 Task: Look for space in Gereshk, Afghanistan from 6th September, 2023 to 10th September, 2023 for 1 adult in price range Rs.9000 to Rs.17000. Place can be private room with 1  bedroom having 1 bed and 1 bathroom. Property type can be house, flat, hotel. Amenities needed are: air conditioning, smoking allowed. Booking option can be shelf check-in. Required host language is English.
Action: Mouse moved to (584, 139)
Screenshot: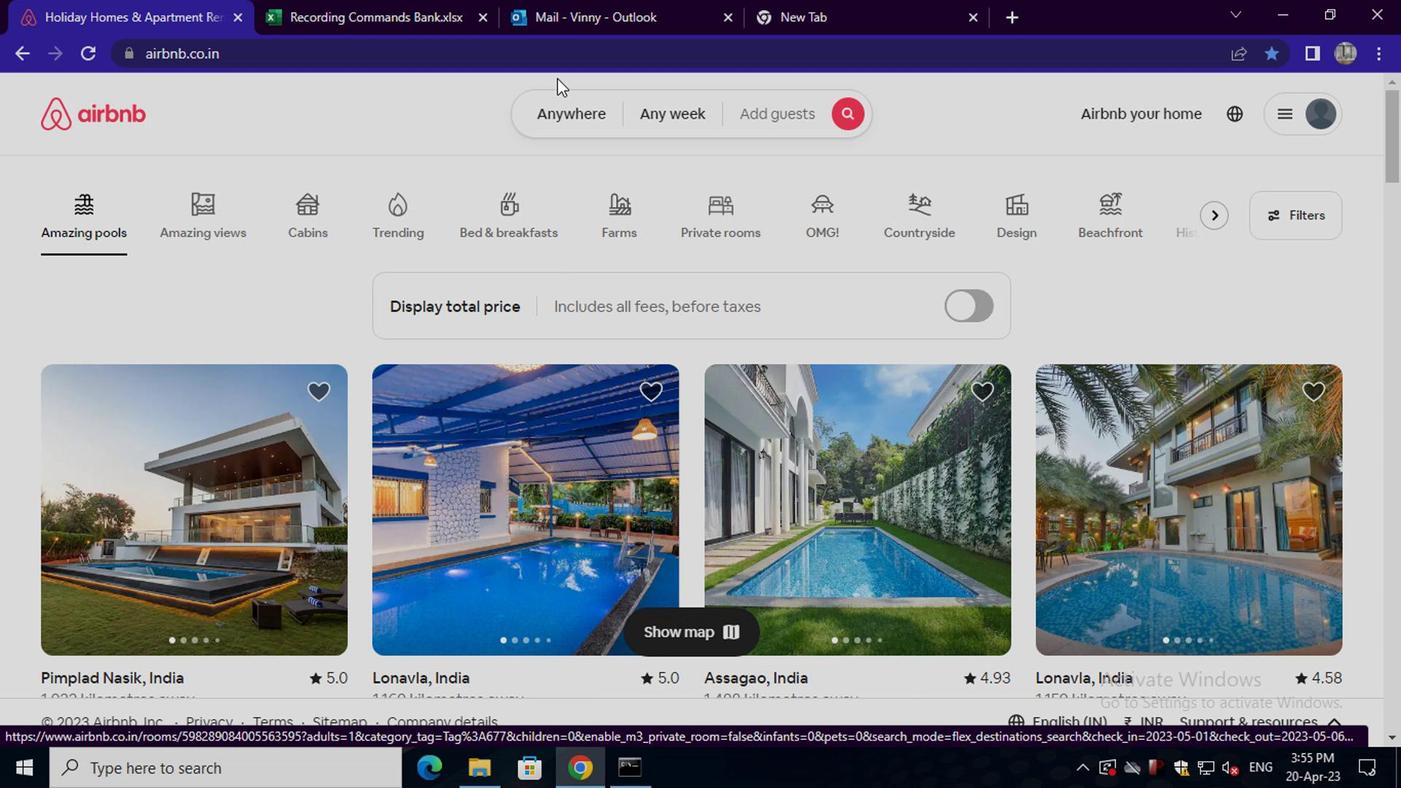 
Action: Mouse pressed left at (584, 139)
Screenshot: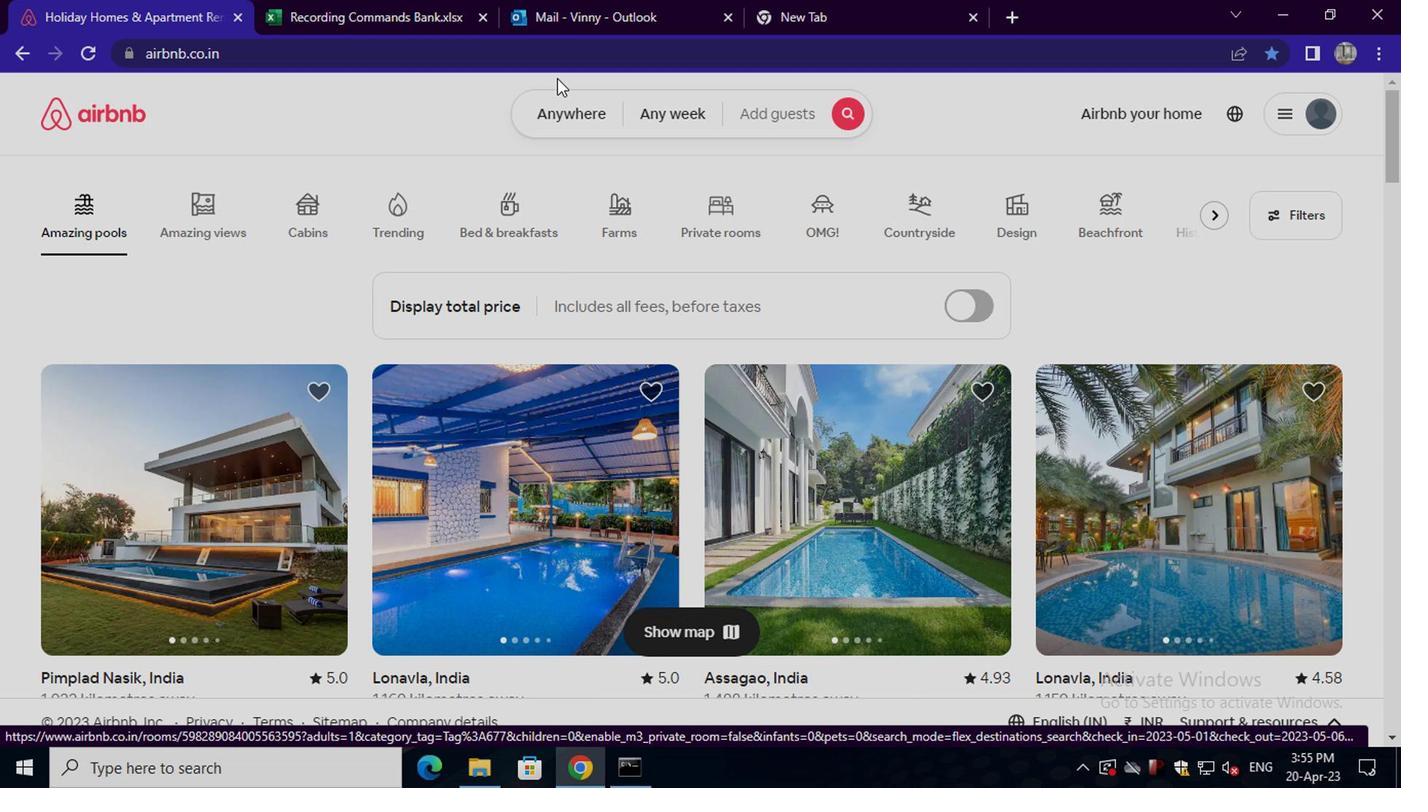 
Action: Mouse moved to (423, 206)
Screenshot: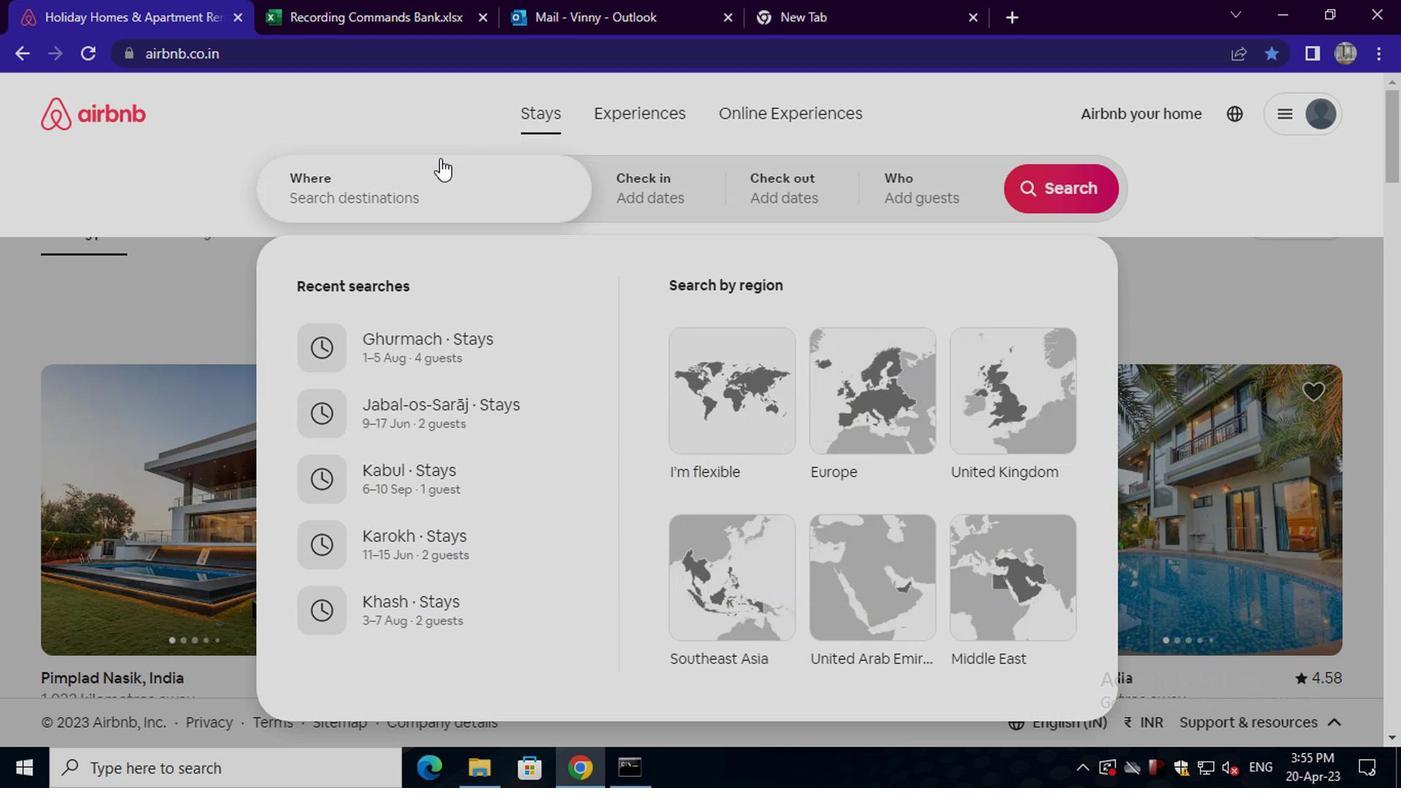 
Action: Mouse pressed left at (423, 206)
Screenshot: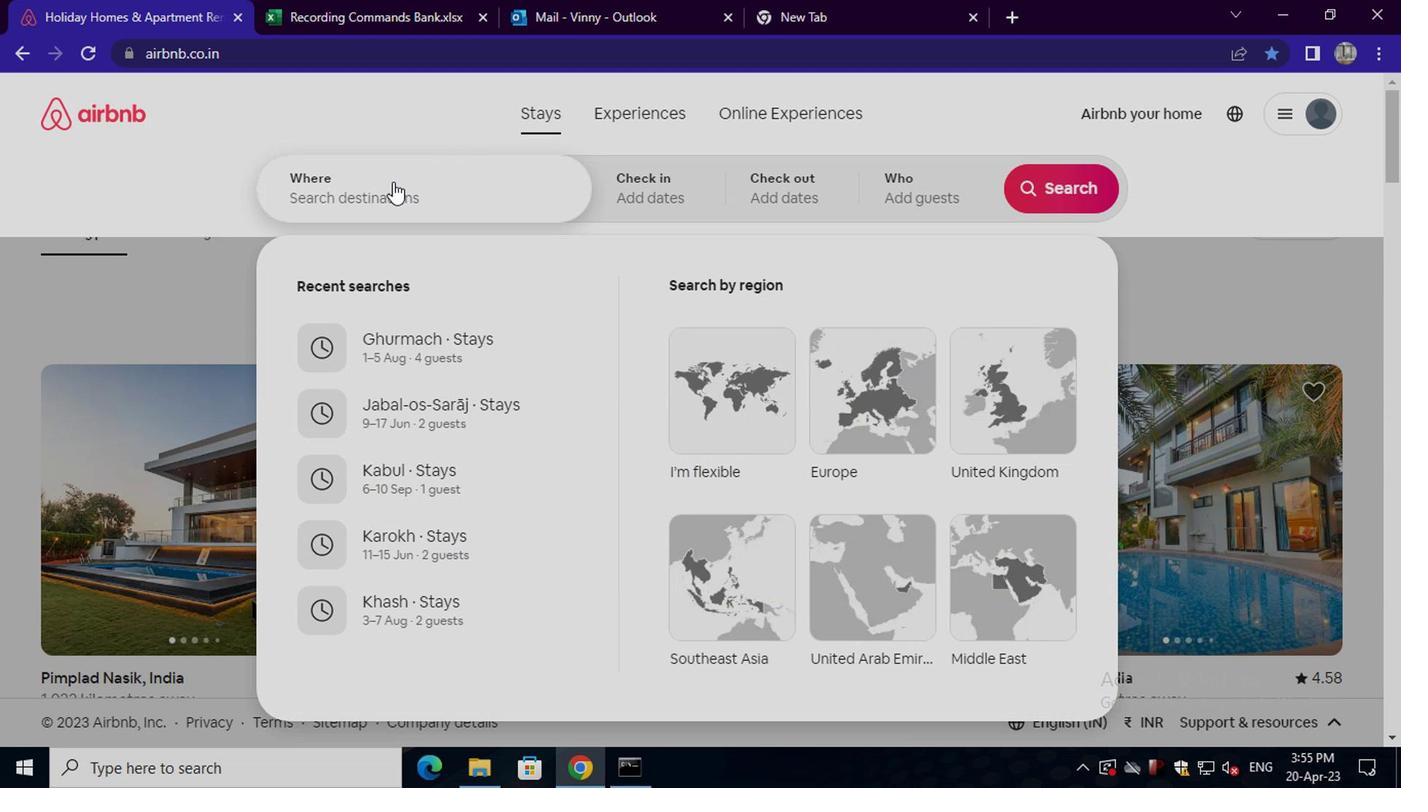 
Action: Mouse moved to (423, 206)
Screenshot: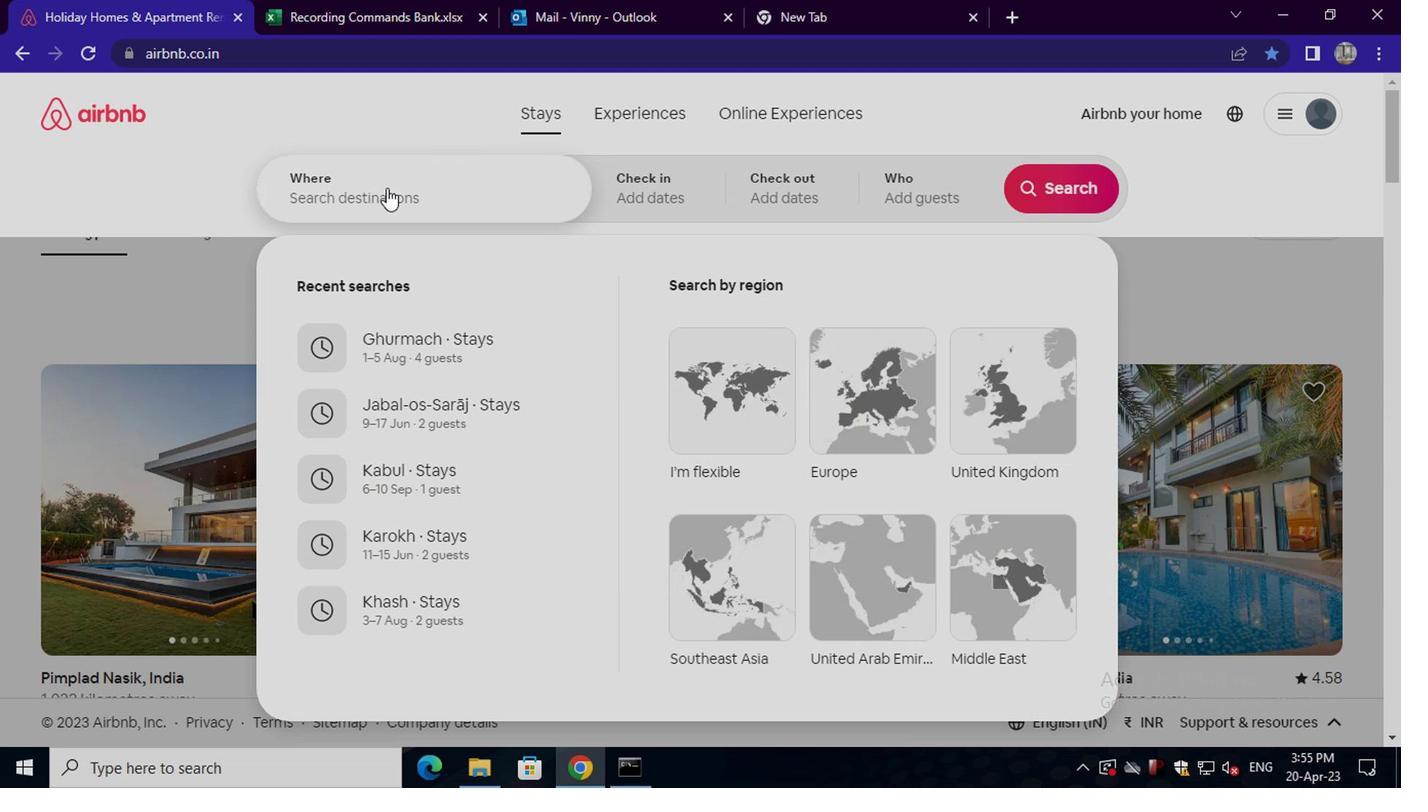 
Action: Key pressed gereshk
Screenshot: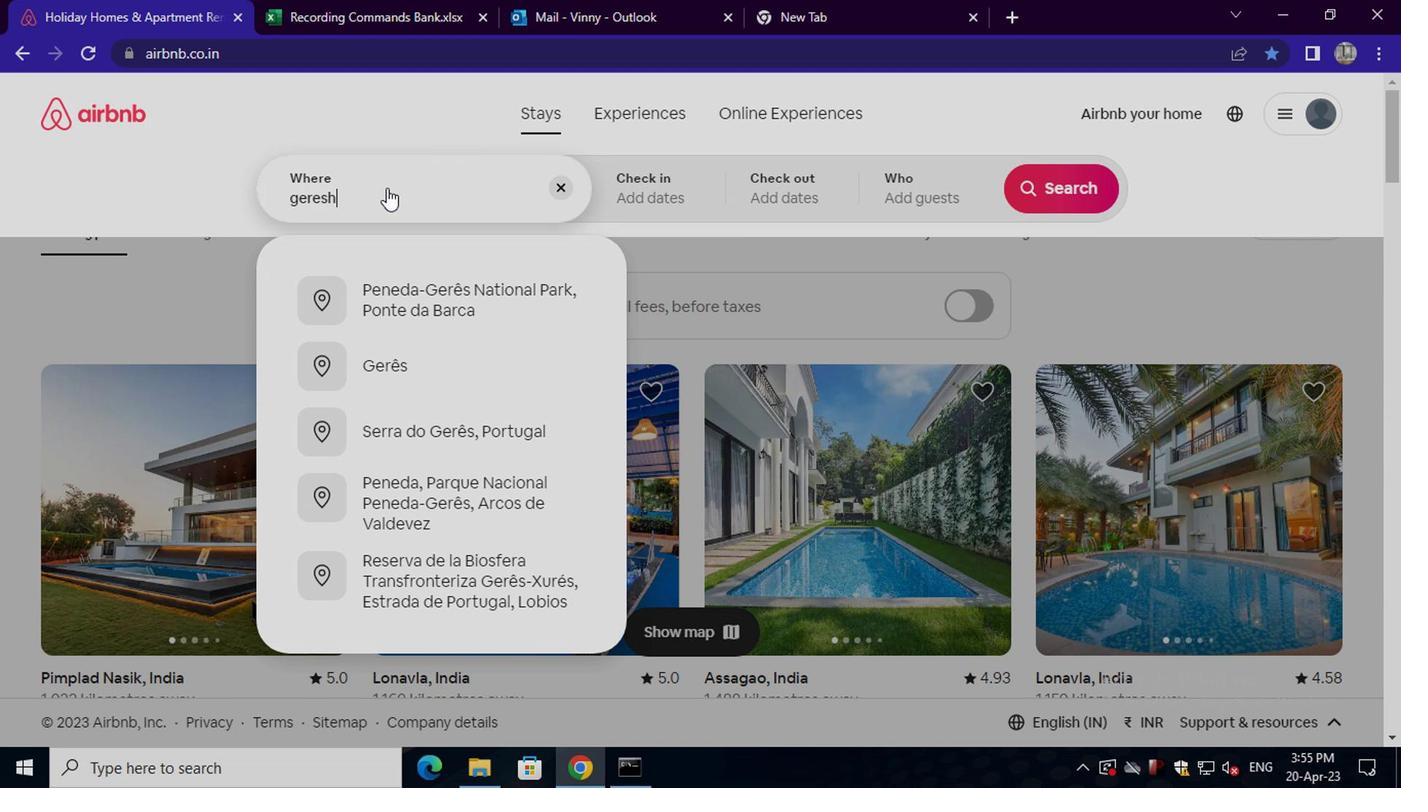 
Action: Mouse moved to (446, 294)
Screenshot: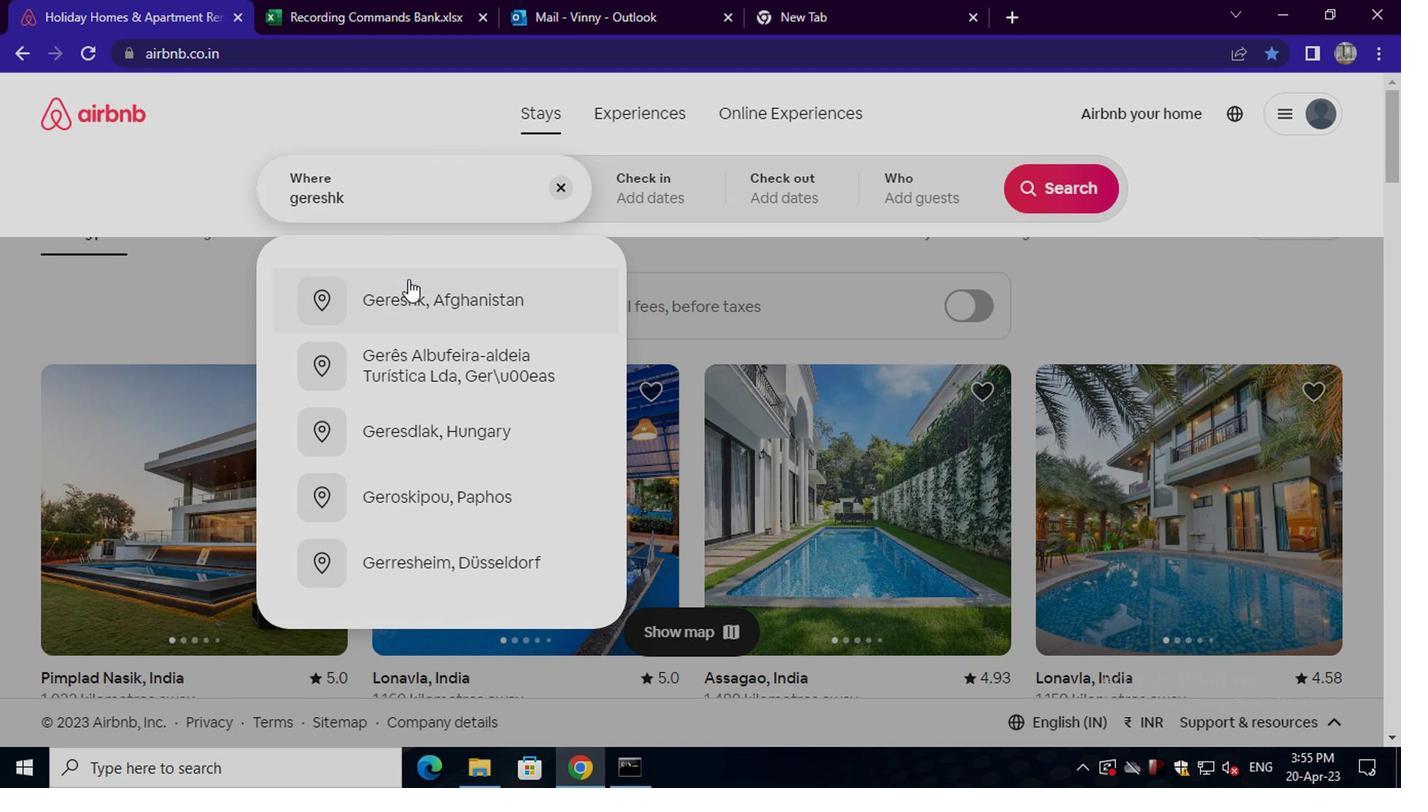 
Action: Mouse pressed left at (446, 294)
Screenshot: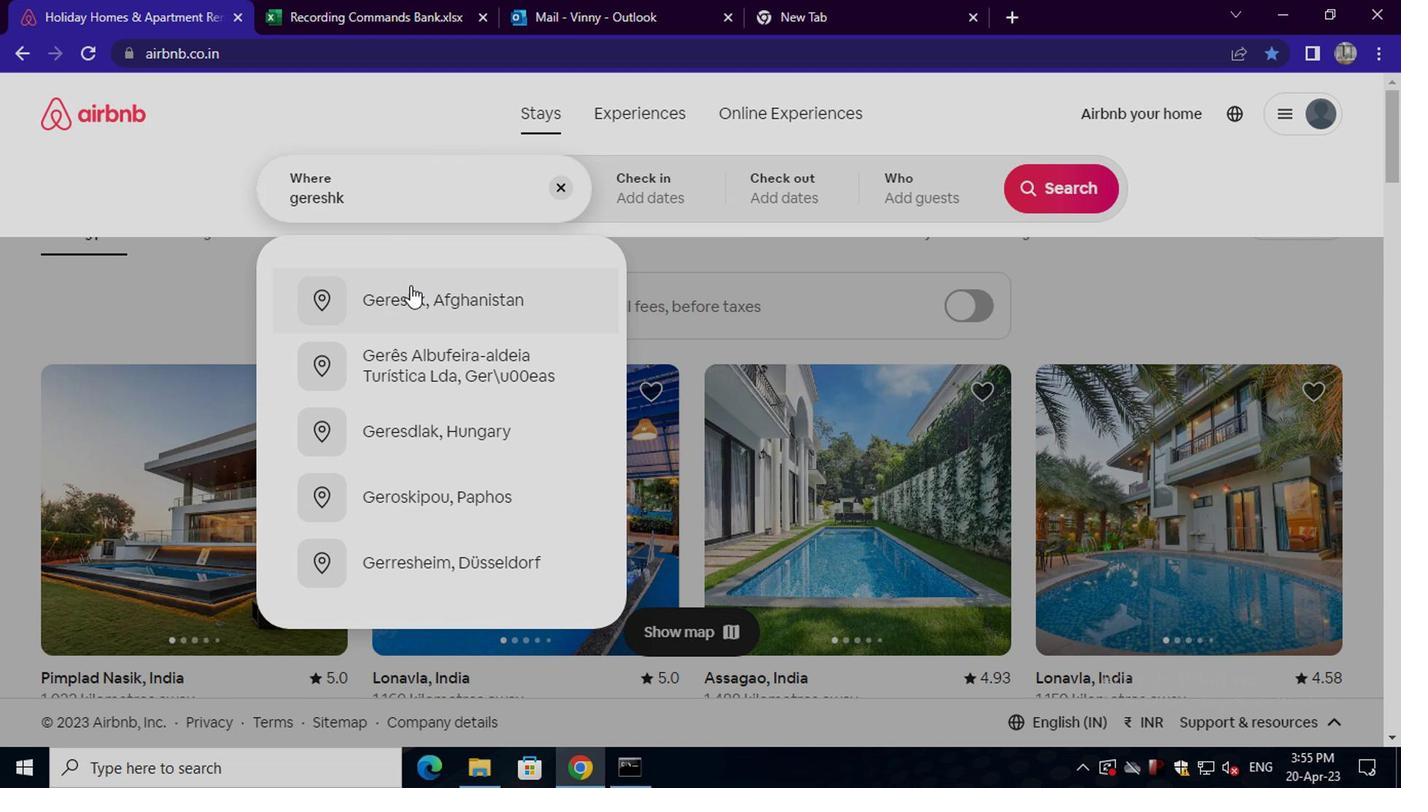 
Action: Mouse moved to (997, 346)
Screenshot: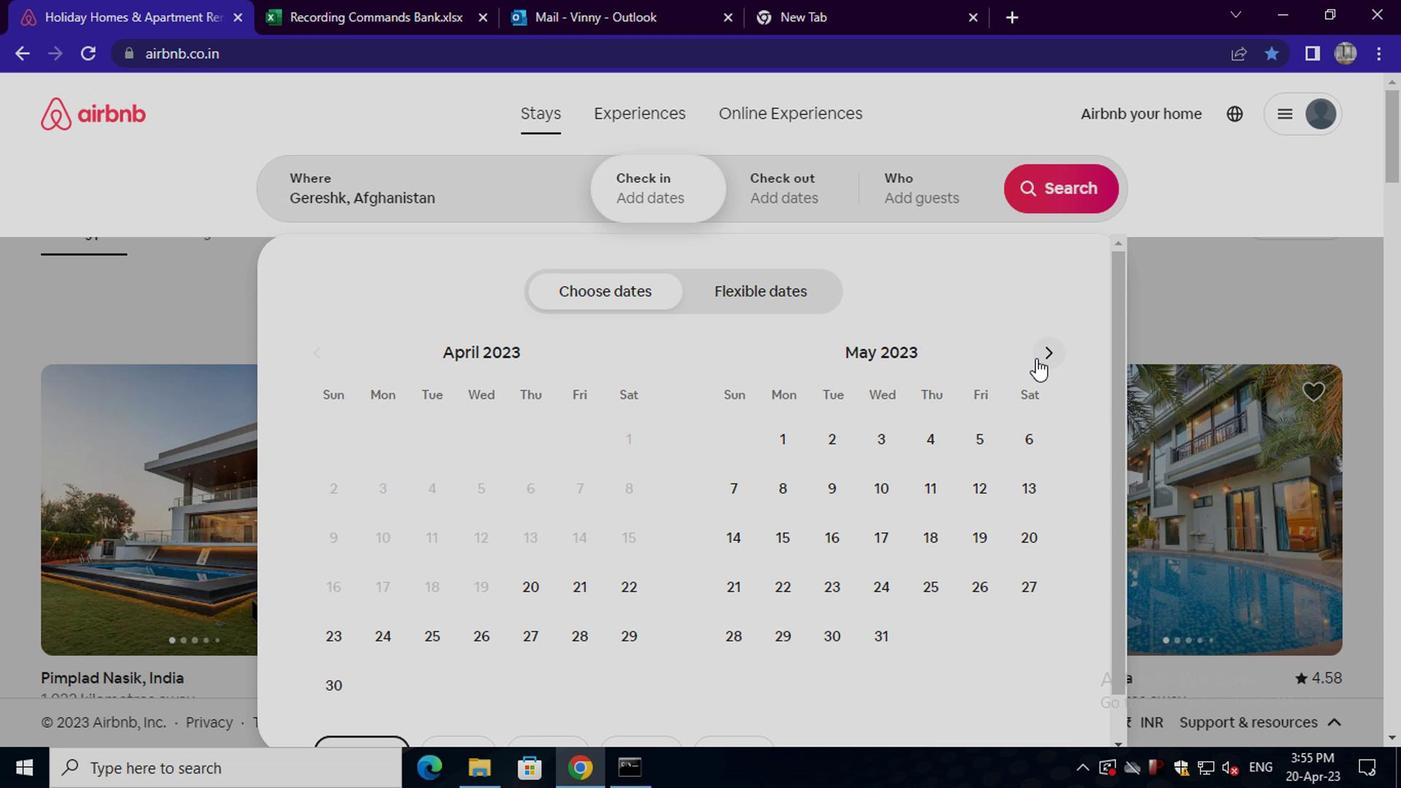 
Action: Mouse pressed left at (997, 346)
Screenshot: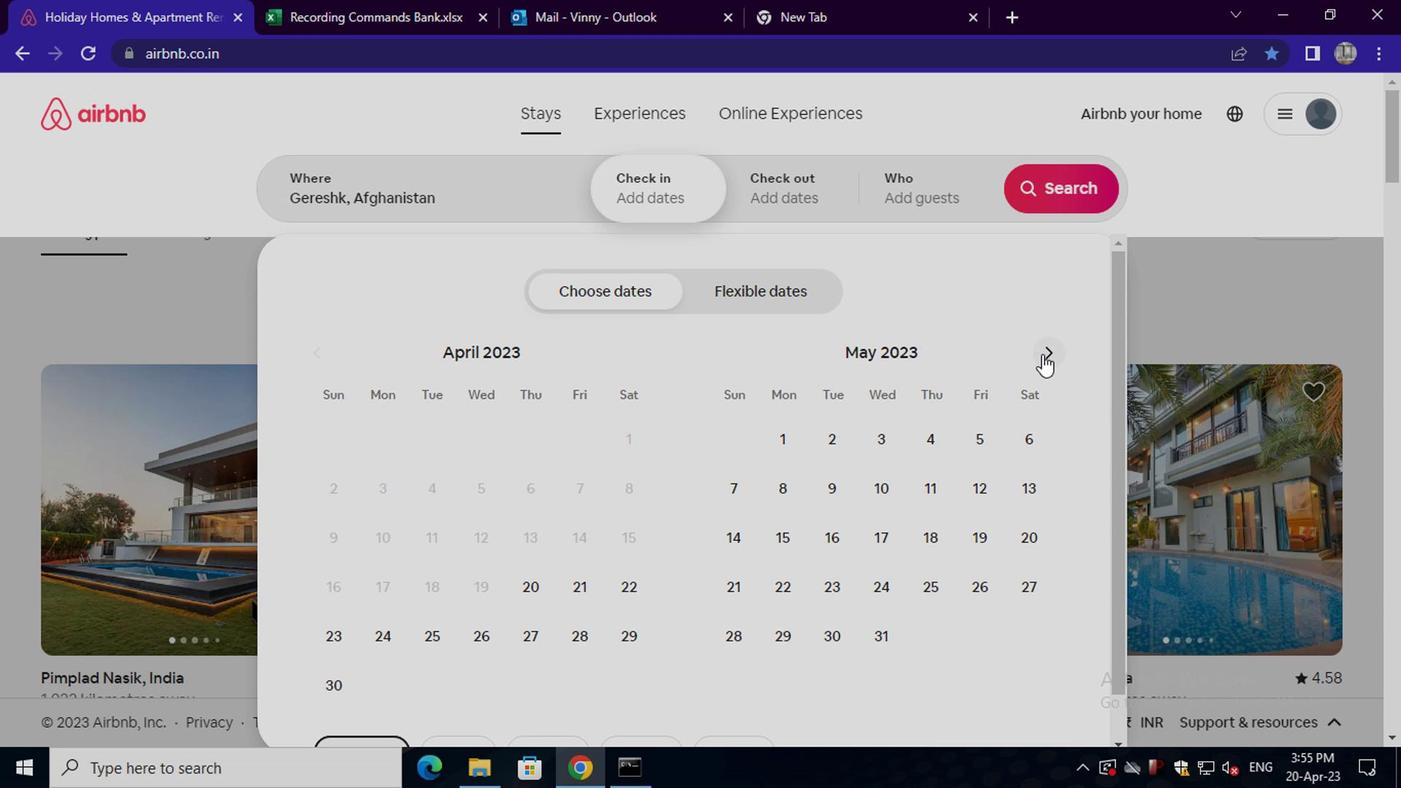 
Action: Mouse pressed left at (997, 346)
Screenshot: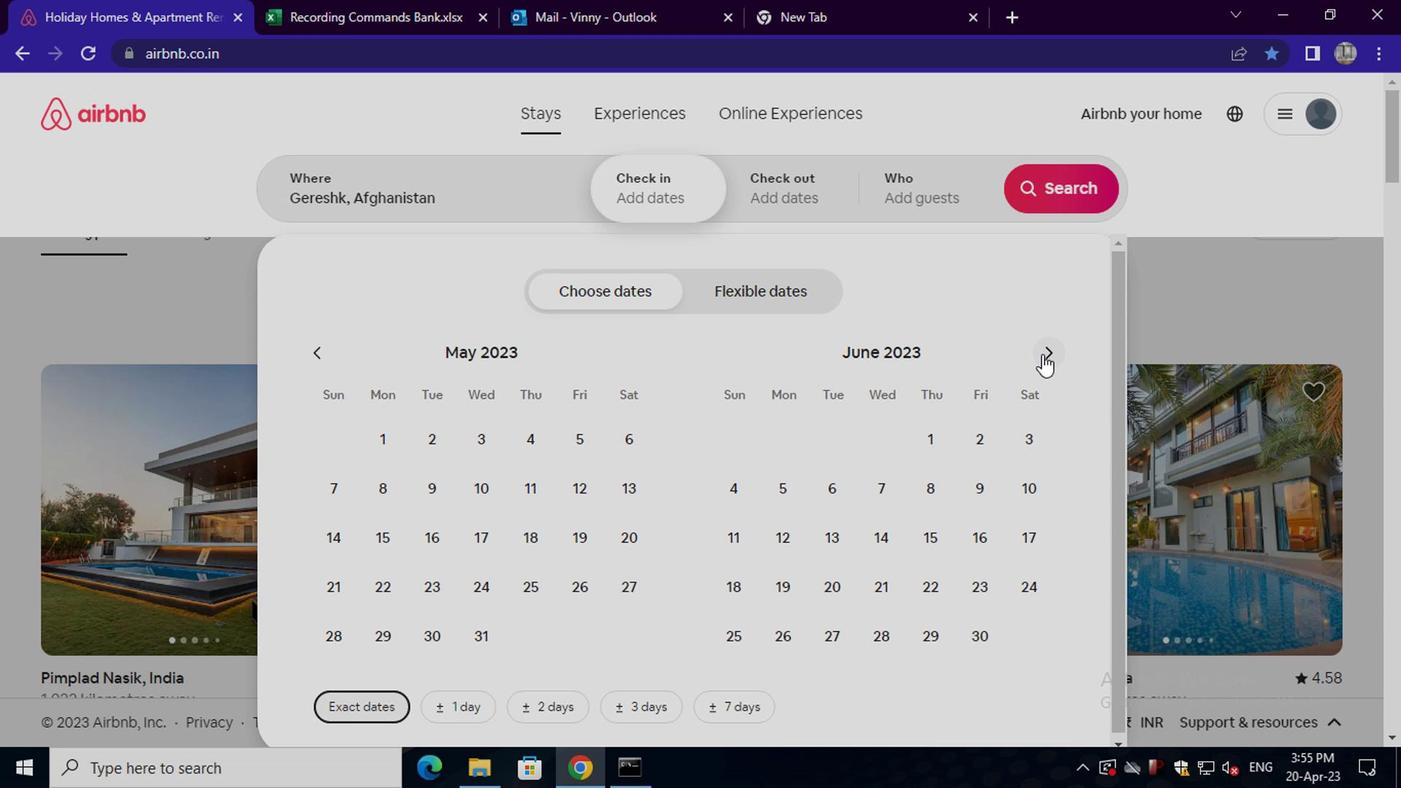 
Action: Mouse pressed left at (997, 346)
Screenshot: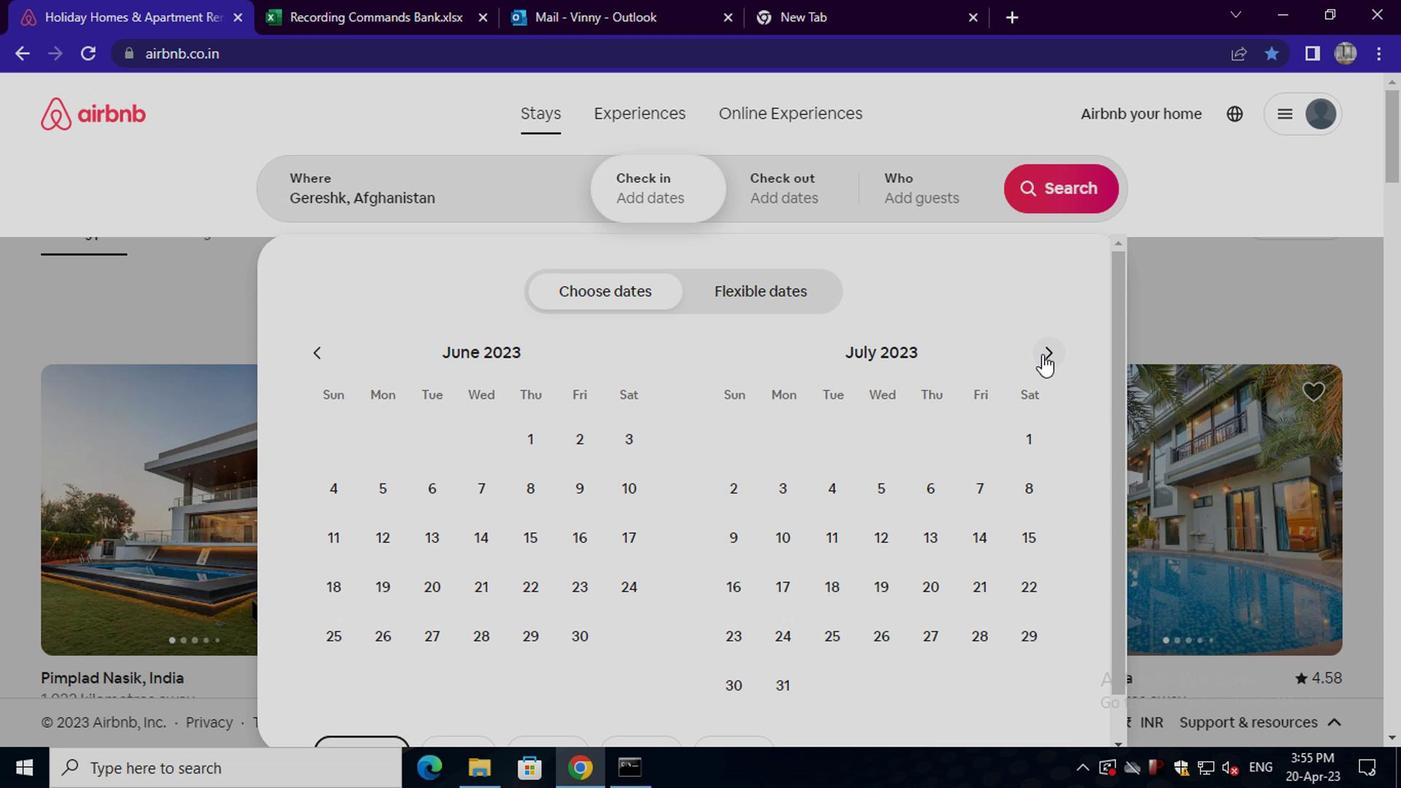 
Action: Mouse pressed left at (997, 346)
Screenshot: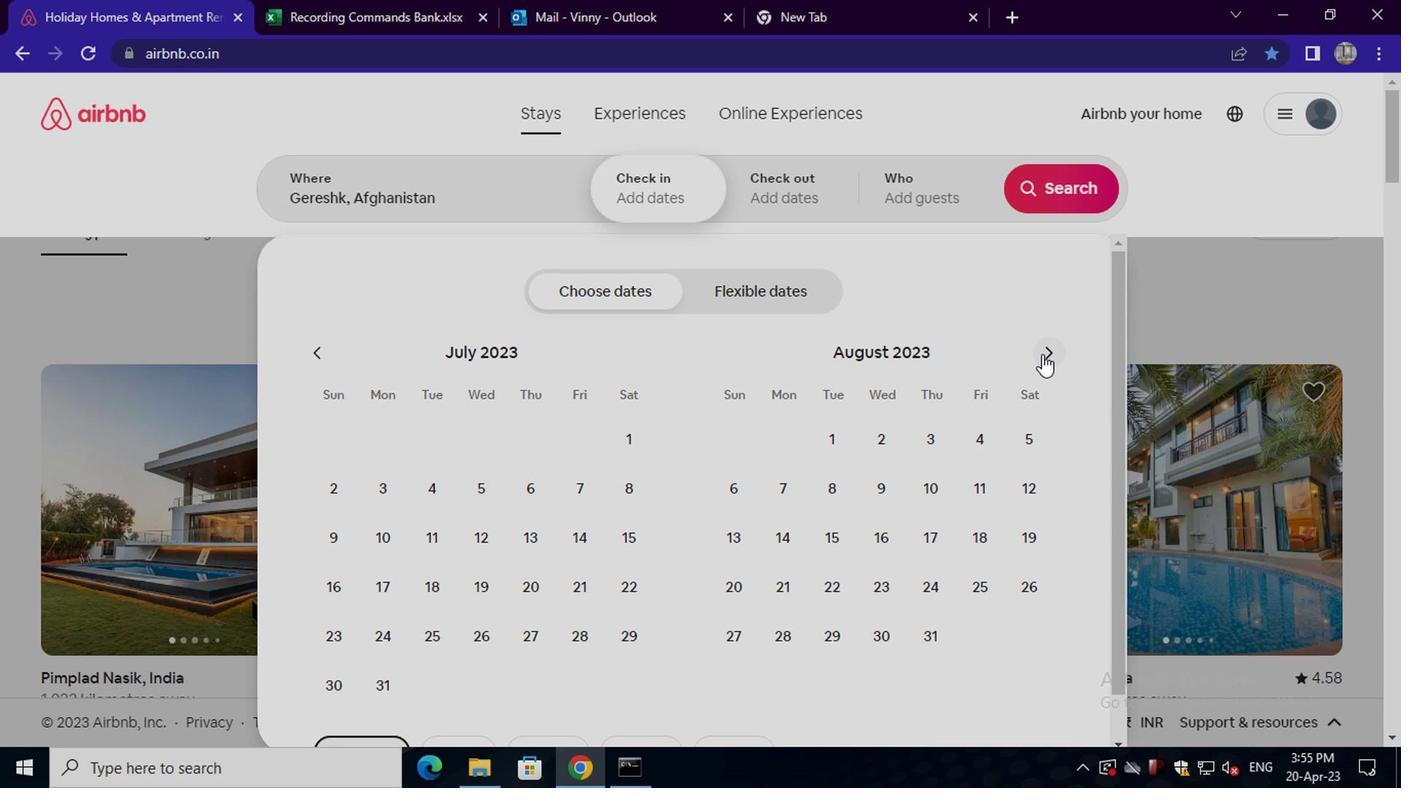 
Action: Mouse moved to (858, 461)
Screenshot: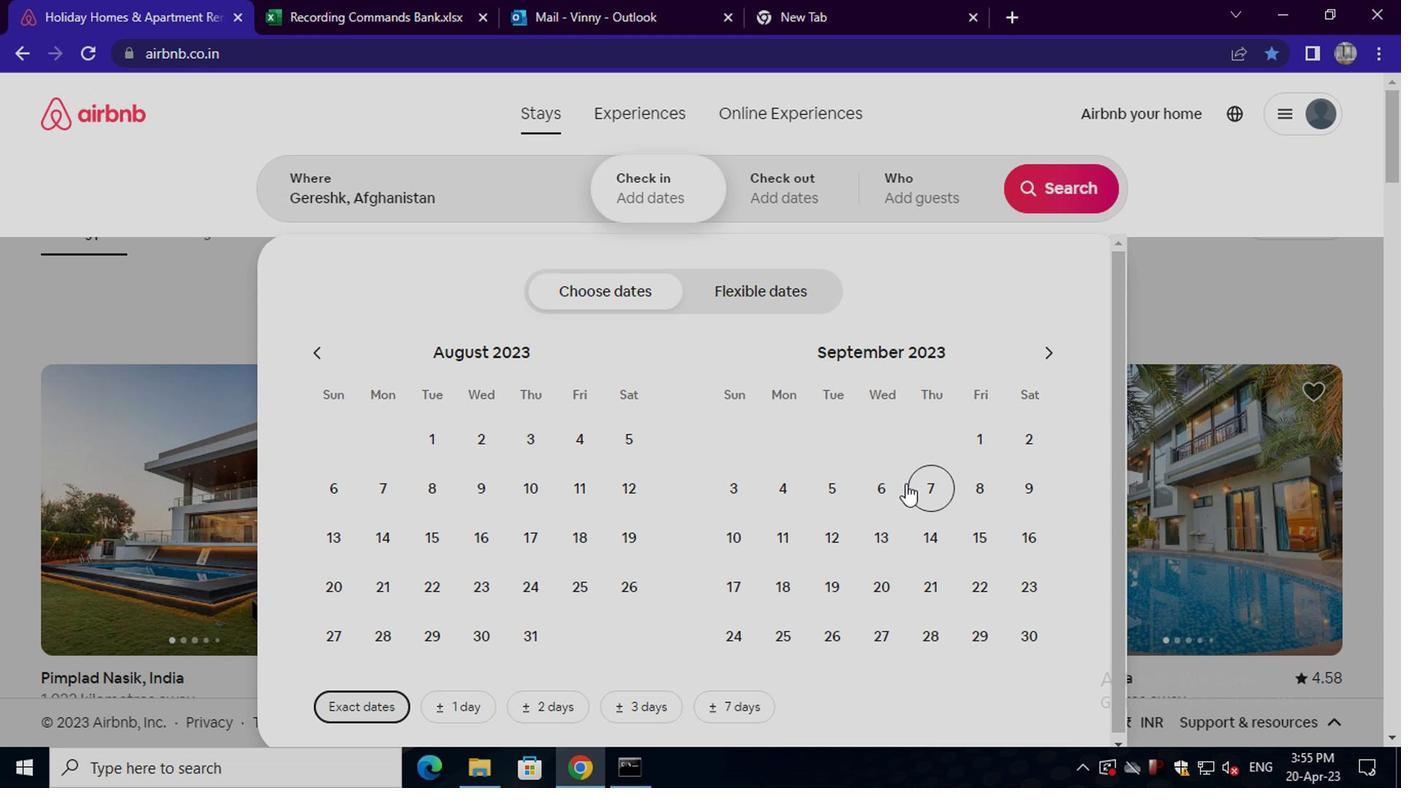 
Action: Mouse pressed left at (858, 461)
Screenshot: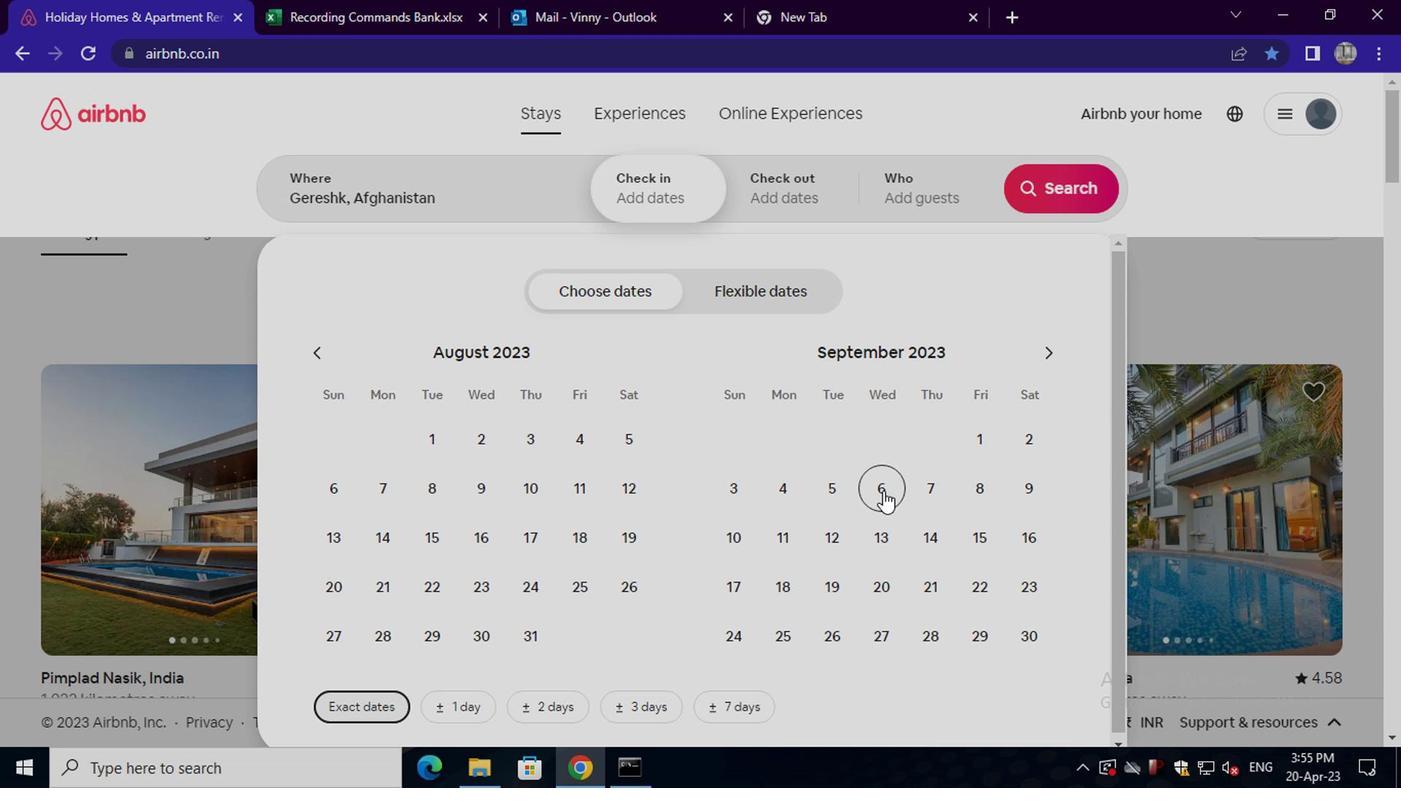
Action: Mouse moved to (730, 500)
Screenshot: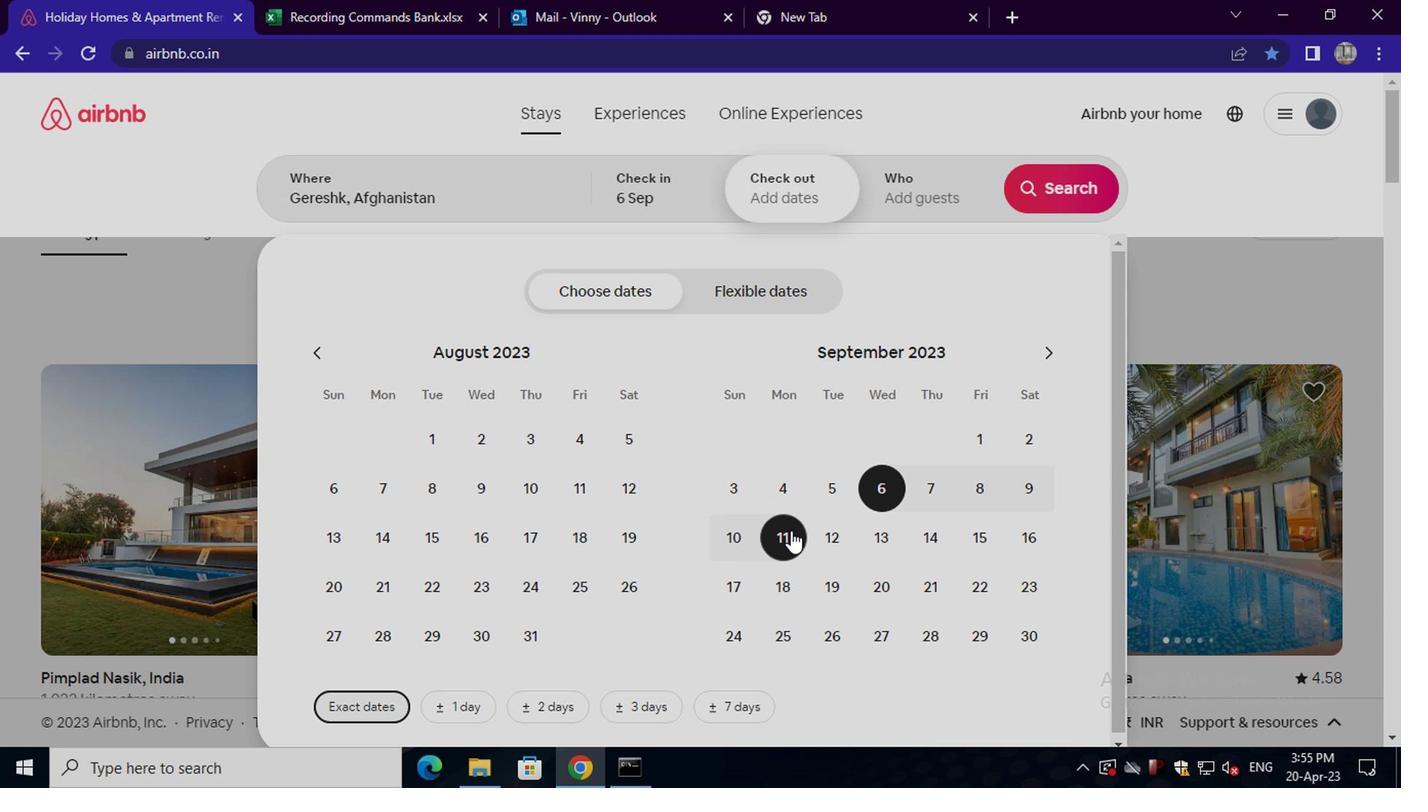 
Action: Mouse pressed left at (730, 500)
Screenshot: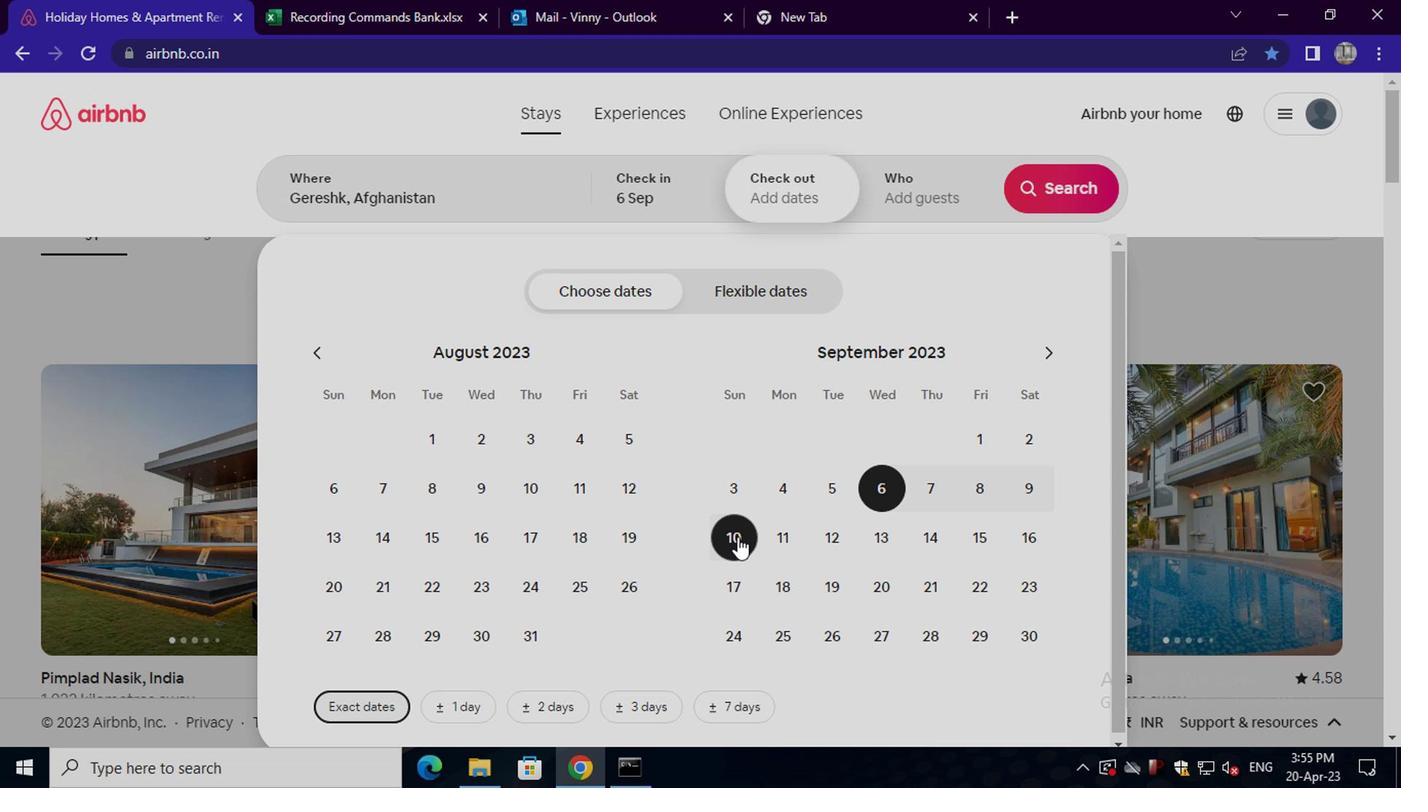 
Action: Mouse moved to (902, 216)
Screenshot: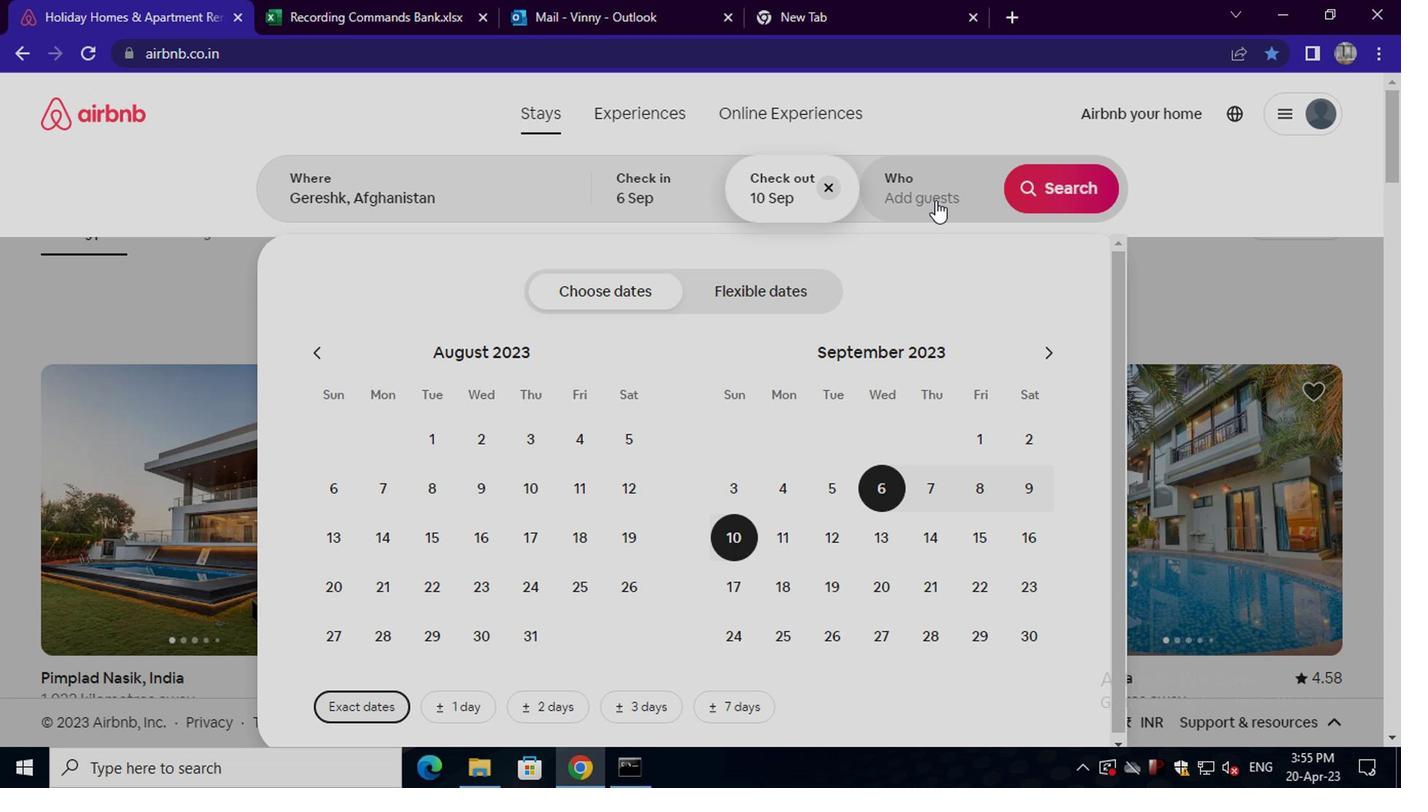 
Action: Mouse pressed left at (902, 216)
Screenshot: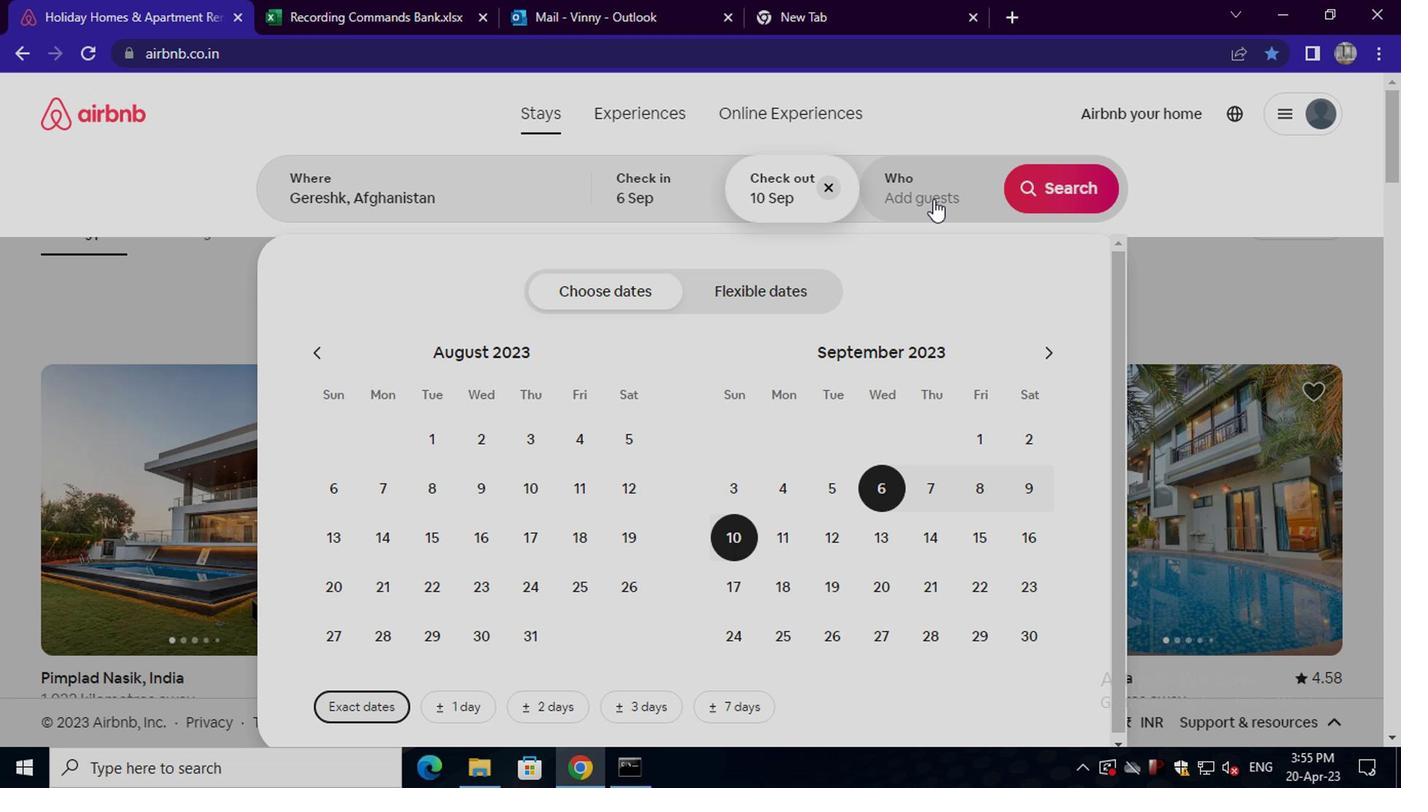 
Action: Mouse moved to (1018, 300)
Screenshot: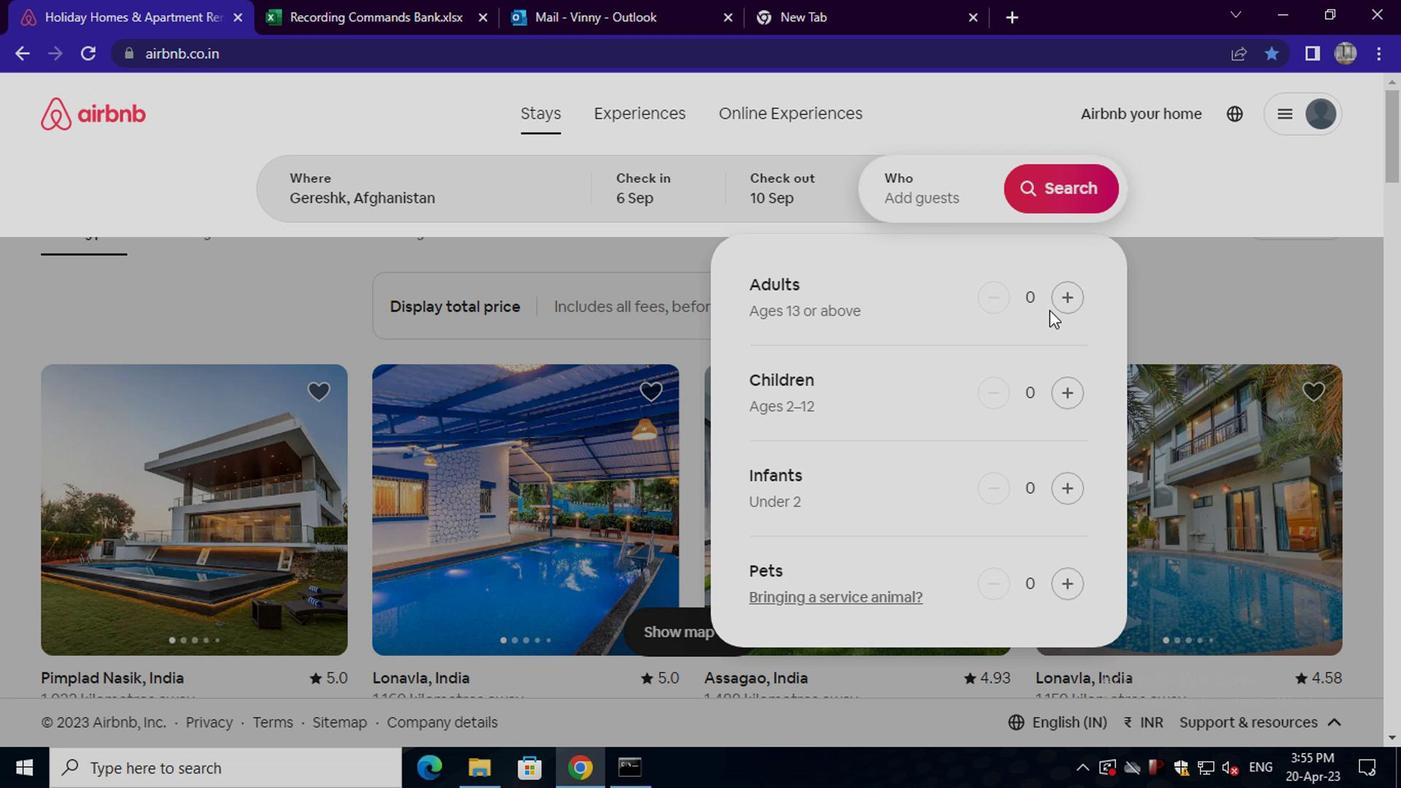 
Action: Mouse pressed left at (1018, 300)
Screenshot: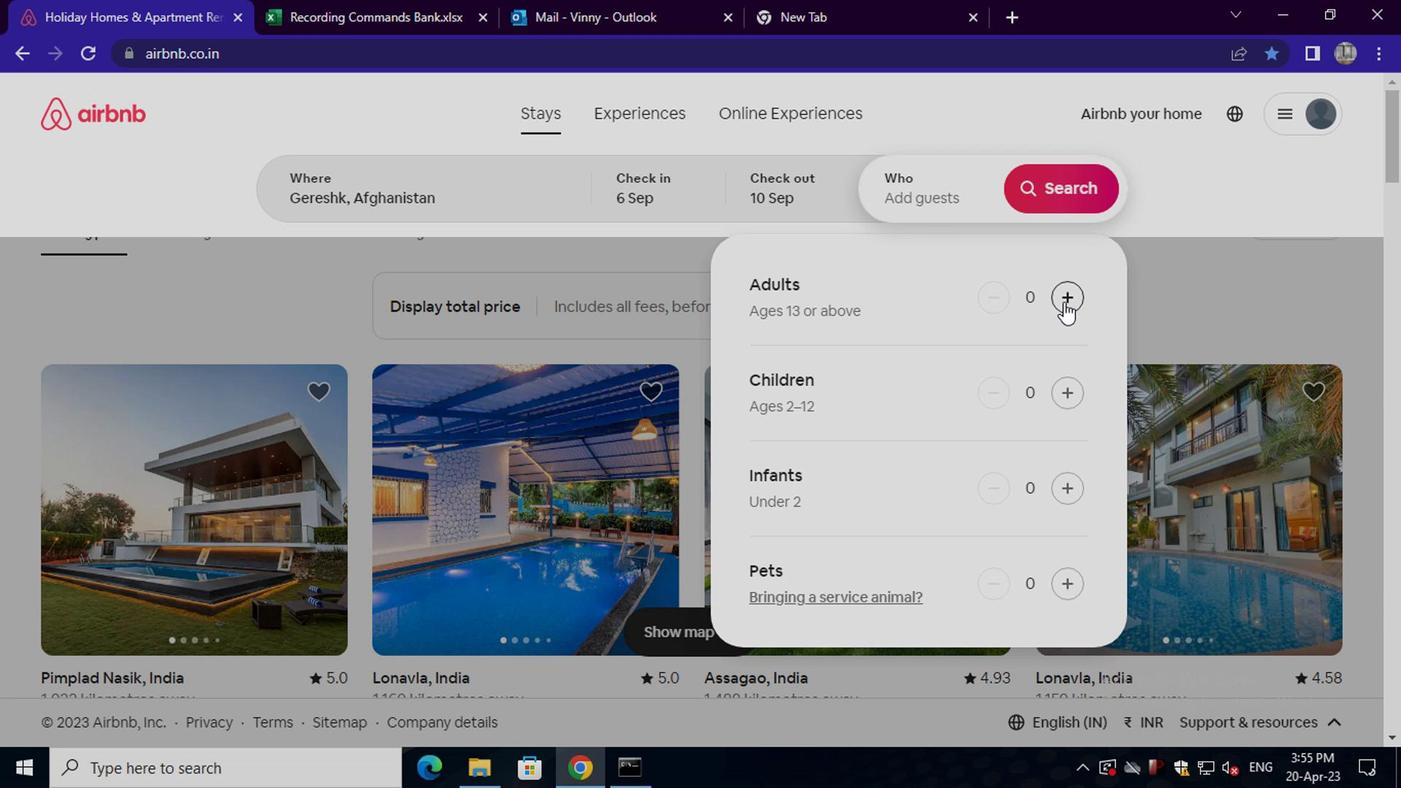 
Action: Mouse moved to (1005, 201)
Screenshot: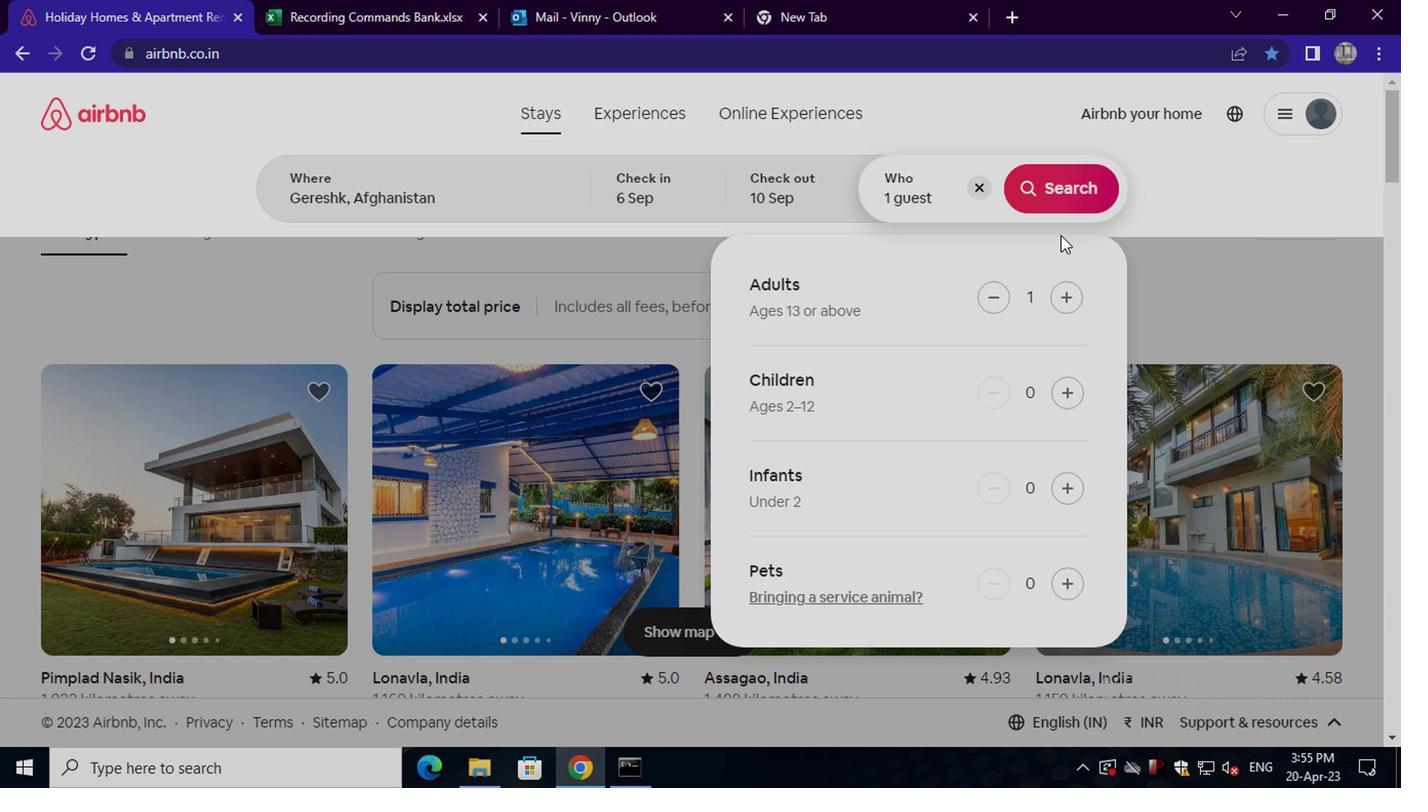 
Action: Mouse pressed left at (1005, 201)
Screenshot: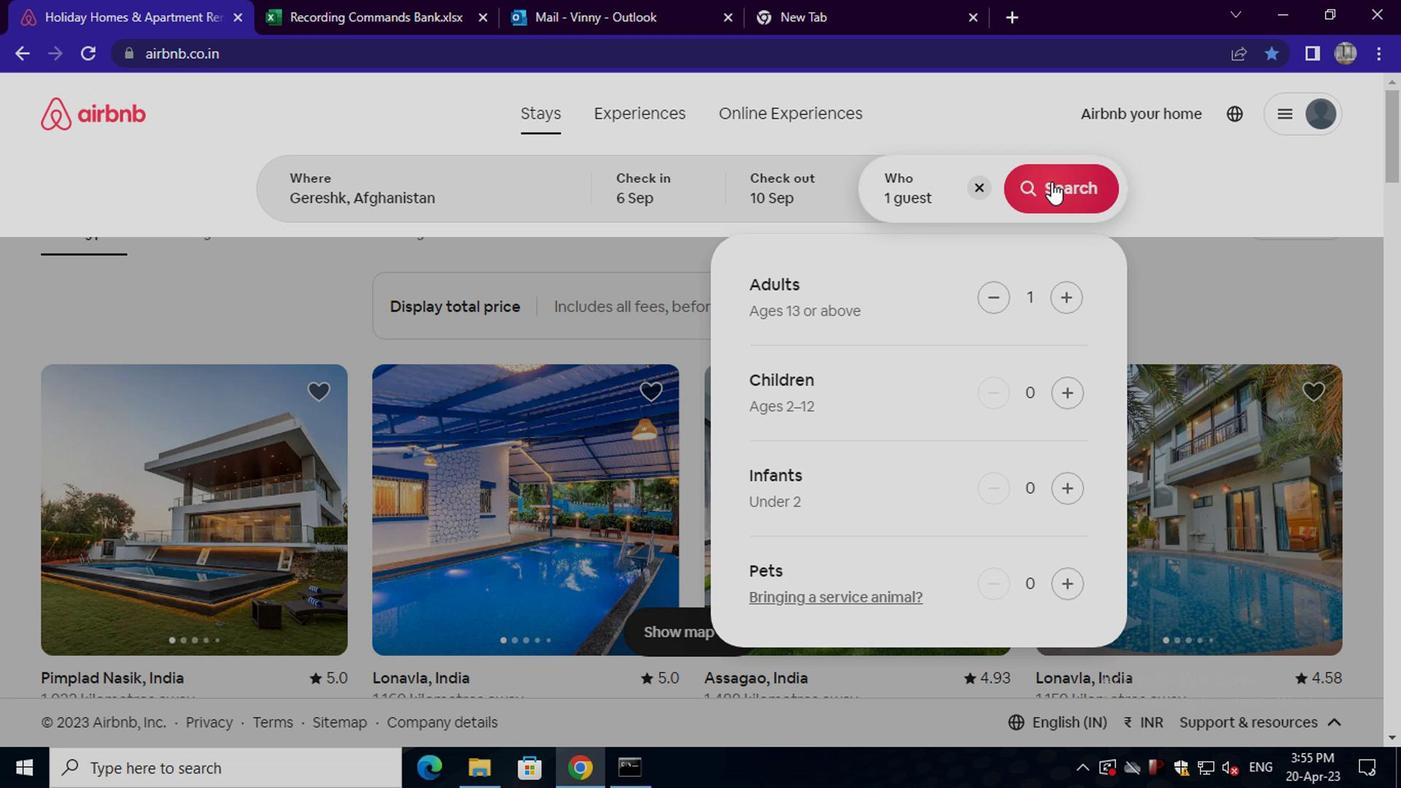 
Action: Mouse moved to (1218, 211)
Screenshot: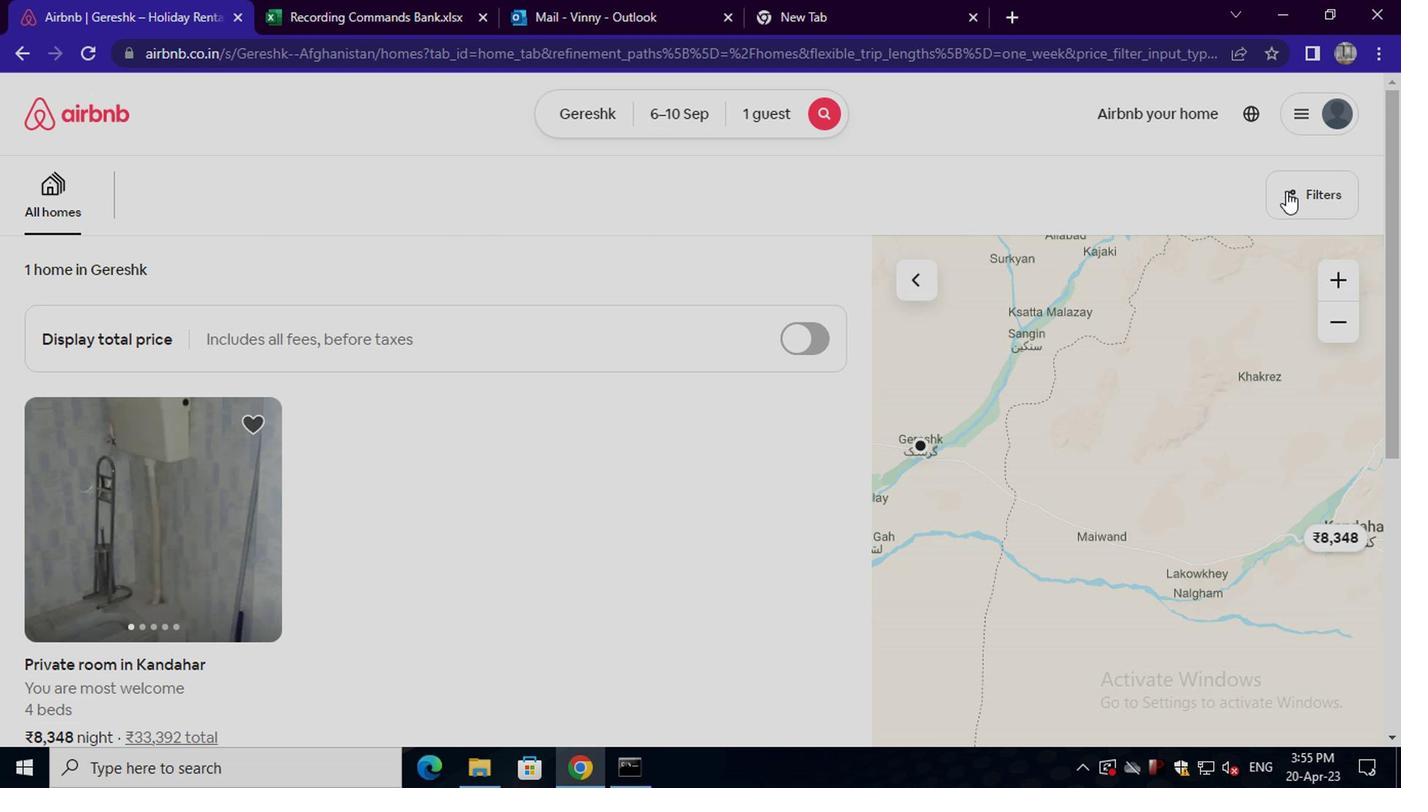 
Action: Mouse pressed left at (1218, 211)
Screenshot: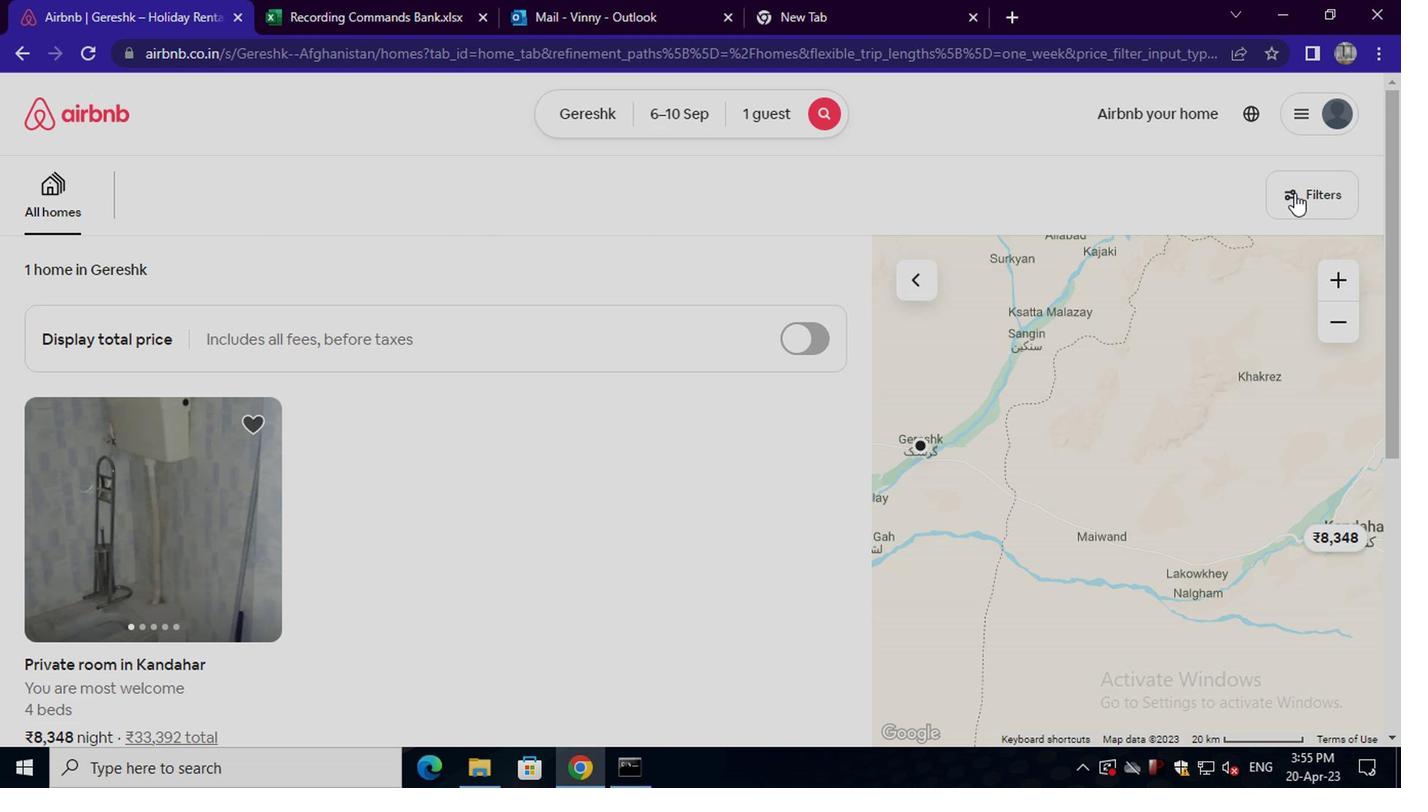 
Action: Mouse moved to (504, 376)
Screenshot: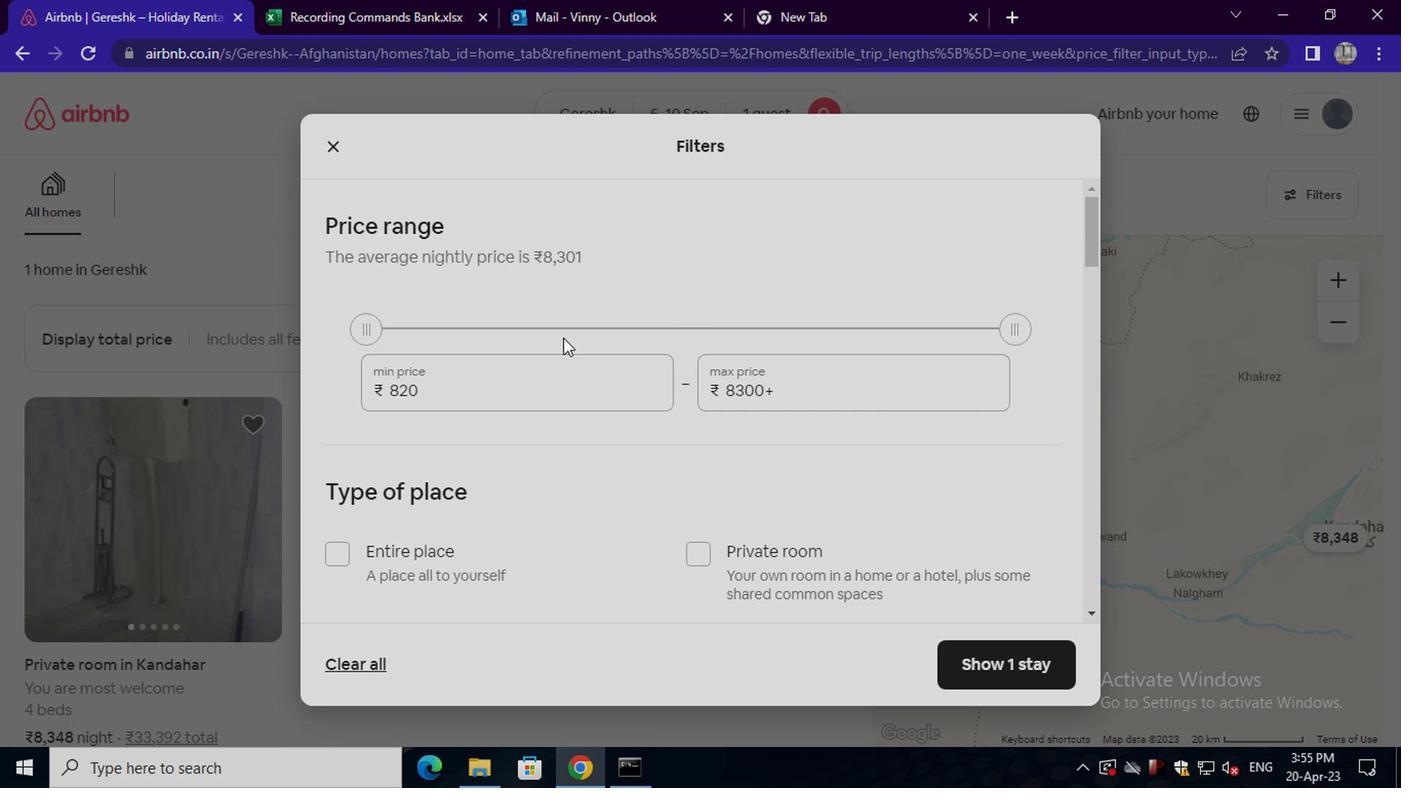 
Action: Mouse pressed left at (504, 376)
Screenshot: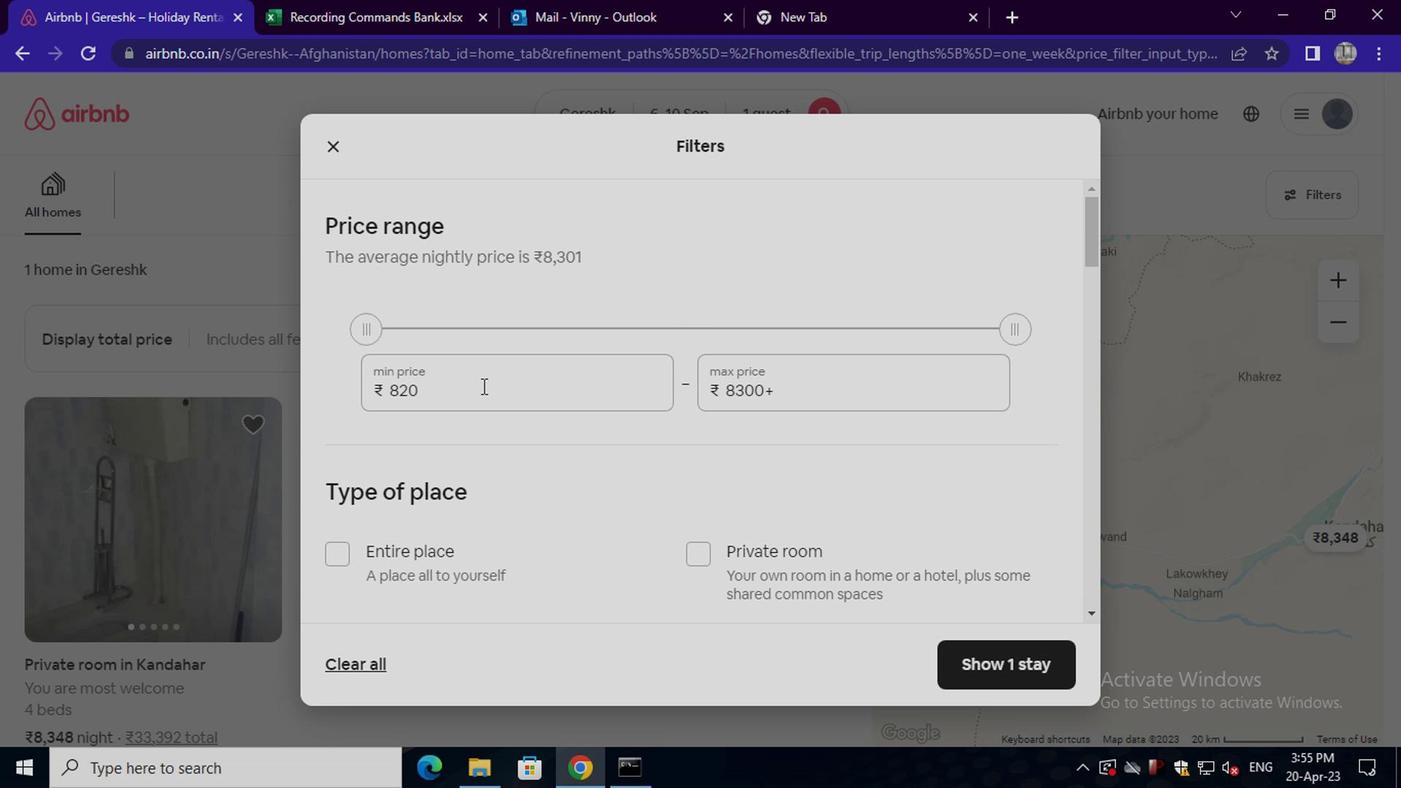 
Action: Key pressed <Key.backspace><Key.backspace><Key.backspace><Key.backspace><Key.backspace><Key.backspace><Key.backspace><Key.backspace><Key.backspace><Key.backspace><Key.backspace><Key.backspace><Key.backspace>90000<Key.backspace>
Screenshot: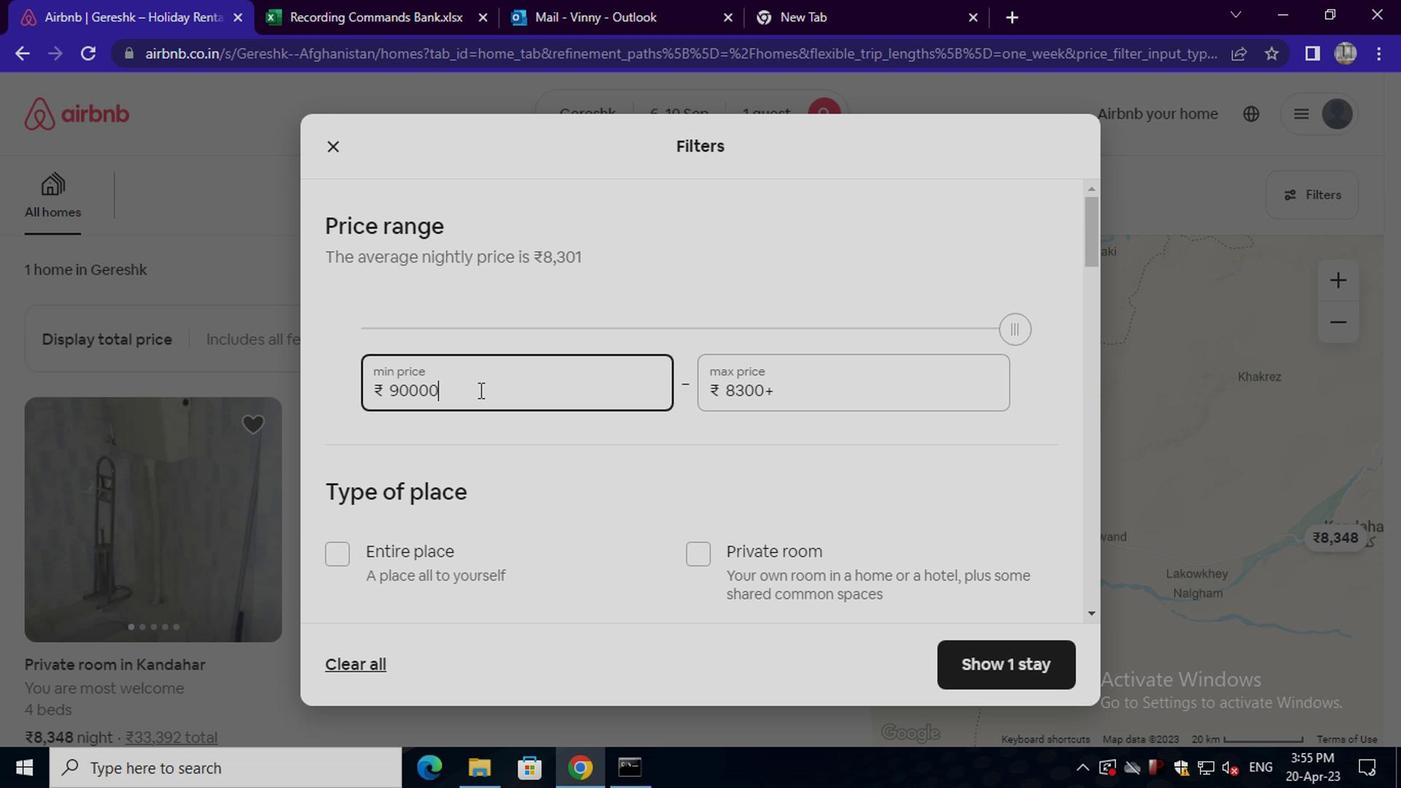 
Action: Mouse moved to (773, 365)
Screenshot: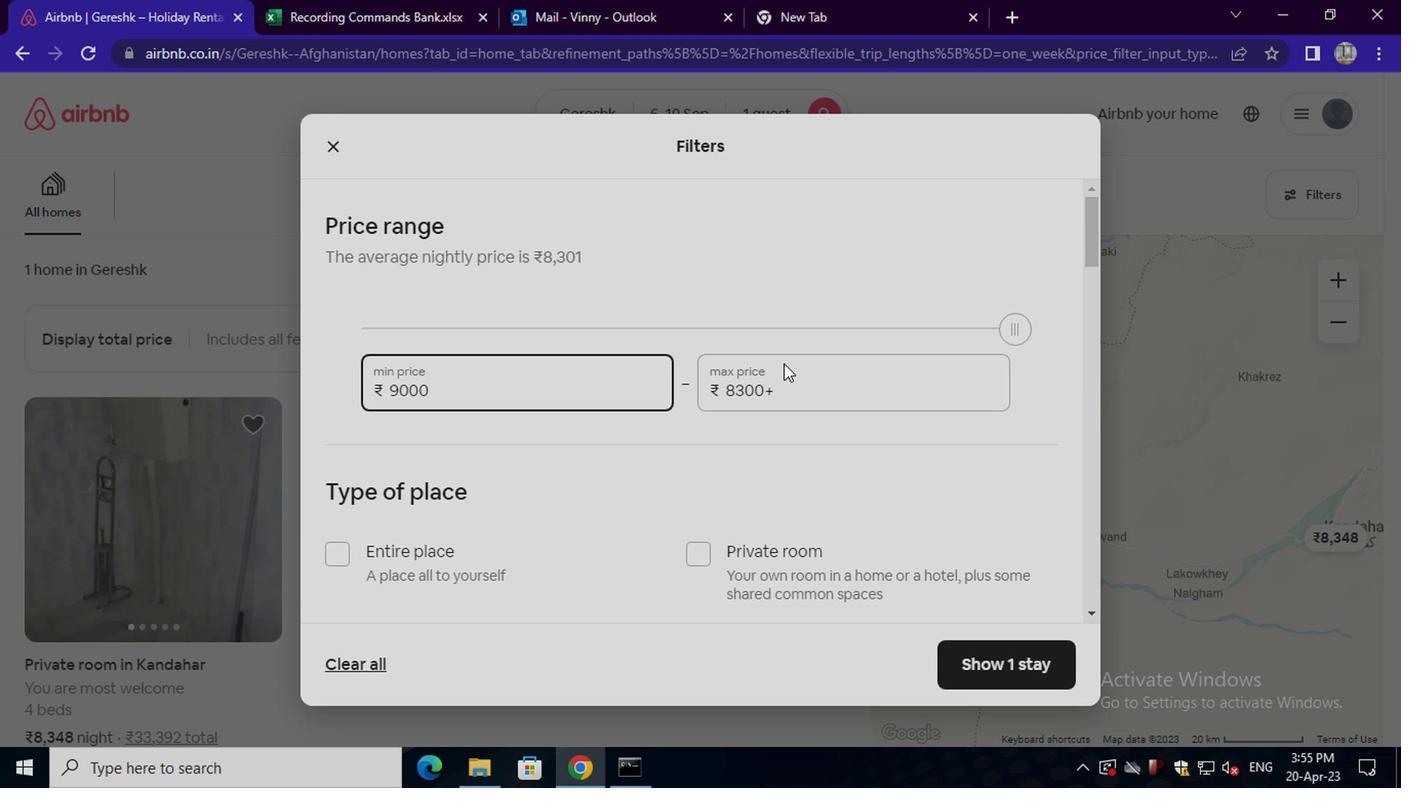 
Action: Mouse pressed left at (773, 365)
Screenshot: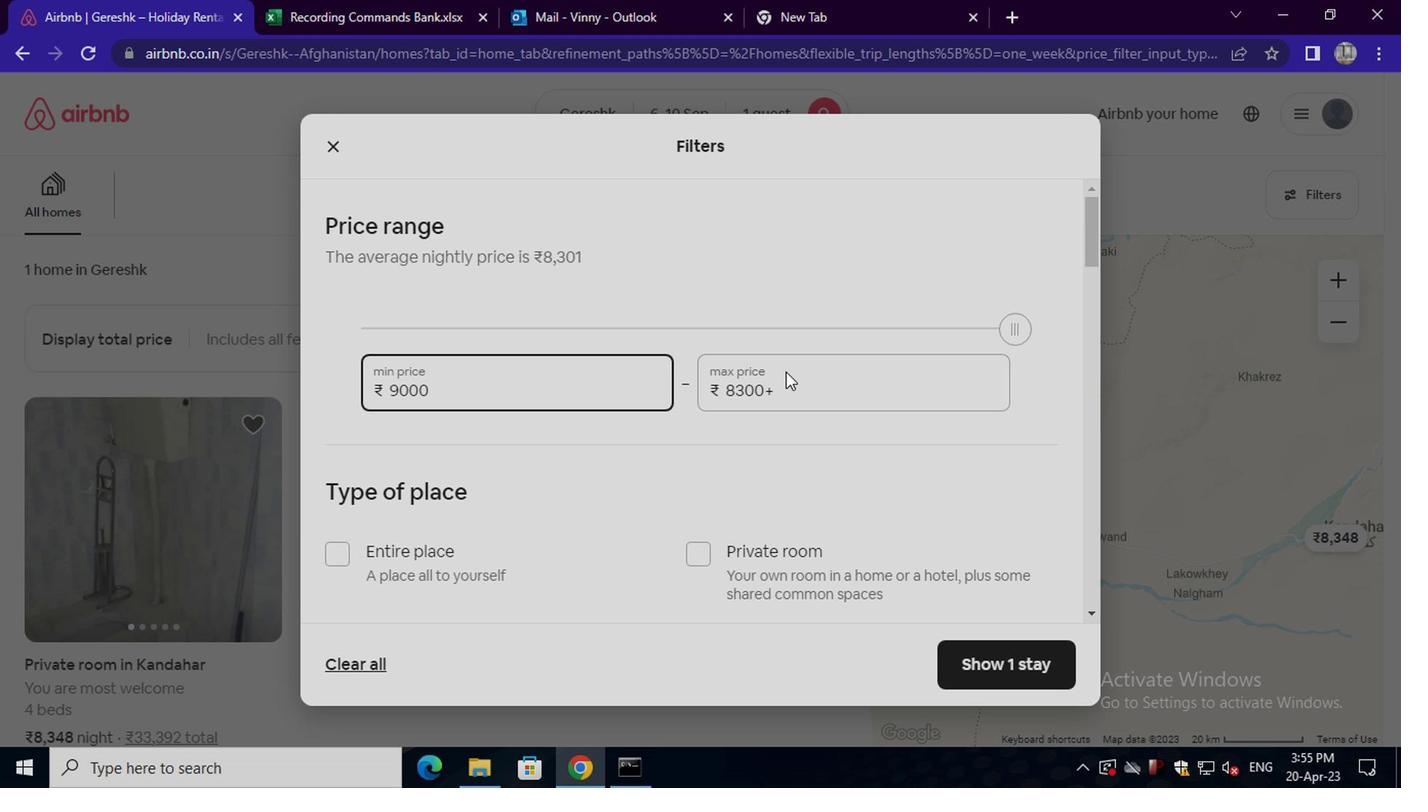 
Action: Mouse moved to (773, 372)
Screenshot: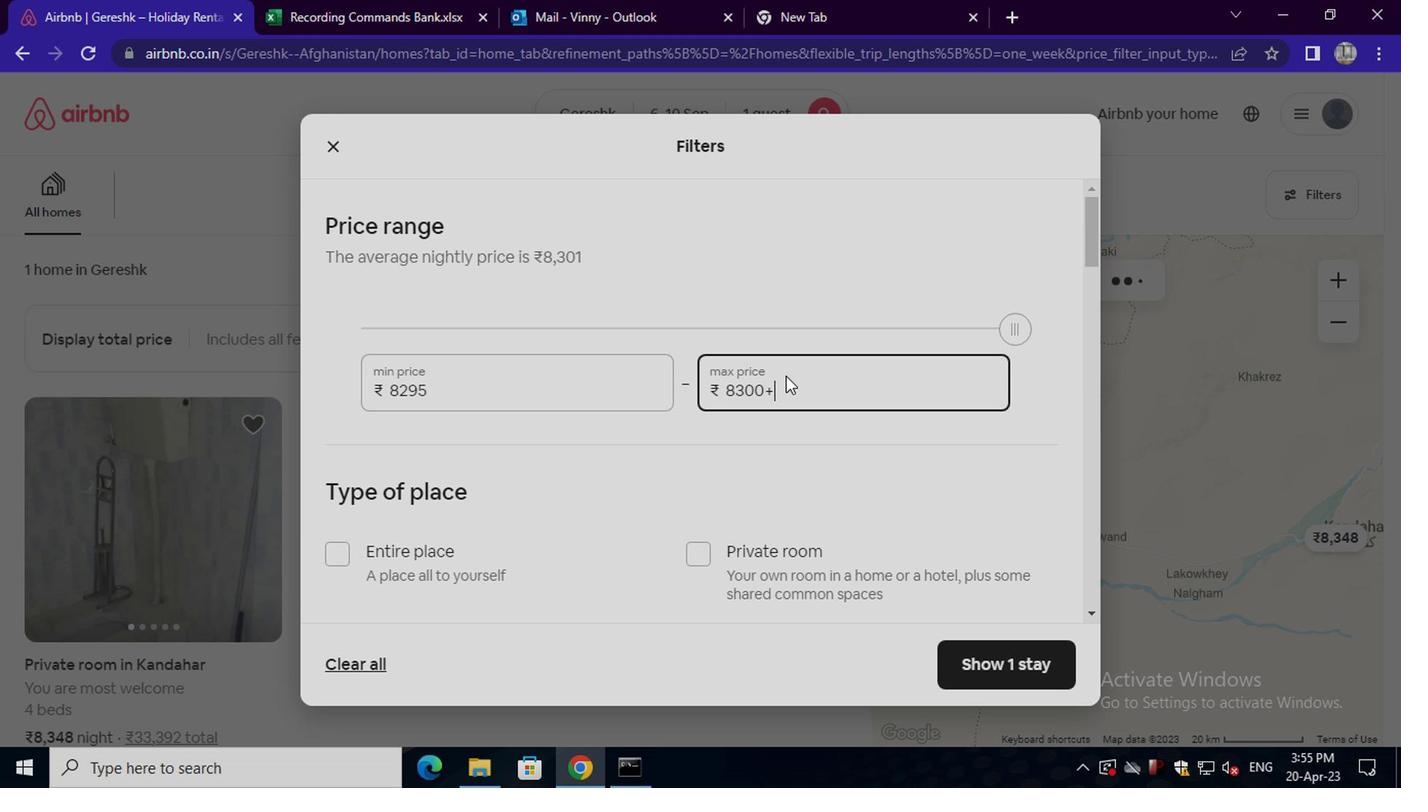 
Action: Mouse pressed left at (773, 372)
Screenshot: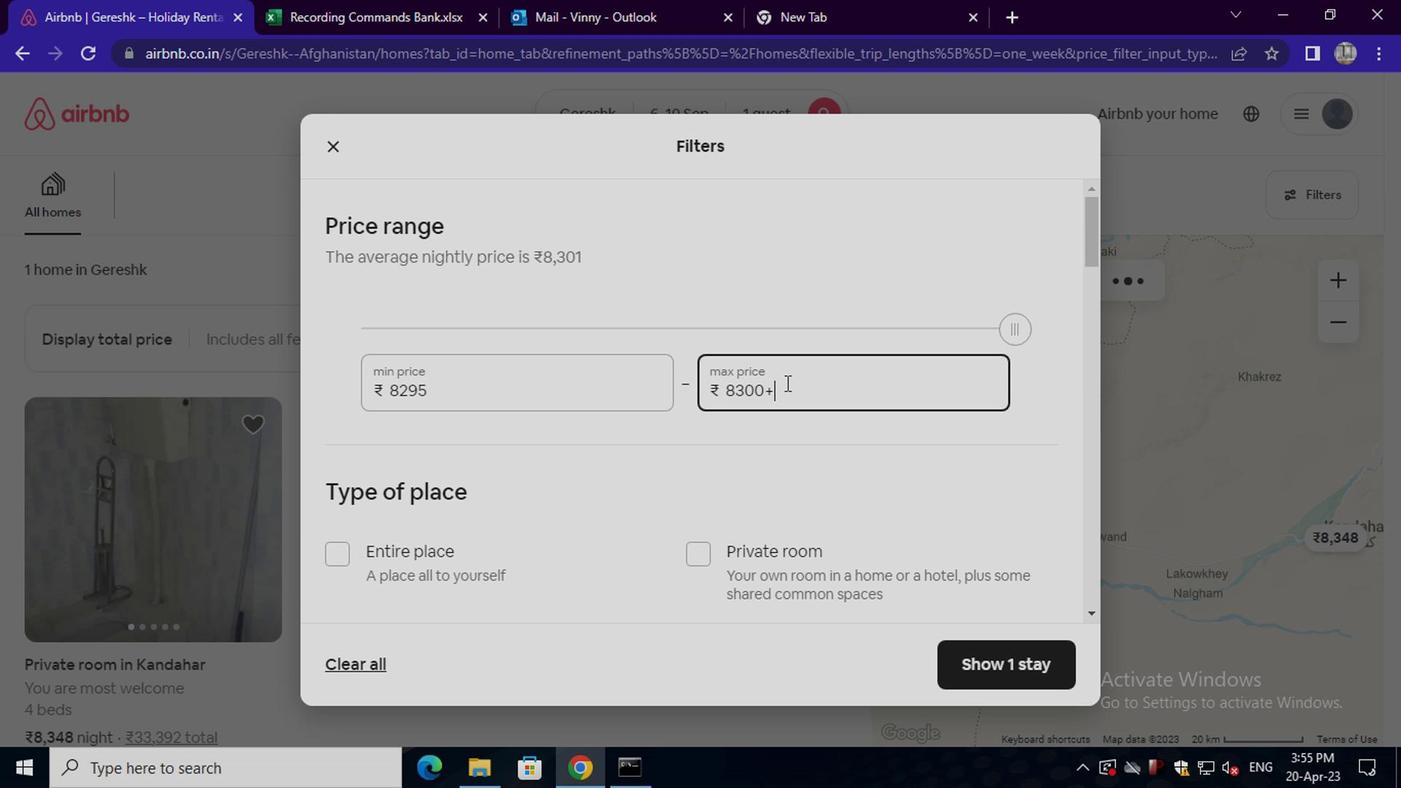 
Action: Mouse moved to (773, 374)
Screenshot: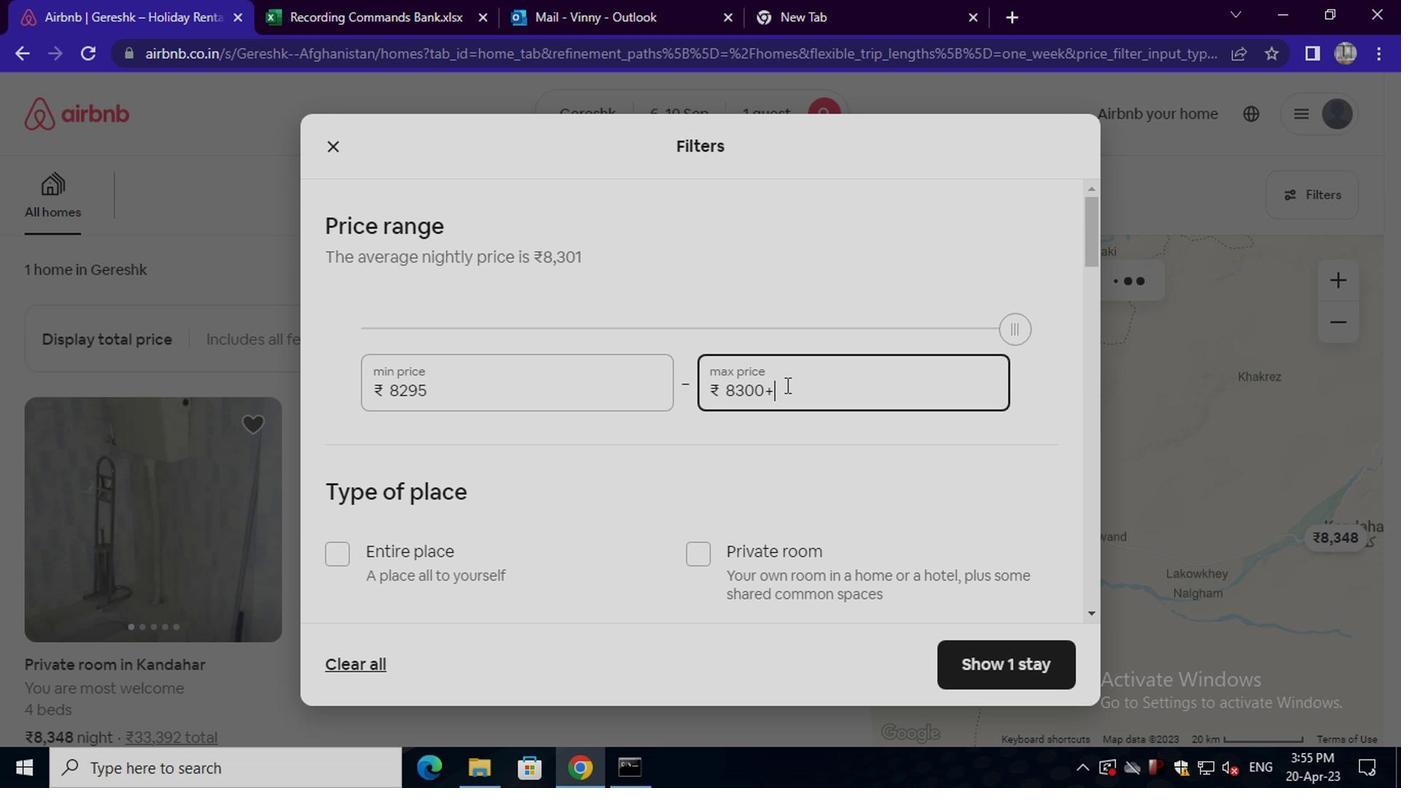 
Action: Key pressed <Key.backspace><Key.backspace><Key.backspace><Key.backspace><Key.backspace><Key.backspace><Key.backspace><Key.backspace><Key.backspace><Key.backspace><Key.backspace><Key.backspace>17000
Screenshot: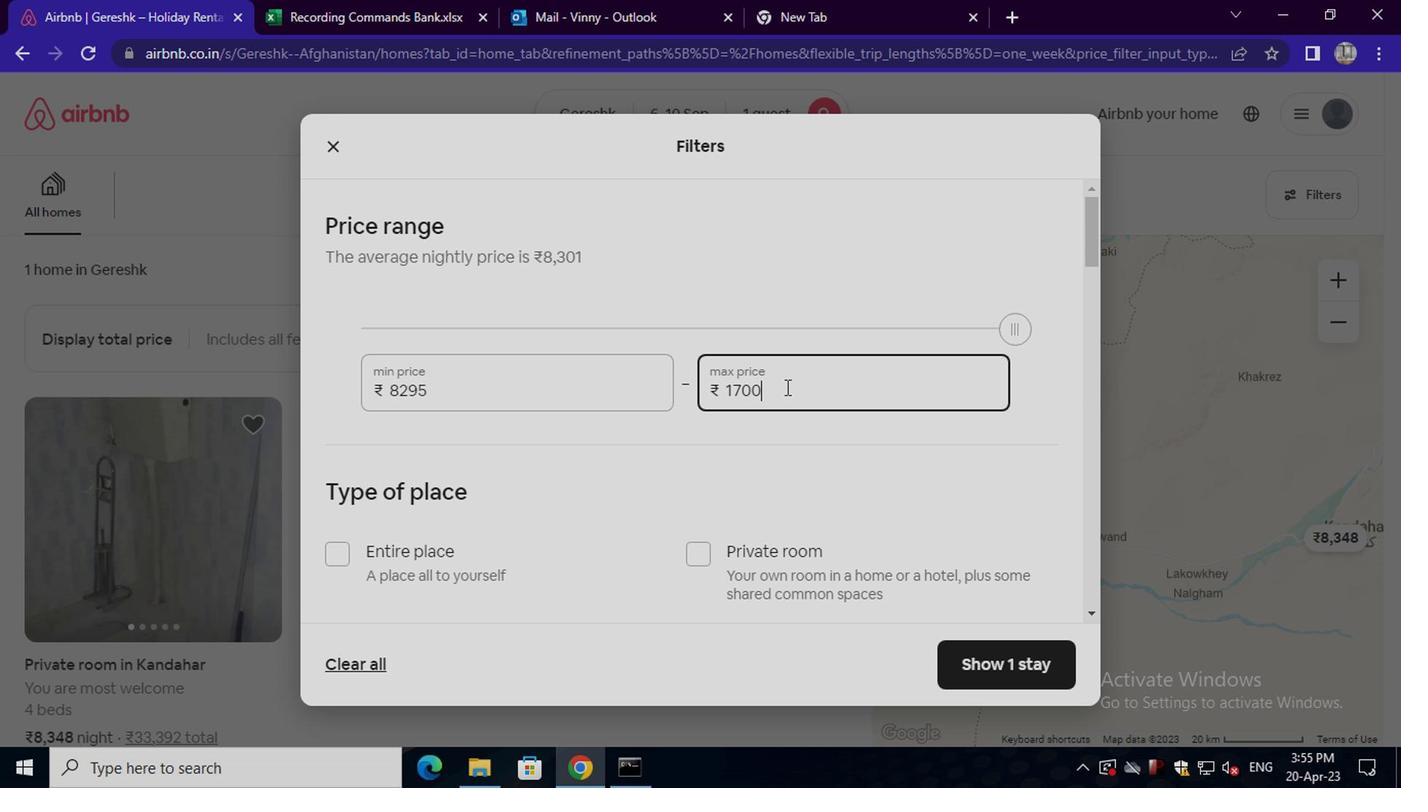 
Action: Mouse moved to (812, 350)
Screenshot: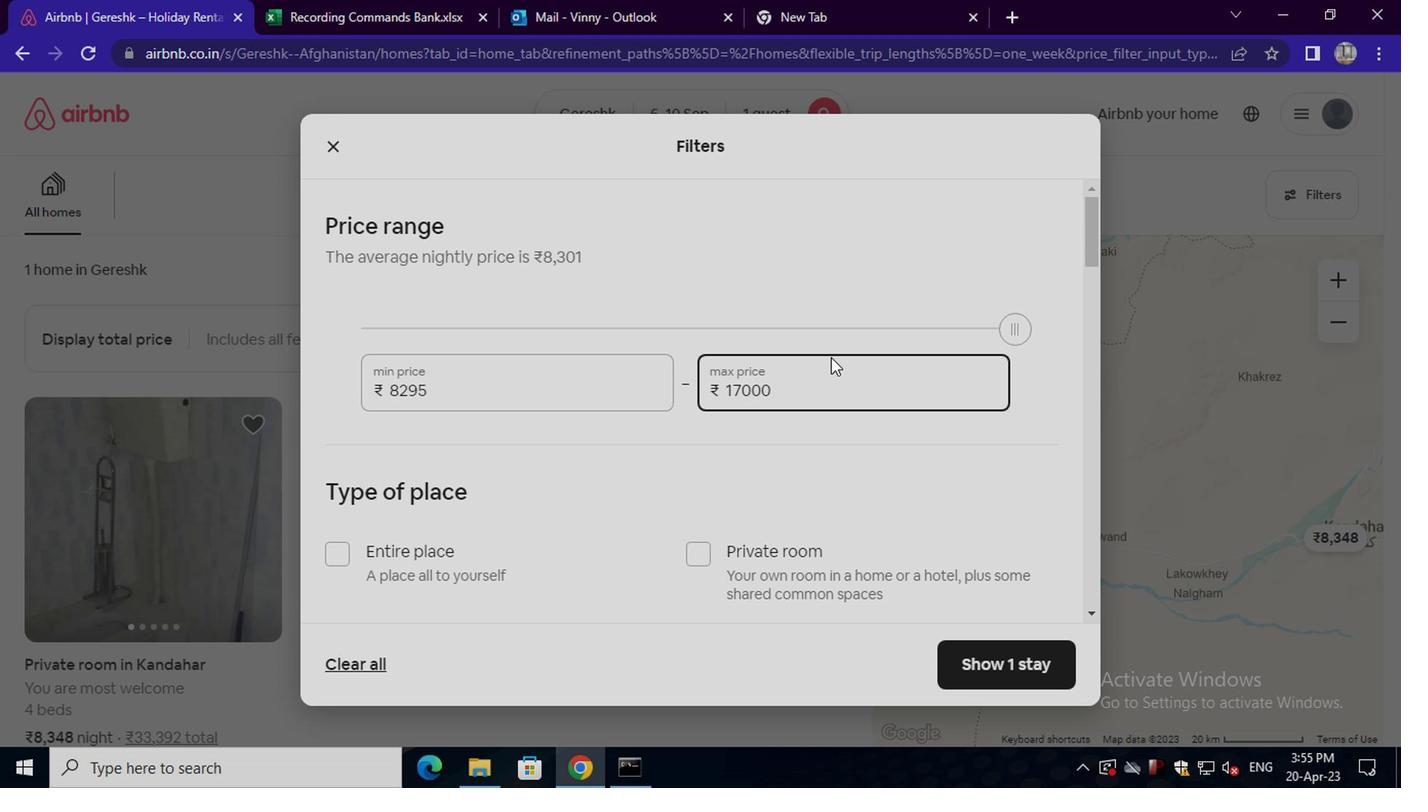 
Action: Mouse scrolled (812, 349) with delta (0, -1)
Screenshot: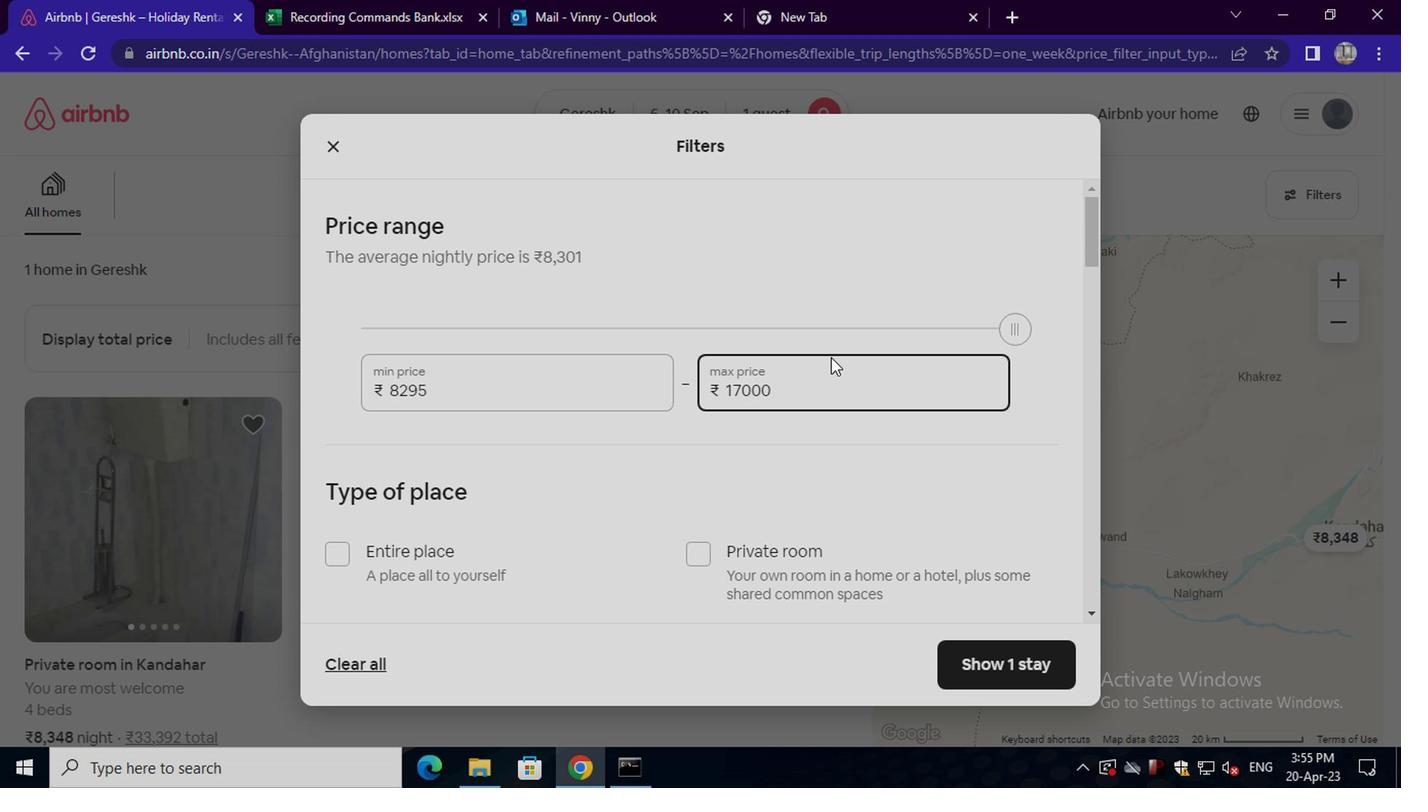 
Action: Mouse moved to (812, 351)
Screenshot: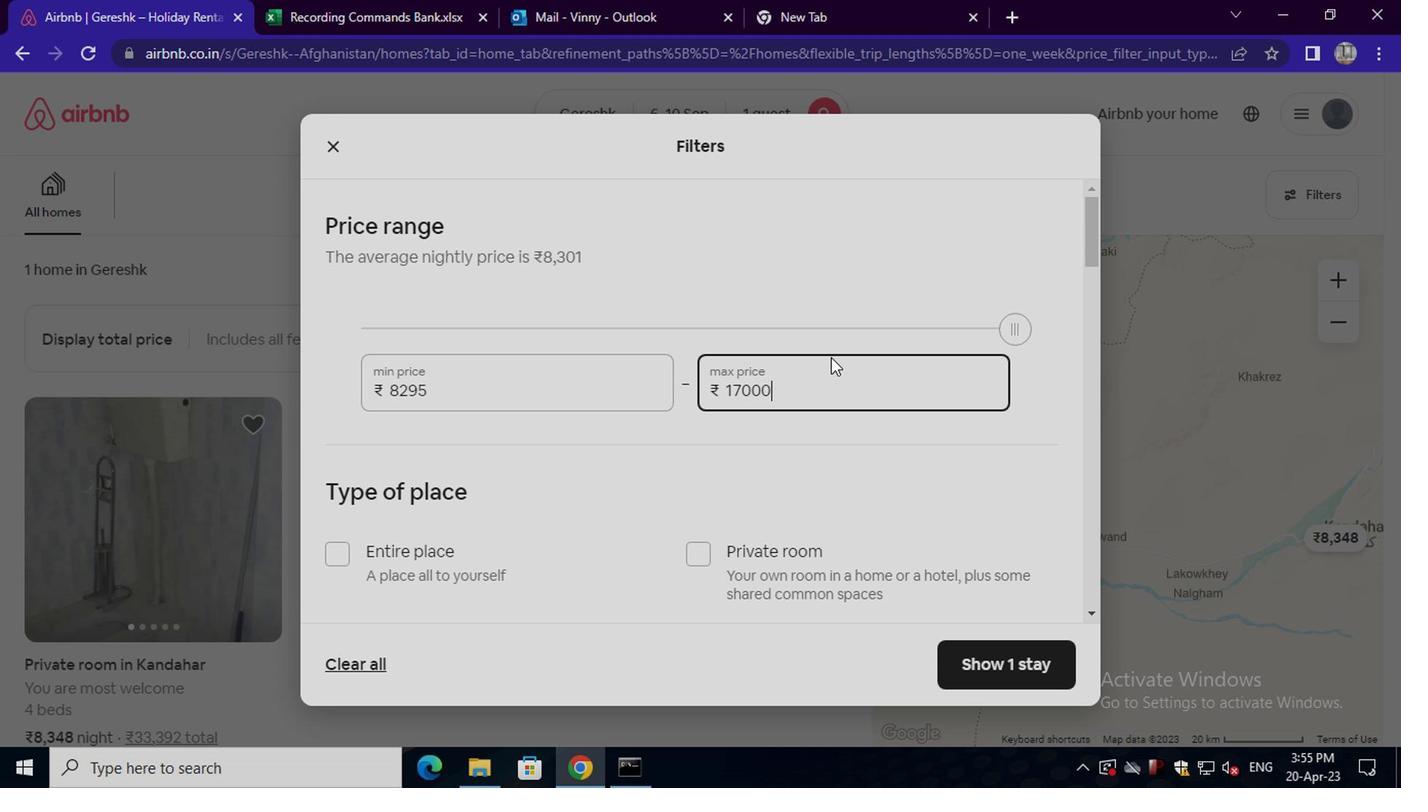 
Action: Mouse scrolled (812, 350) with delta (0, 0)
Screenshot: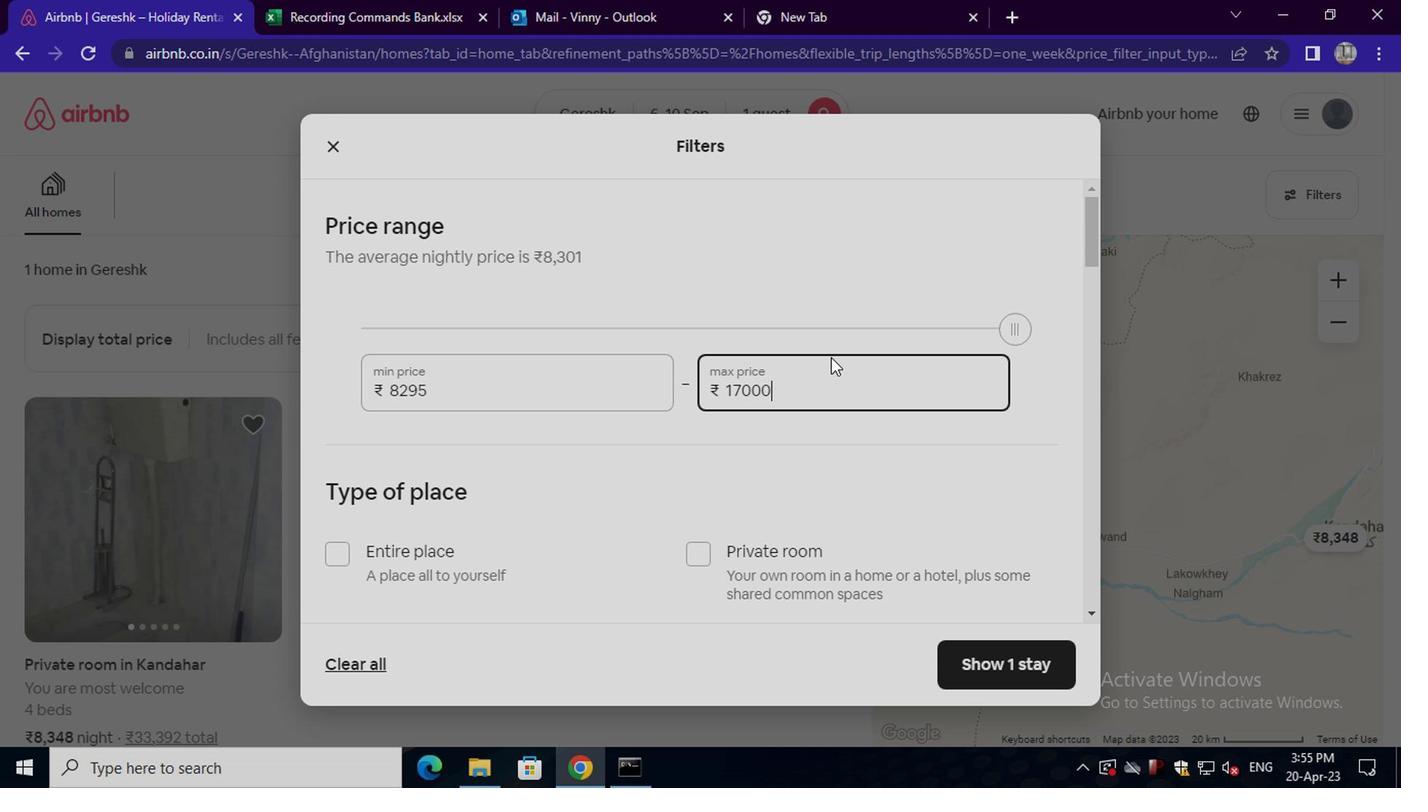 
Action: Mouse moved to (706, 341)
Screenshot: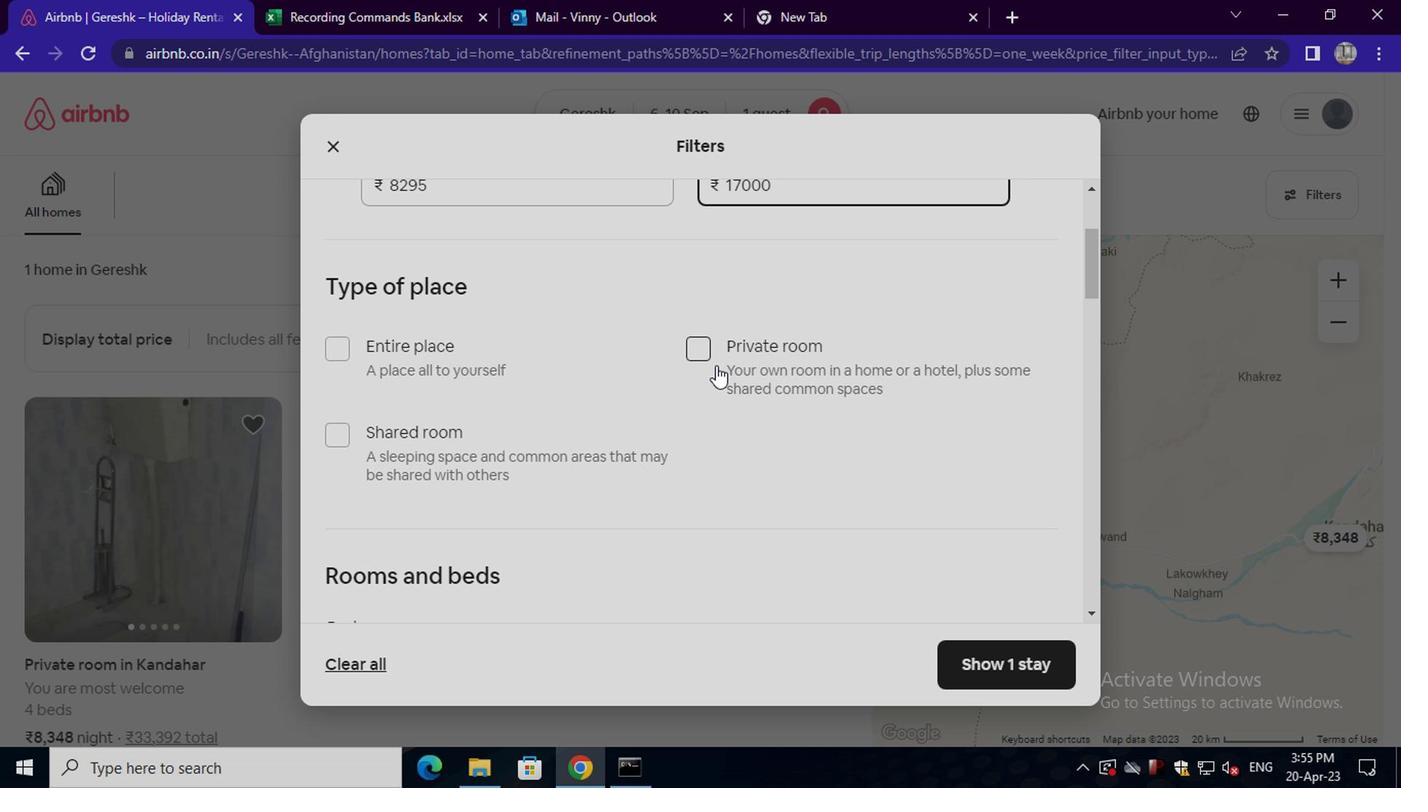 
Action: Mouse pressed left at (706, 341)
Screenshot: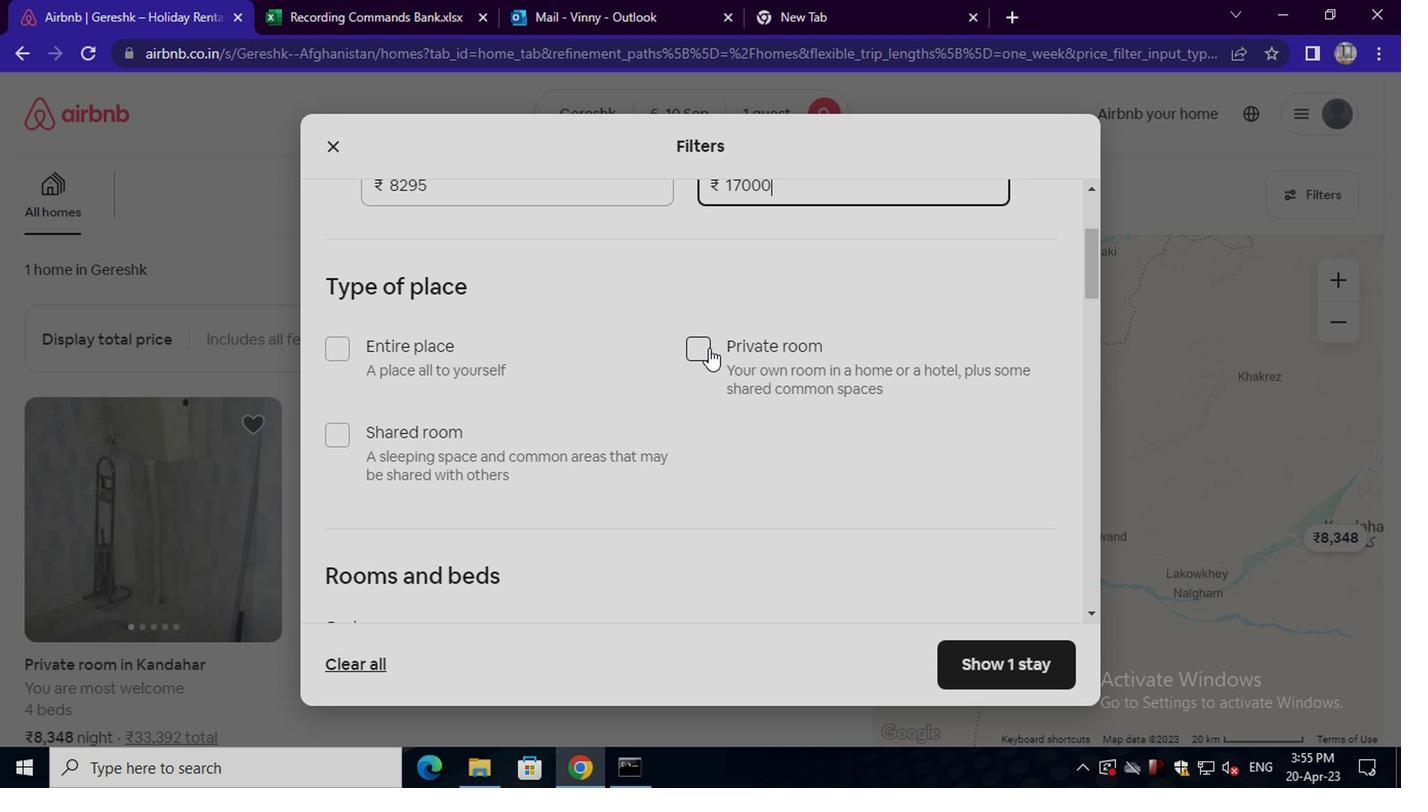 
Action: Mouse scrolled (706, 340) with delta (0, 0)
Screenshot: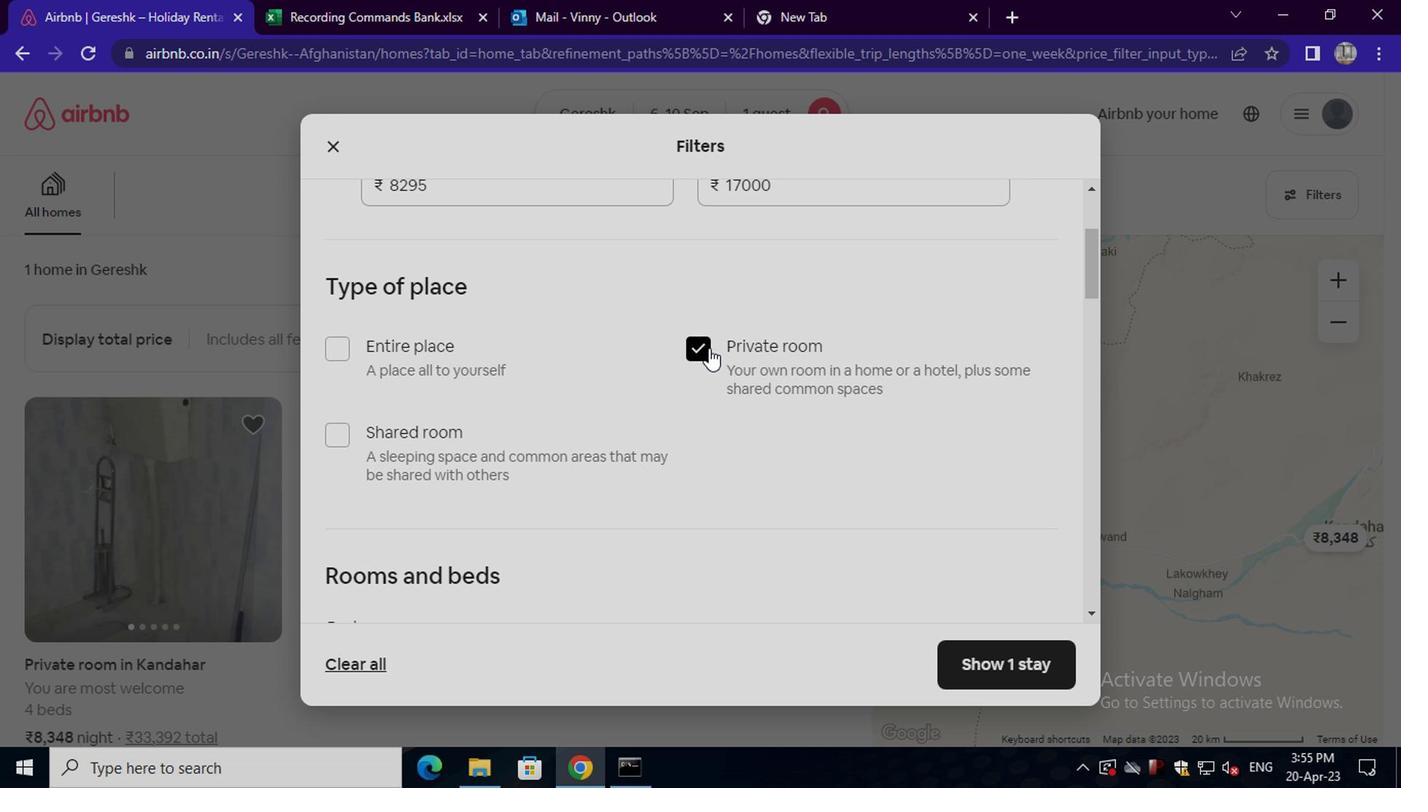 
Action: Mouse scrolled (706, 340) with delta (0, 0)
Screenshot: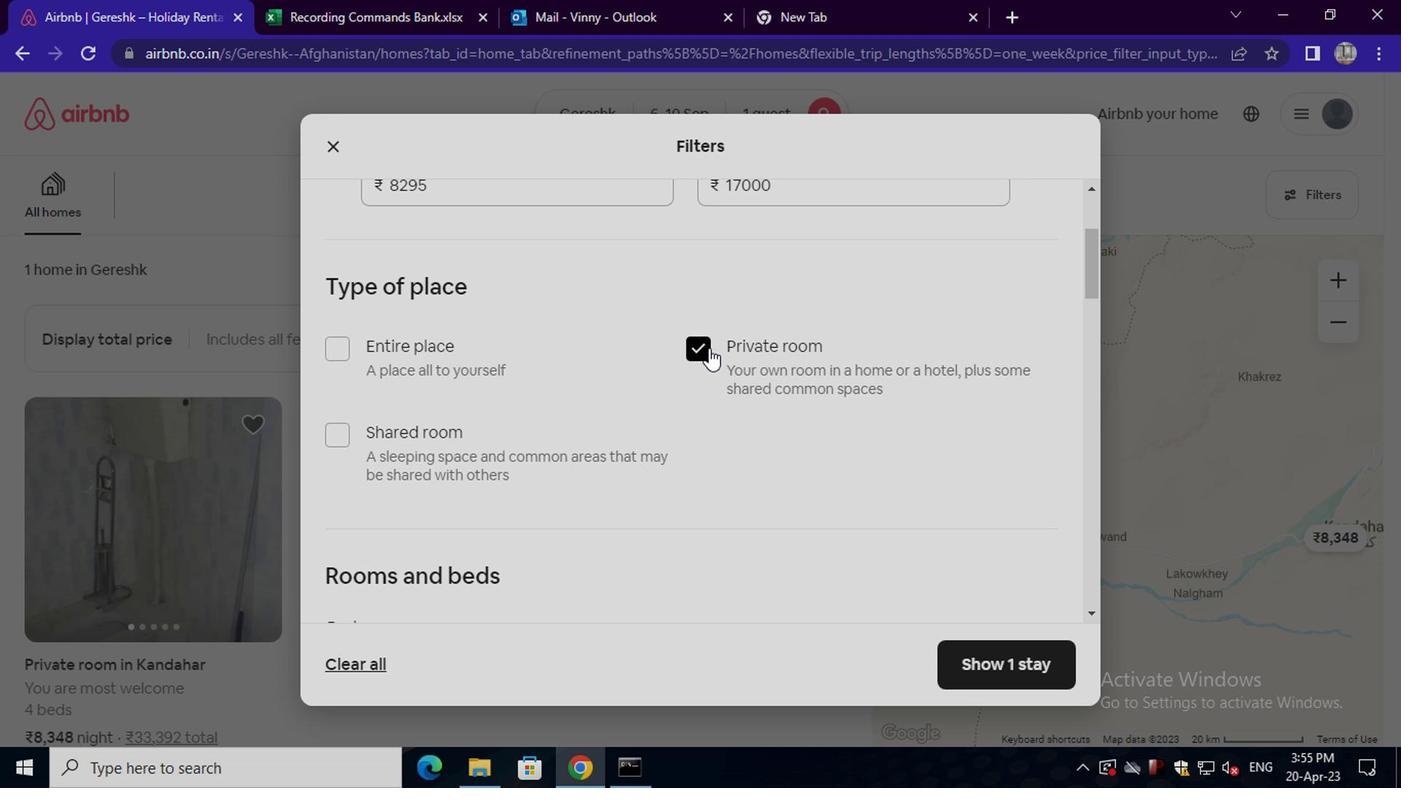 
Action: Mouse scrolled (706, 340) with delta (0, 0)
Screenshot: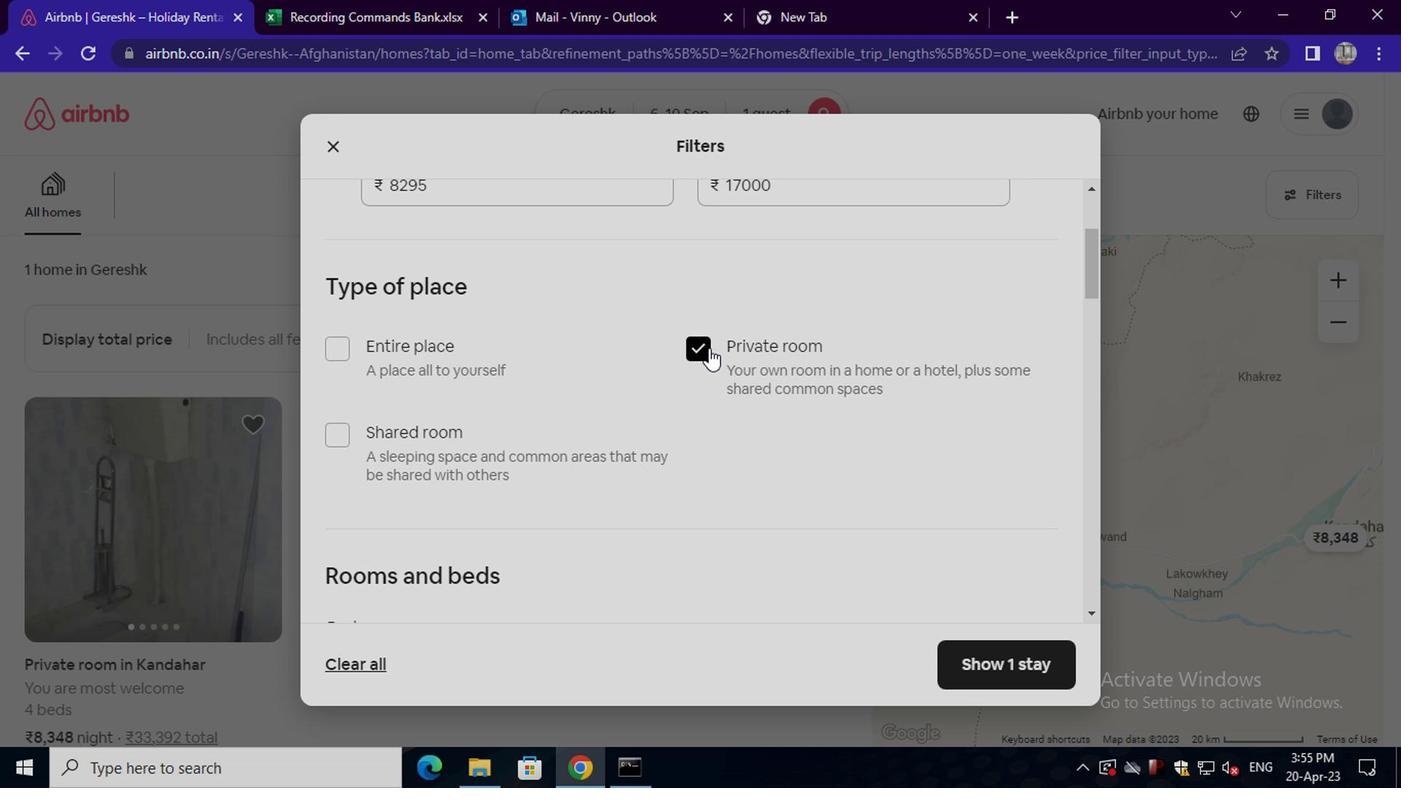 
Action: Mouse moved to (487, 362)
Screenshot: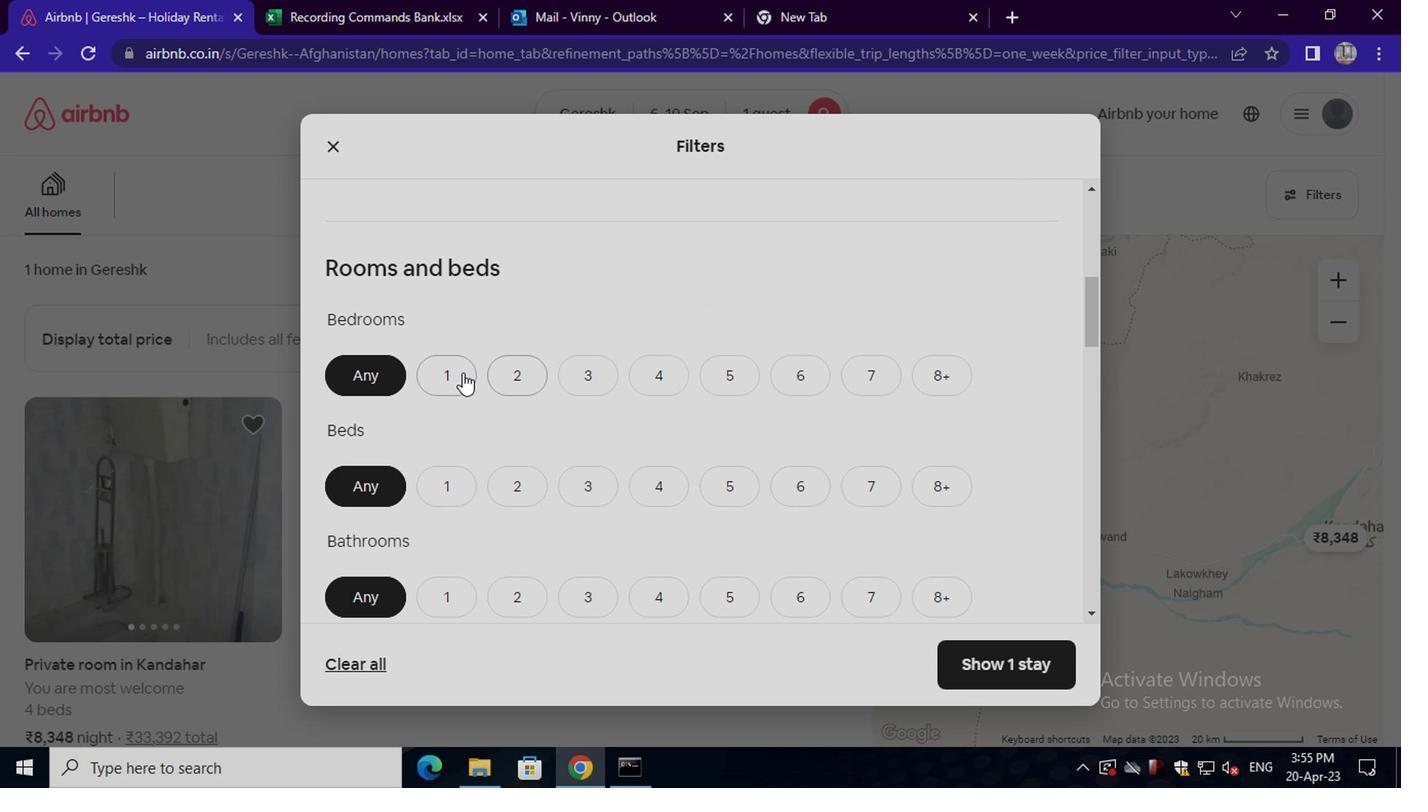 
Action: Mouse pressed left at (487, 362)
Screenshot: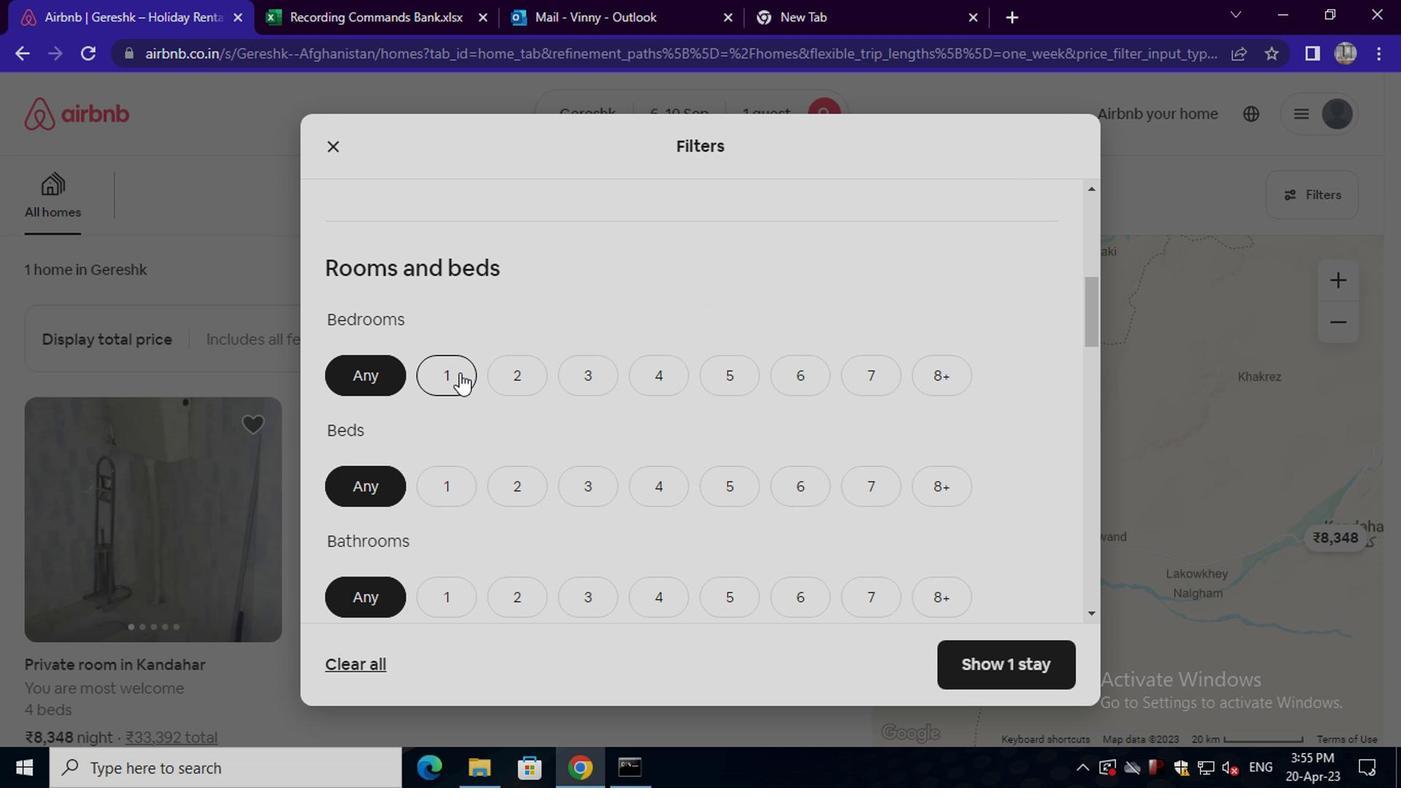 
Action: Mouse moved to (488, 365)
Screenshot: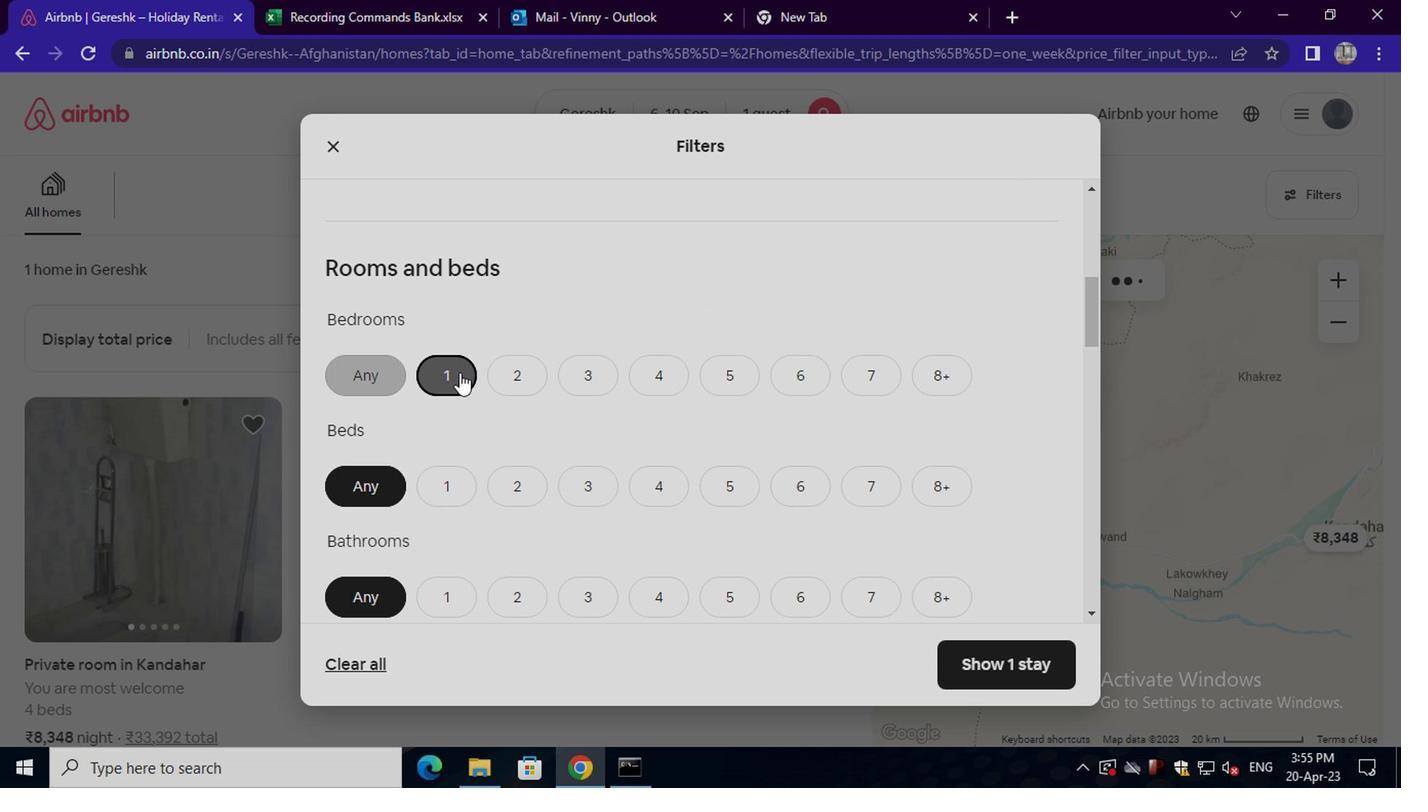 
Action: Mouse scrolled (488, 364) with delta (0, 0)
Screenshot: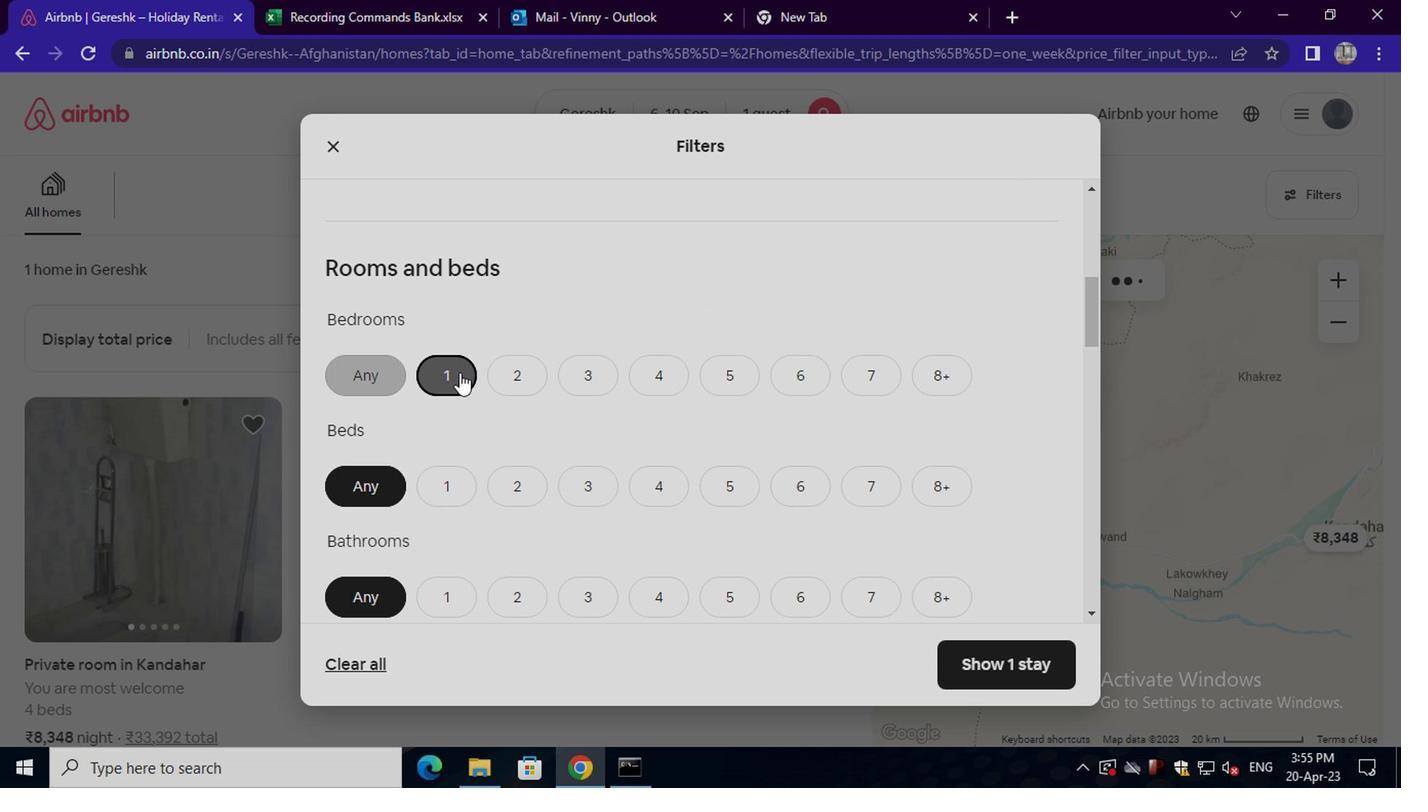 
Action: Mouse moved to (489, 366)
Screenshot: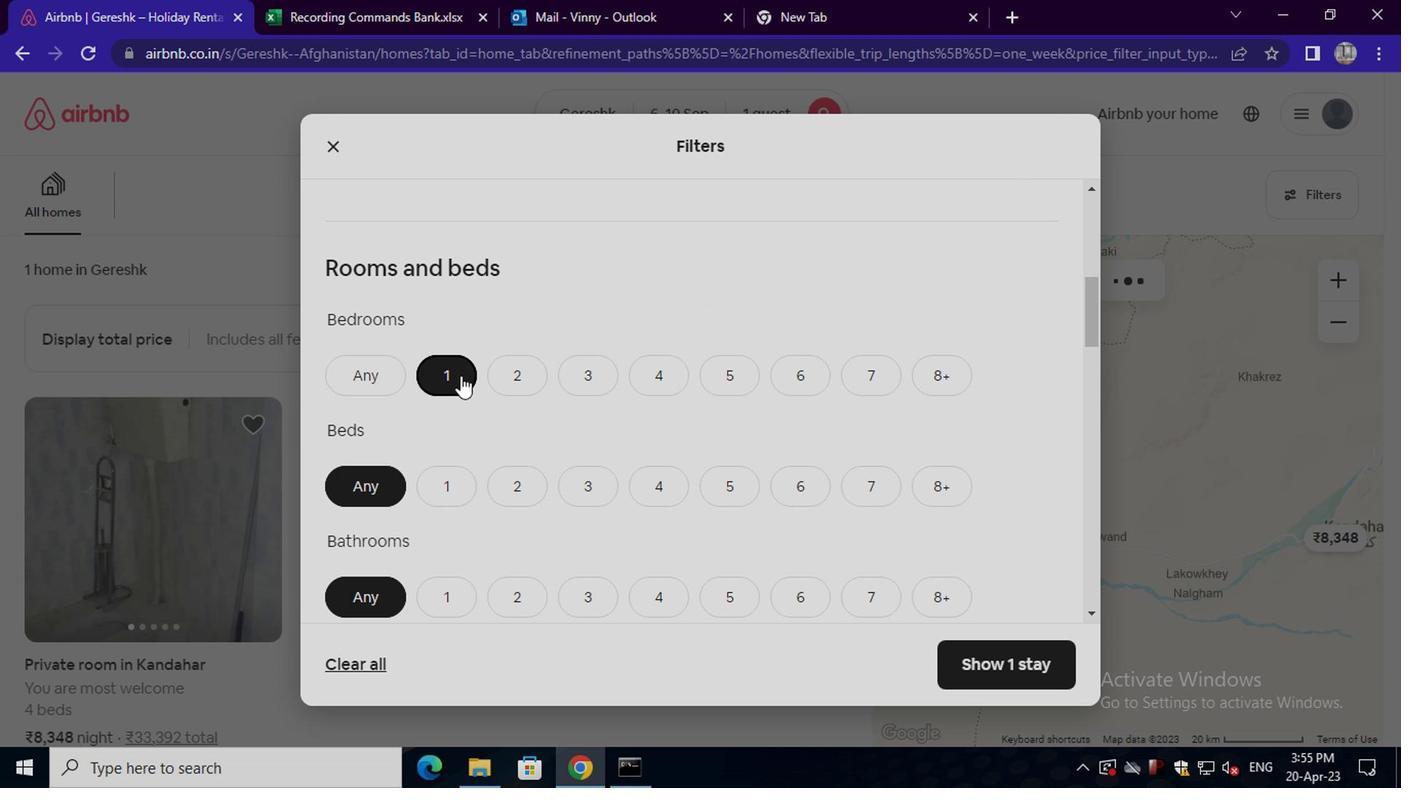 
Action: Mouse scrolled (489, 365) with delta (0, 0)
Screenshot: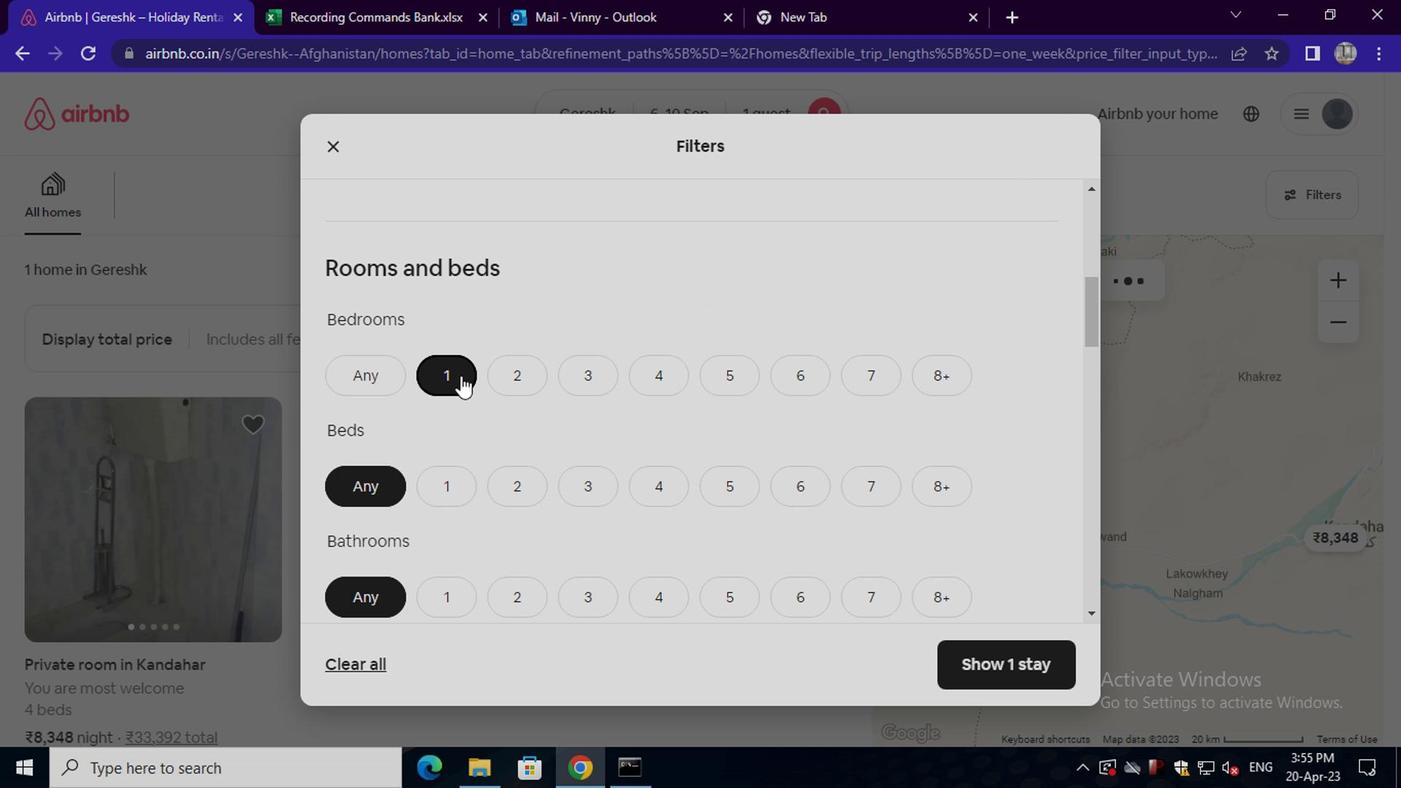 
Action: Mouse moved to (476, 292)
Screenshot: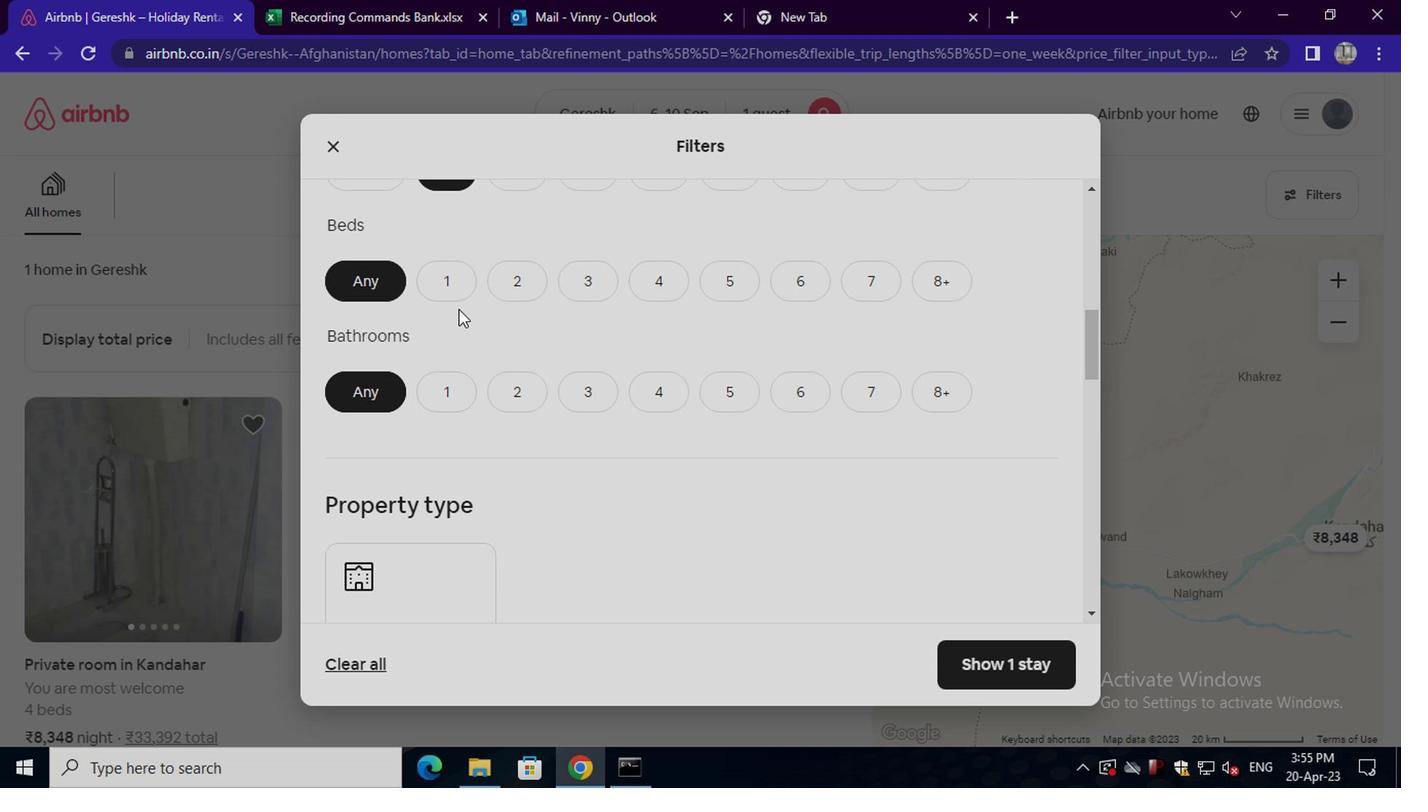 
Action: Mouse pressed left at (476, 292)
Screenshot: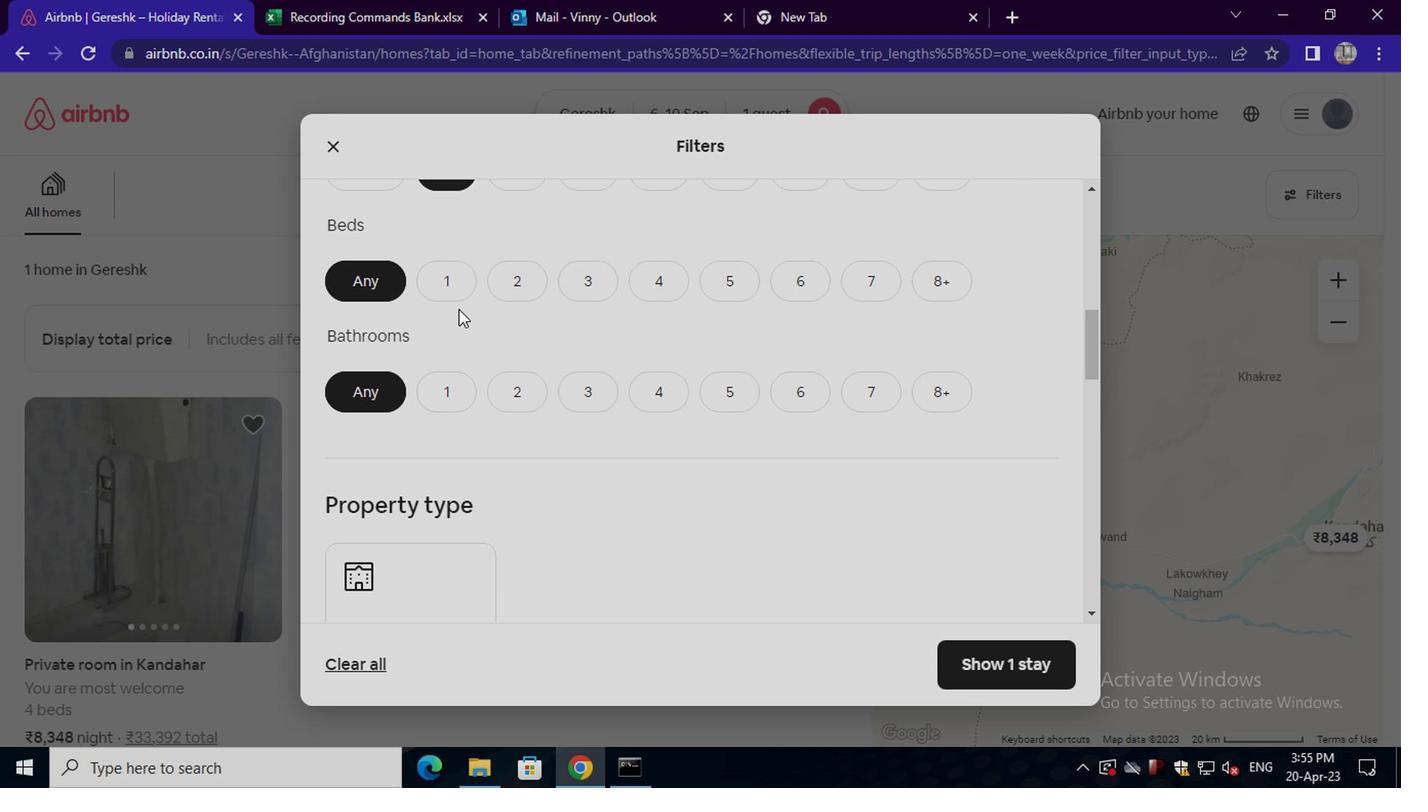 
Action: Mouse moved to (473, 372)
Screenshot: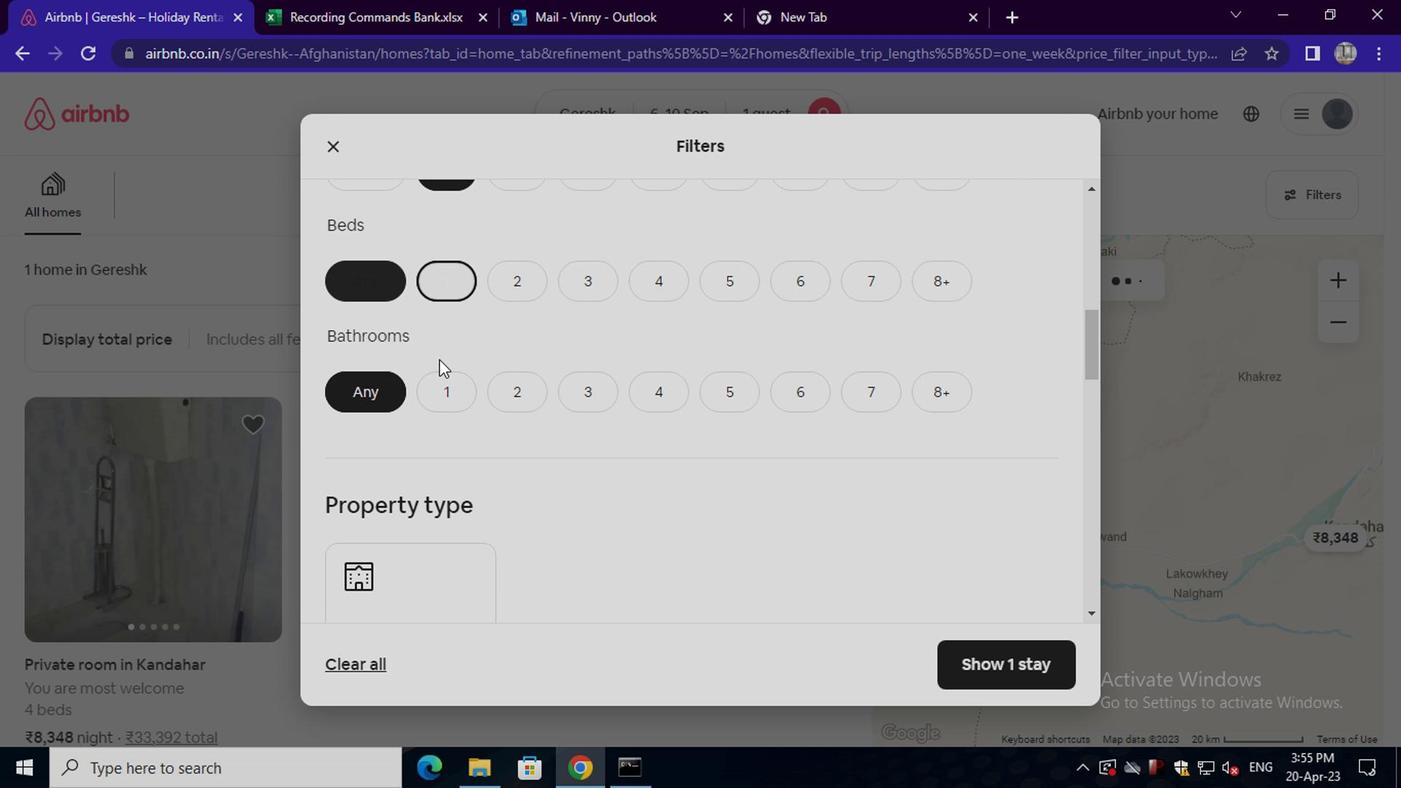 
Action: Mouse pressed left at (473, 372)
Screenshot: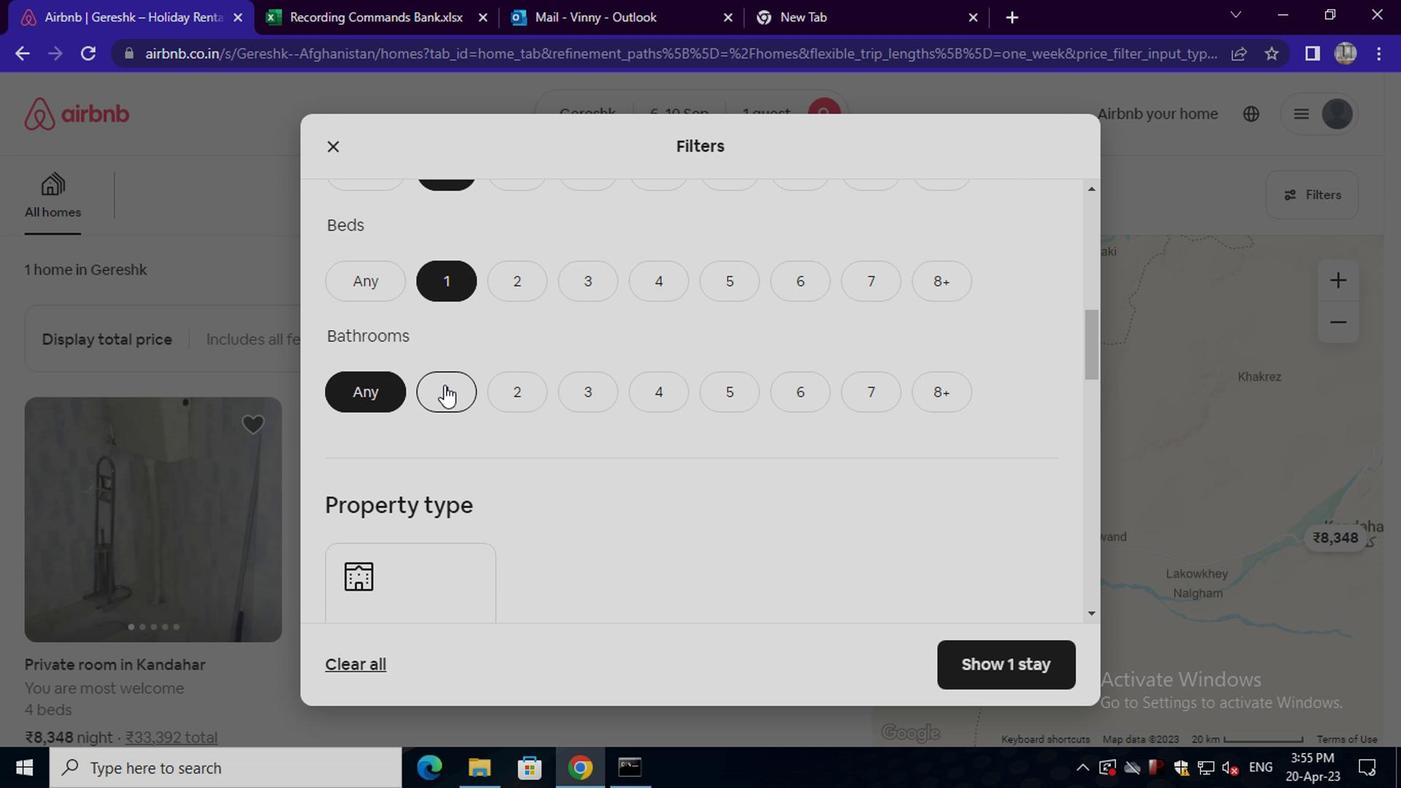 
Action: Mouse scrolled (473, 371) with delta (0, 0)
Screenshot: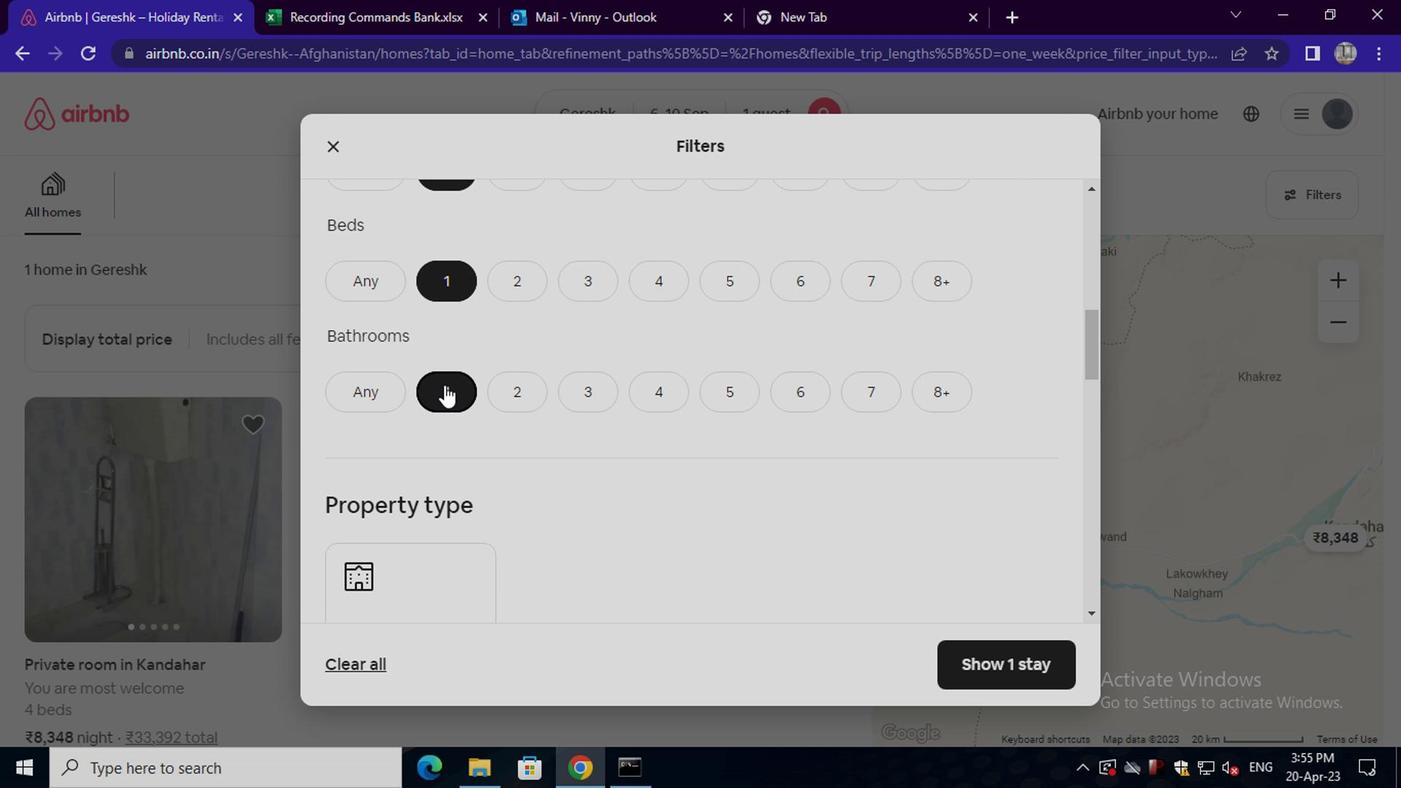 
Action: Mouse moved to (462, 474)
Screenshot: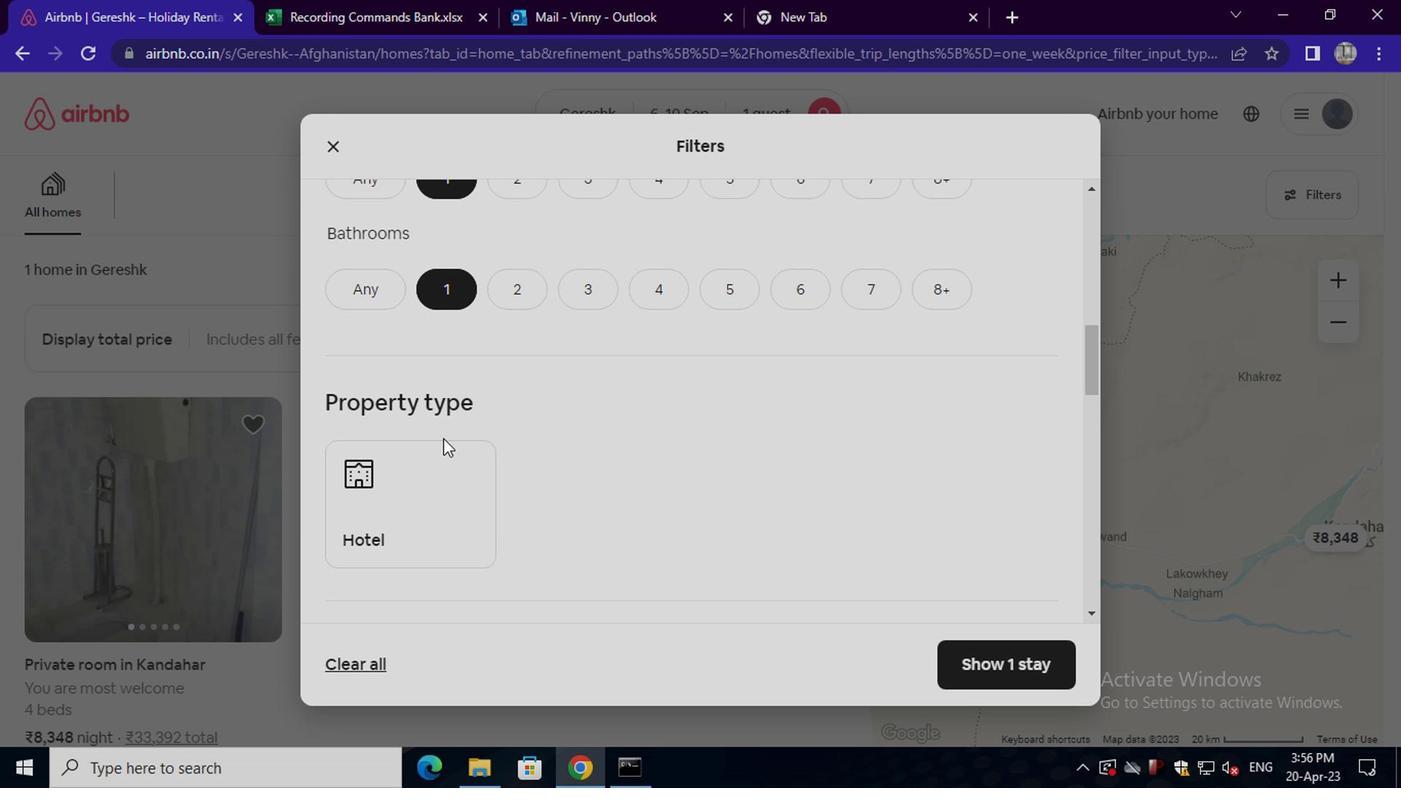 
Action: Mouse pressed left at (462, 474)
Screenshot: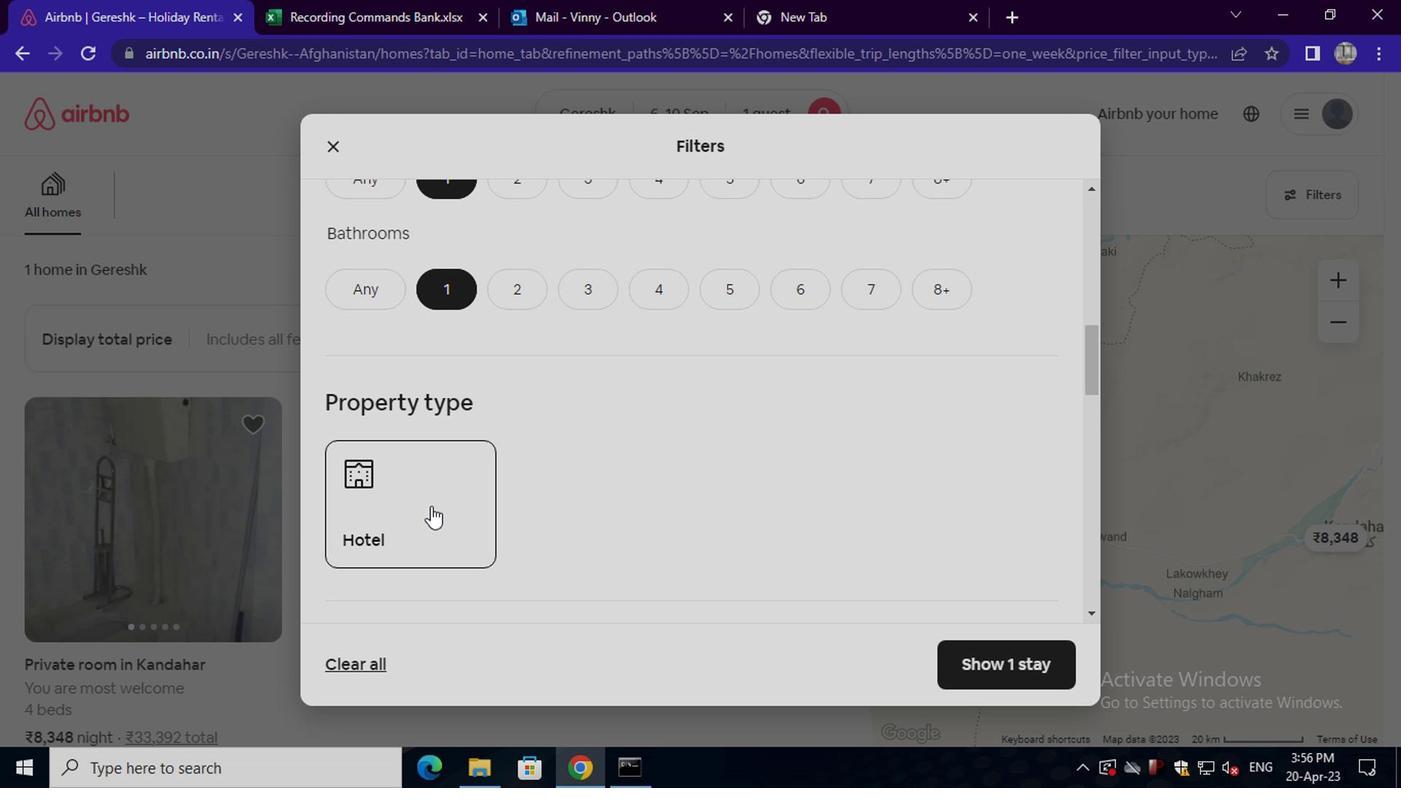 
Action: Mouse moved to (562, 440)
Screenshot: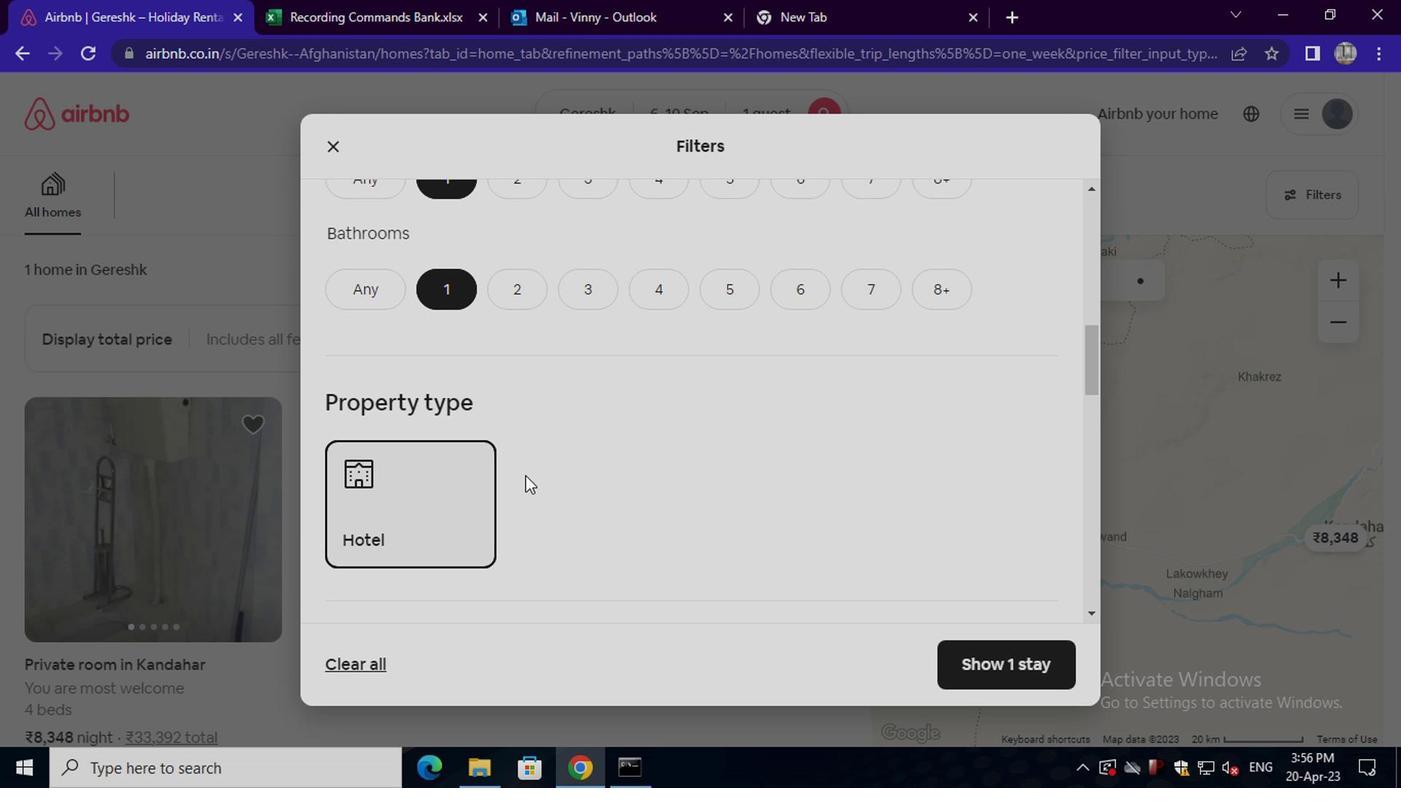 
Action: Mouse scrolled (562, 439) with delta (0, 0)
Screenshot: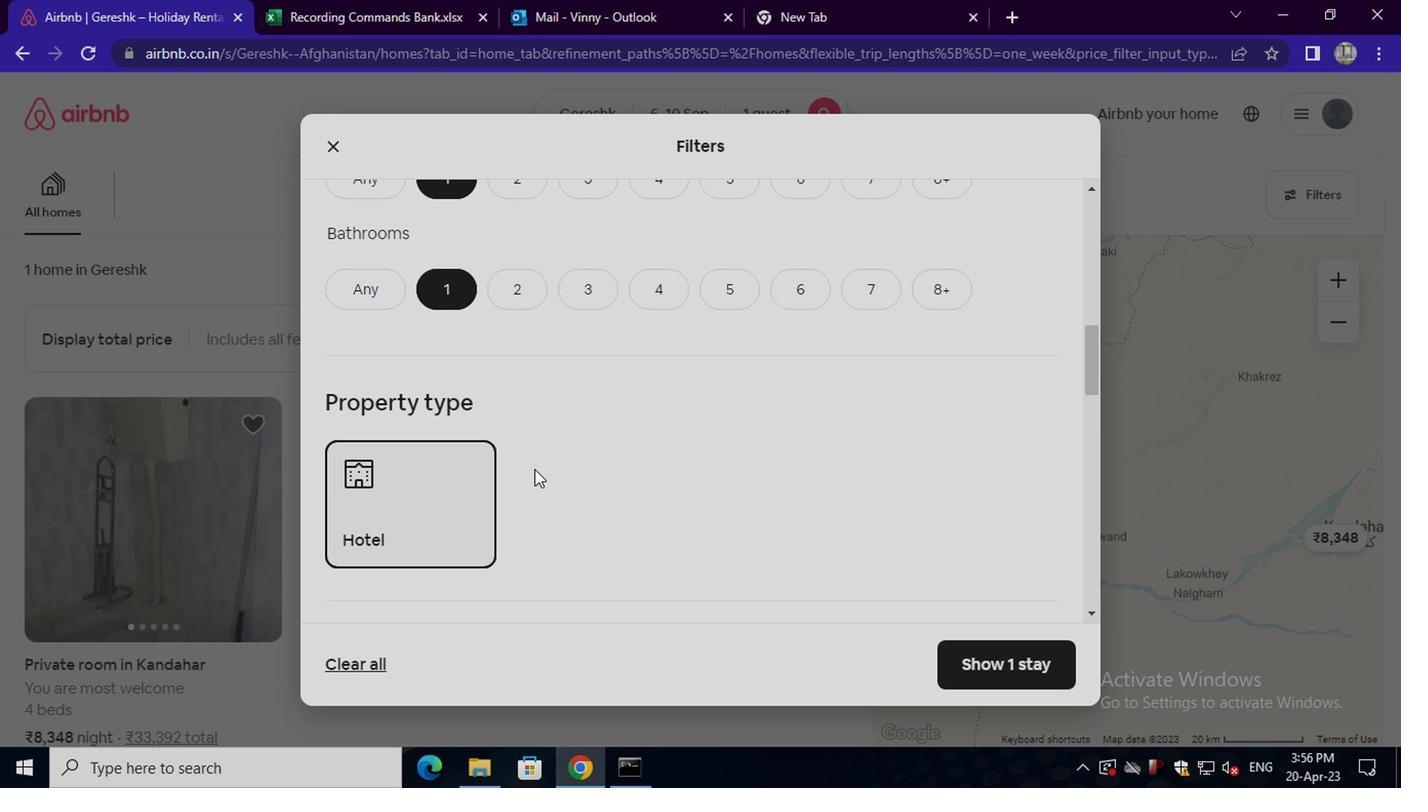 
Action: Mouse scrolled (562, 439) with delta (0, 0)
Screenshot: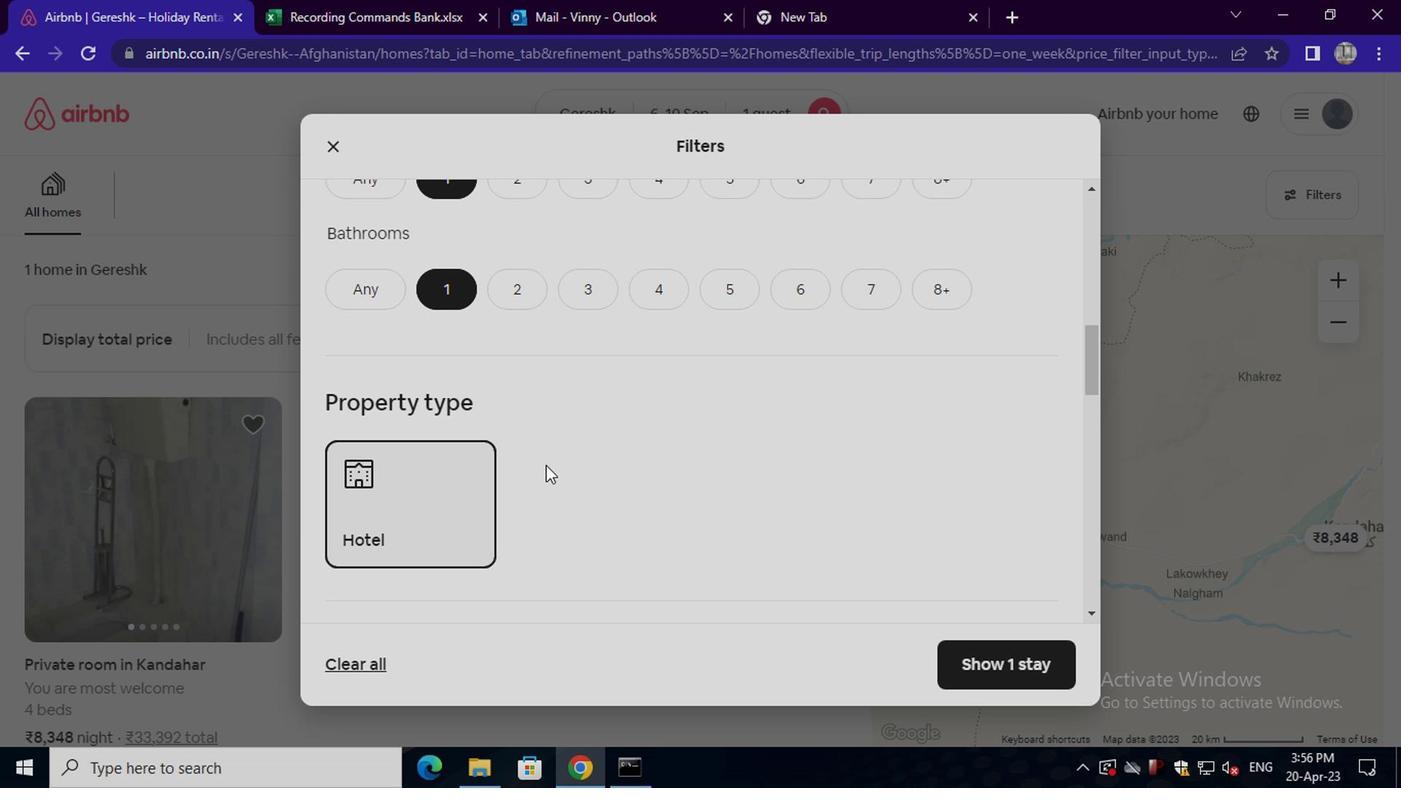 
Action: Mouse scrolled (562, 439) with delta (0, 0)
Screenshot: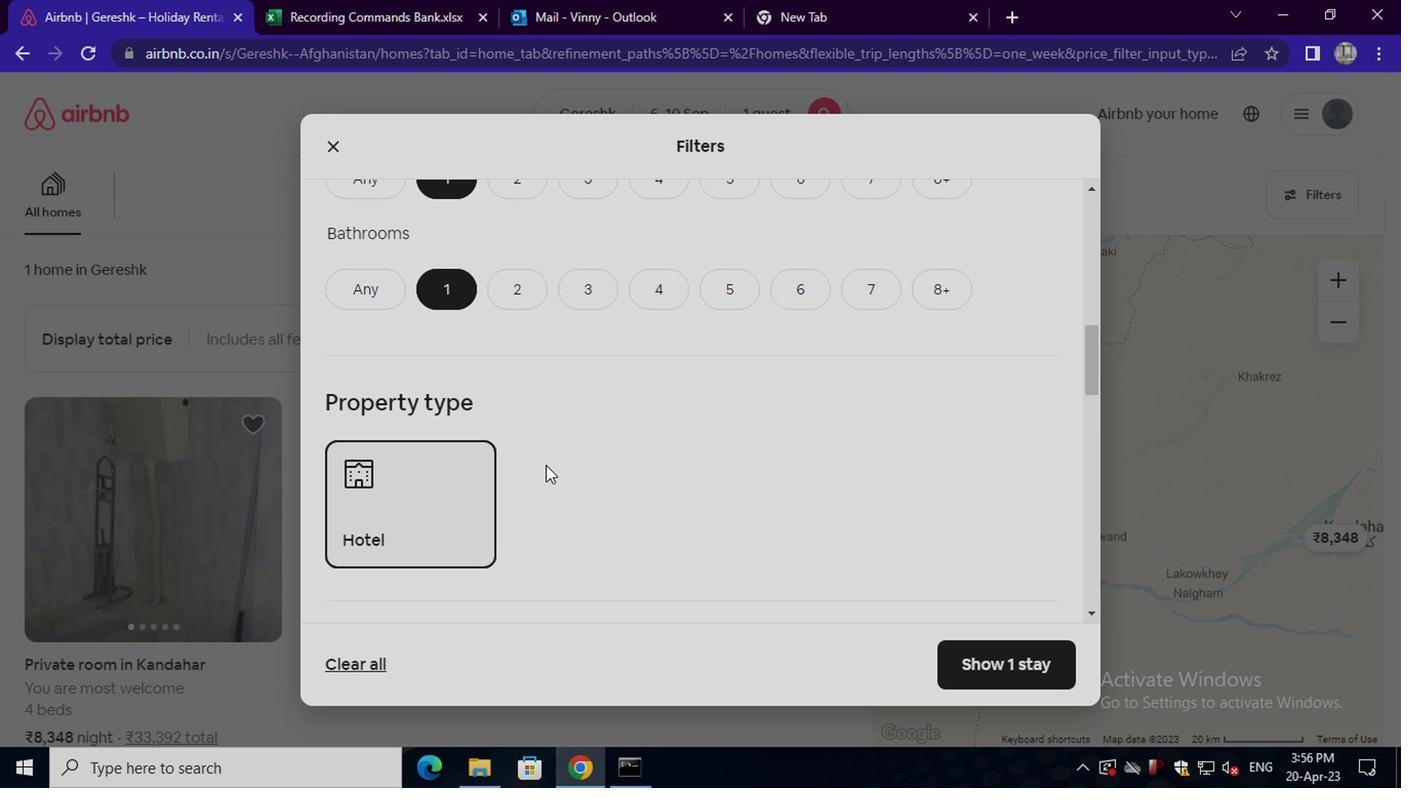 
Action: Mouse moved to (414, 543)
Screenshot: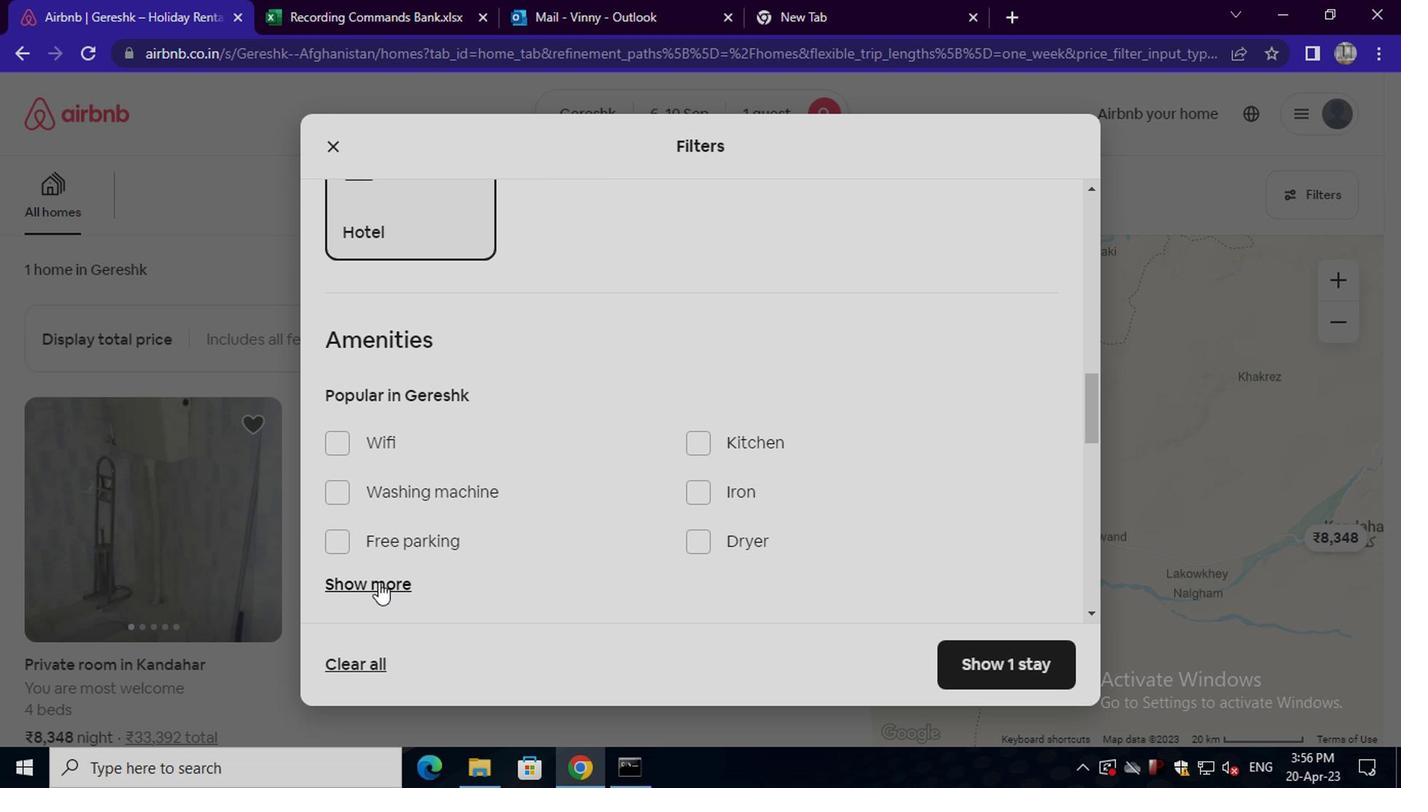 
Action: Mouse pressed left at (414, 543)
Screenshot: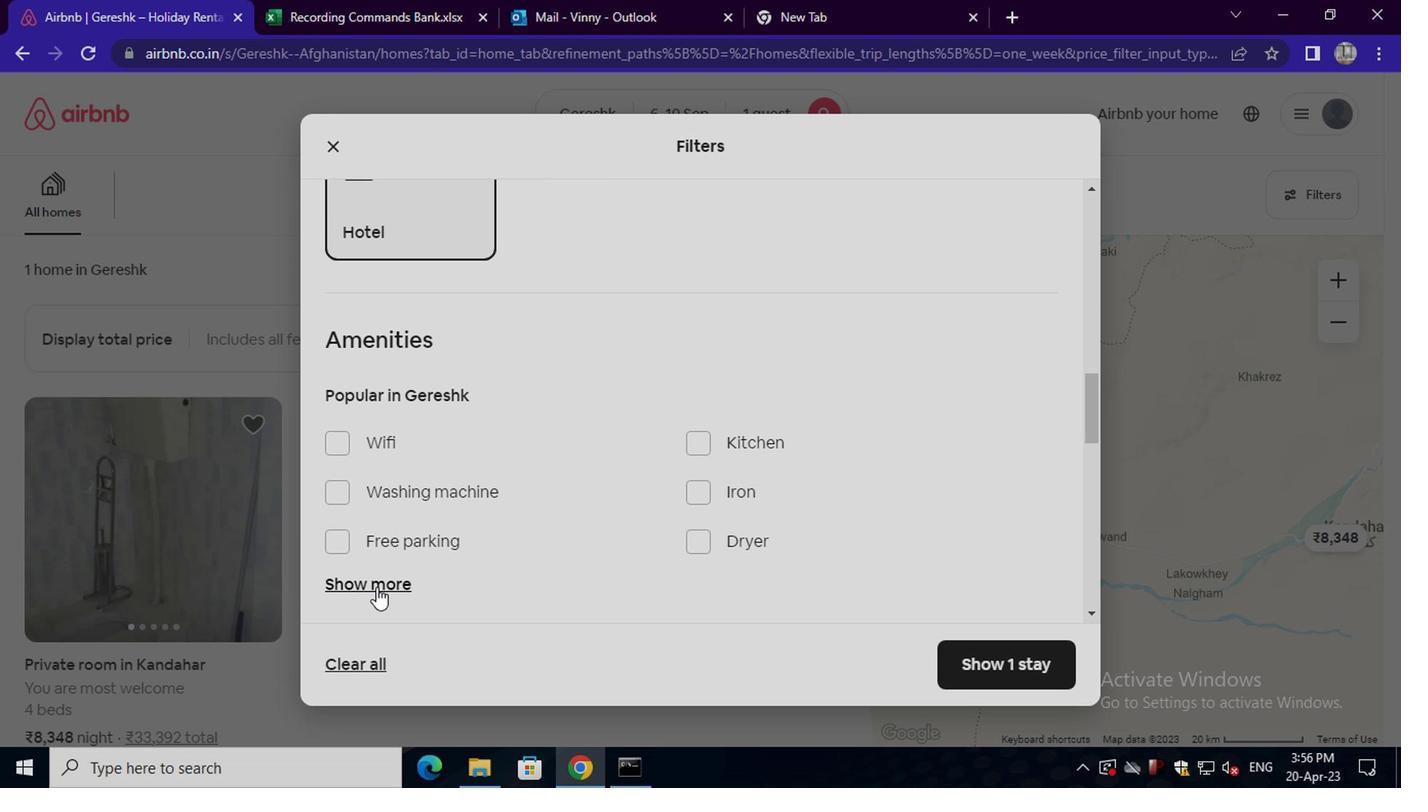 
Action: Mouse moved to (470, 487)
Screenshot: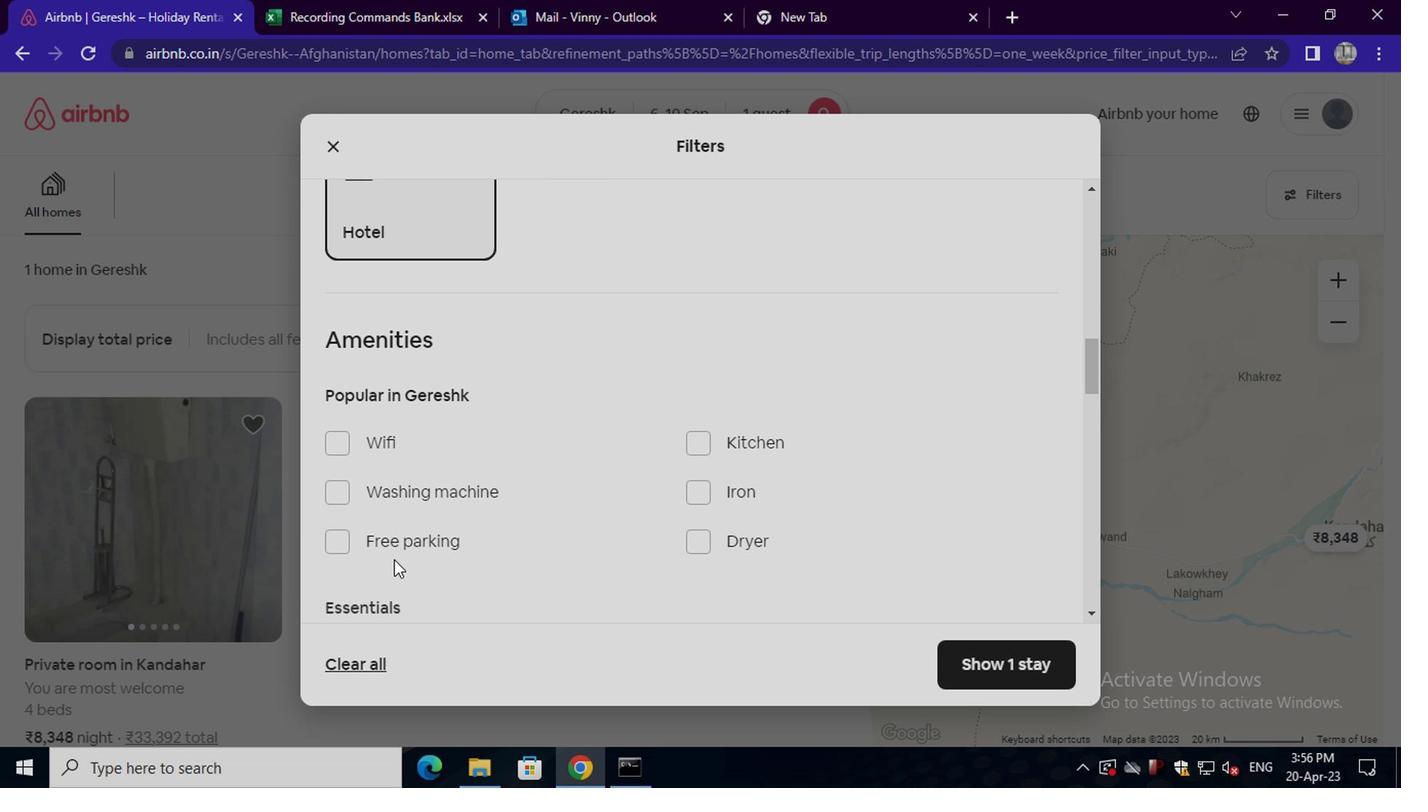 
Action: Mouse scrolled (470, 486) with delta (0, 0)
Screenshot: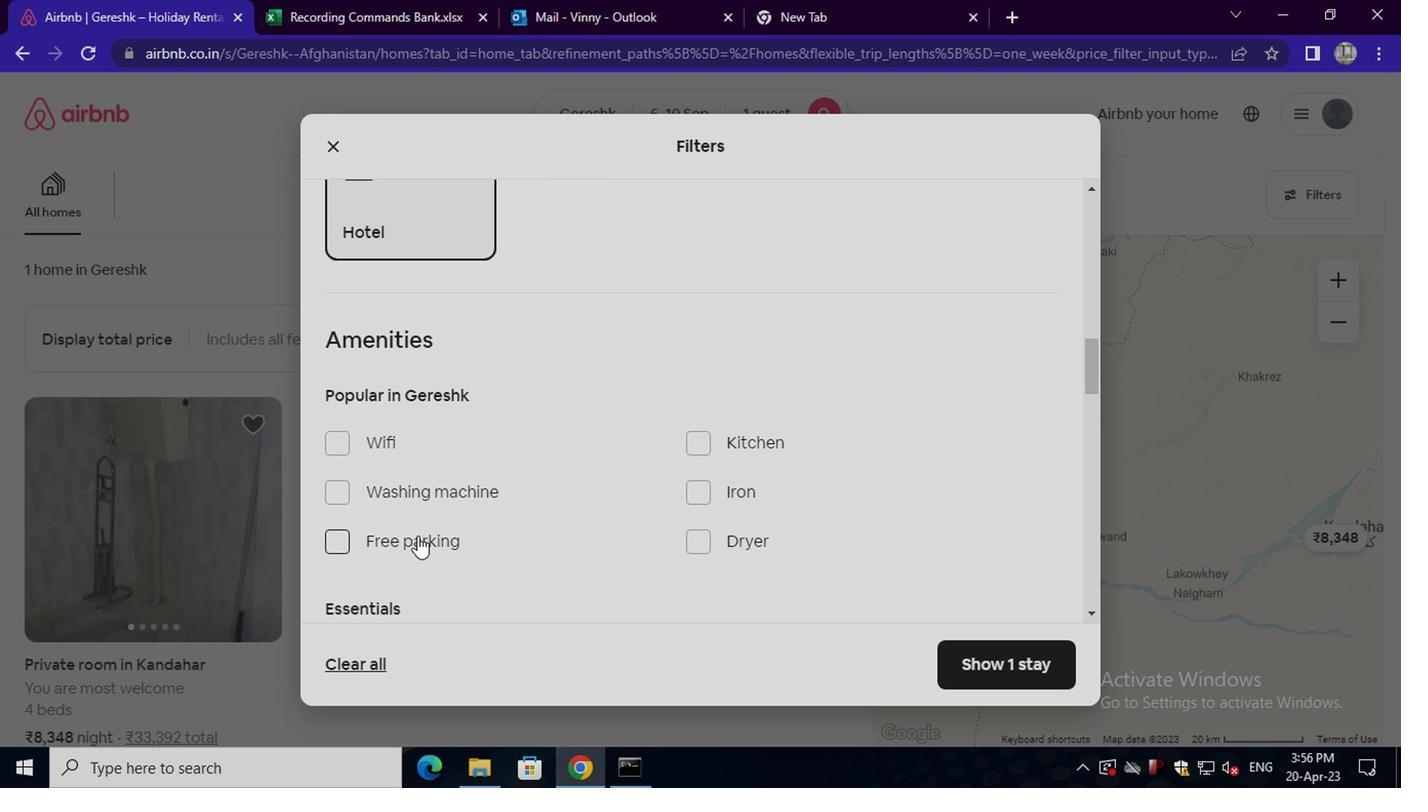 
Action: Mouse scrolled (470, 486) with delta (0, 0)
Screenshot: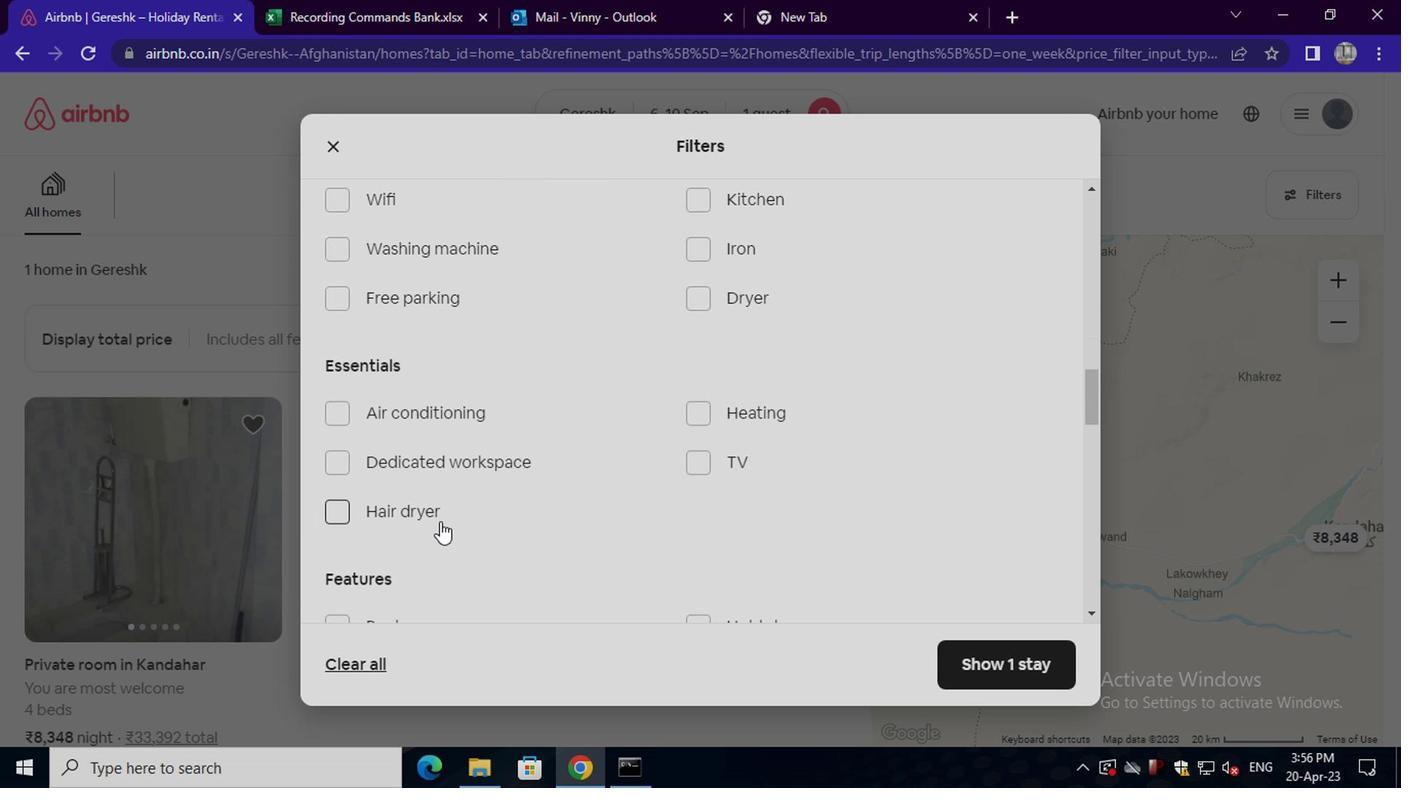 
Action: Mouse moved to (470, 487)
Screenshot: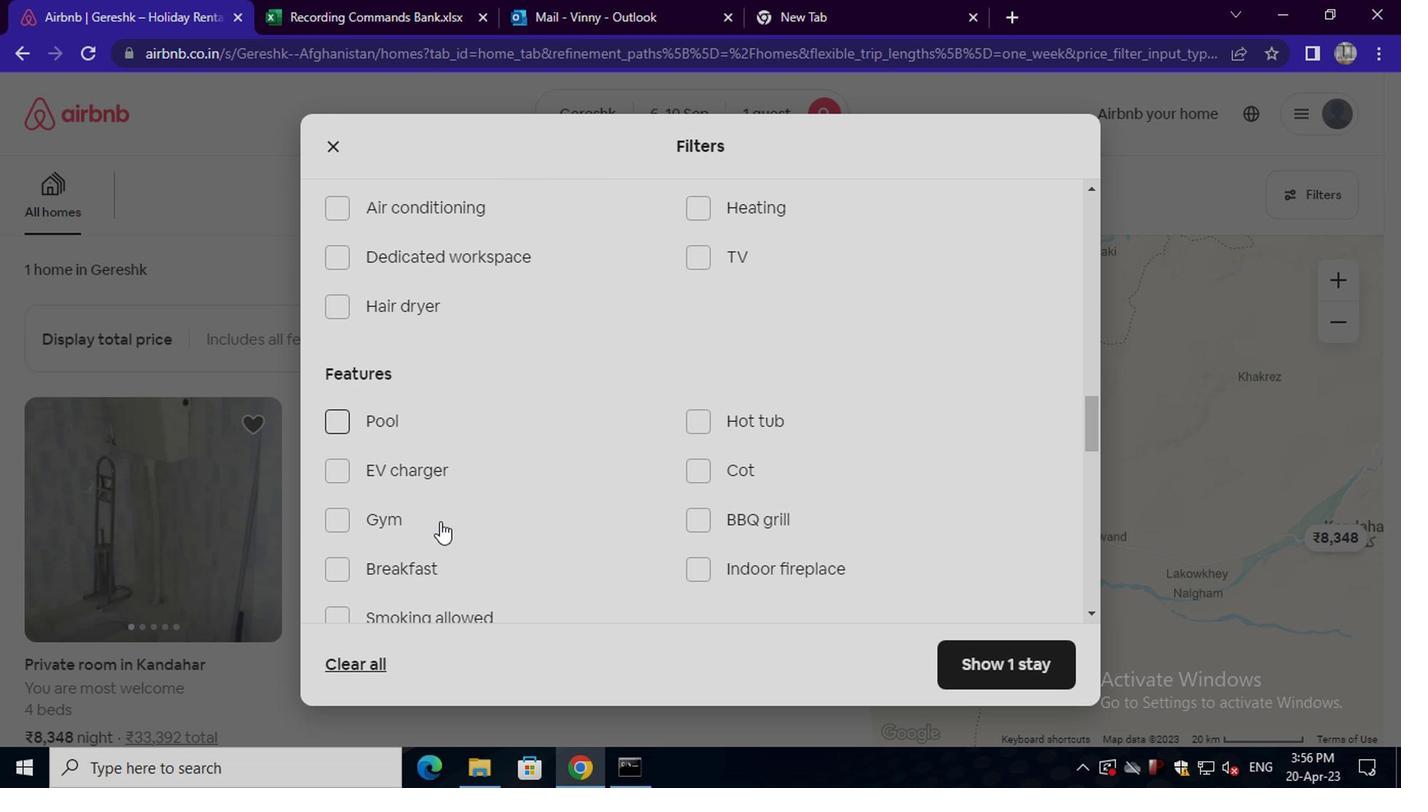 
Action: Mouse scrolled (470, 486) with delta (0, 0)
Screenshot: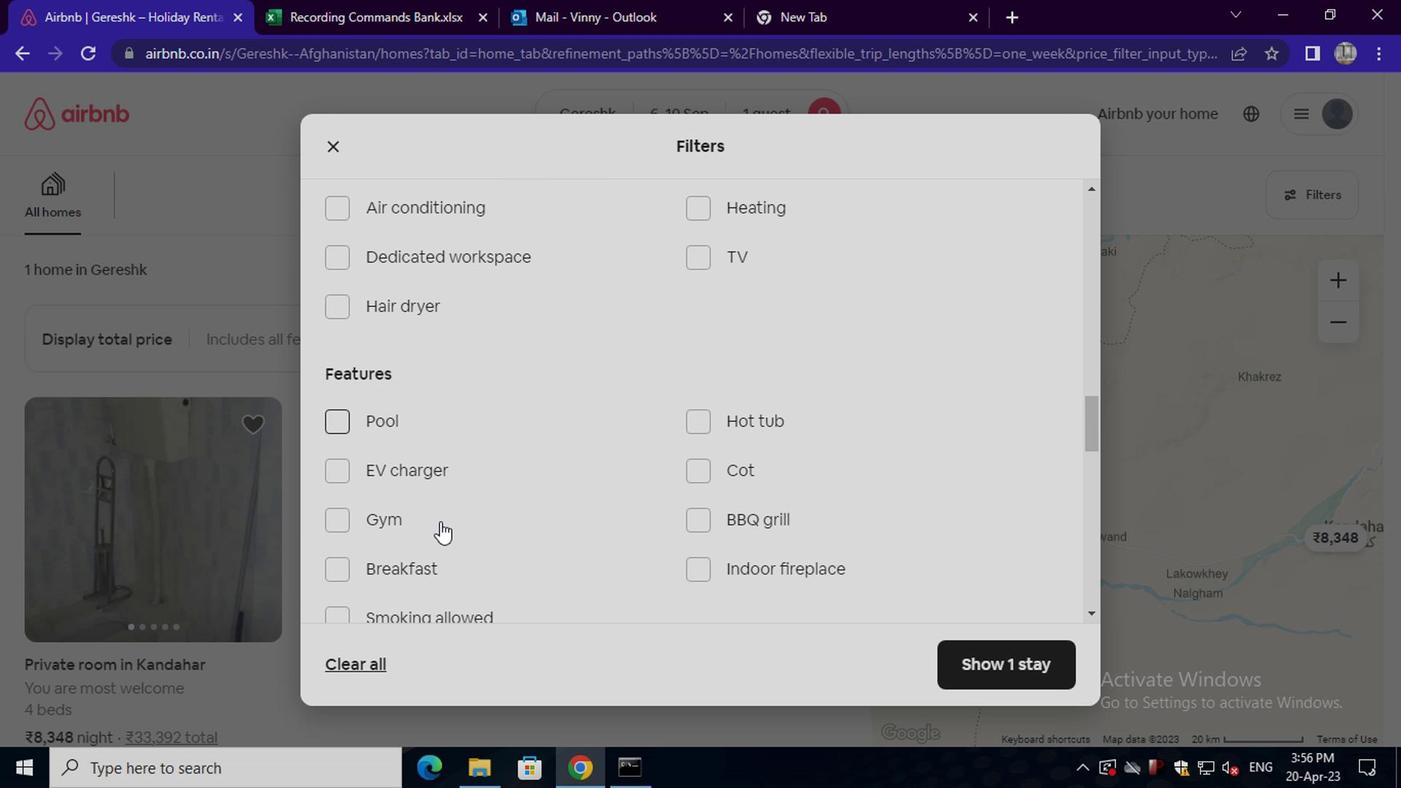 
Action: Mouse moved to (451, 479)
Screenshot: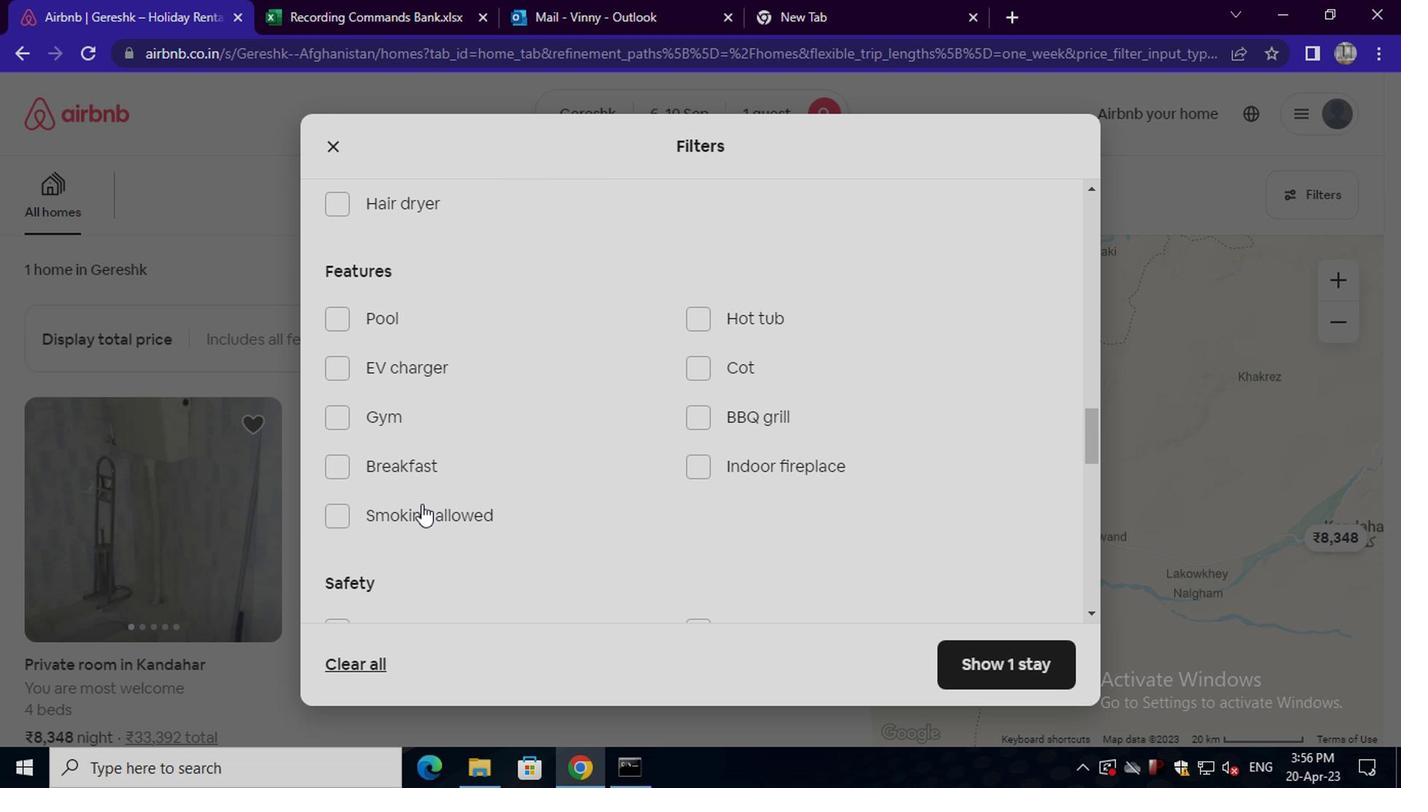 
Action: Mouse pressed left at (451, 479)
Screenshot: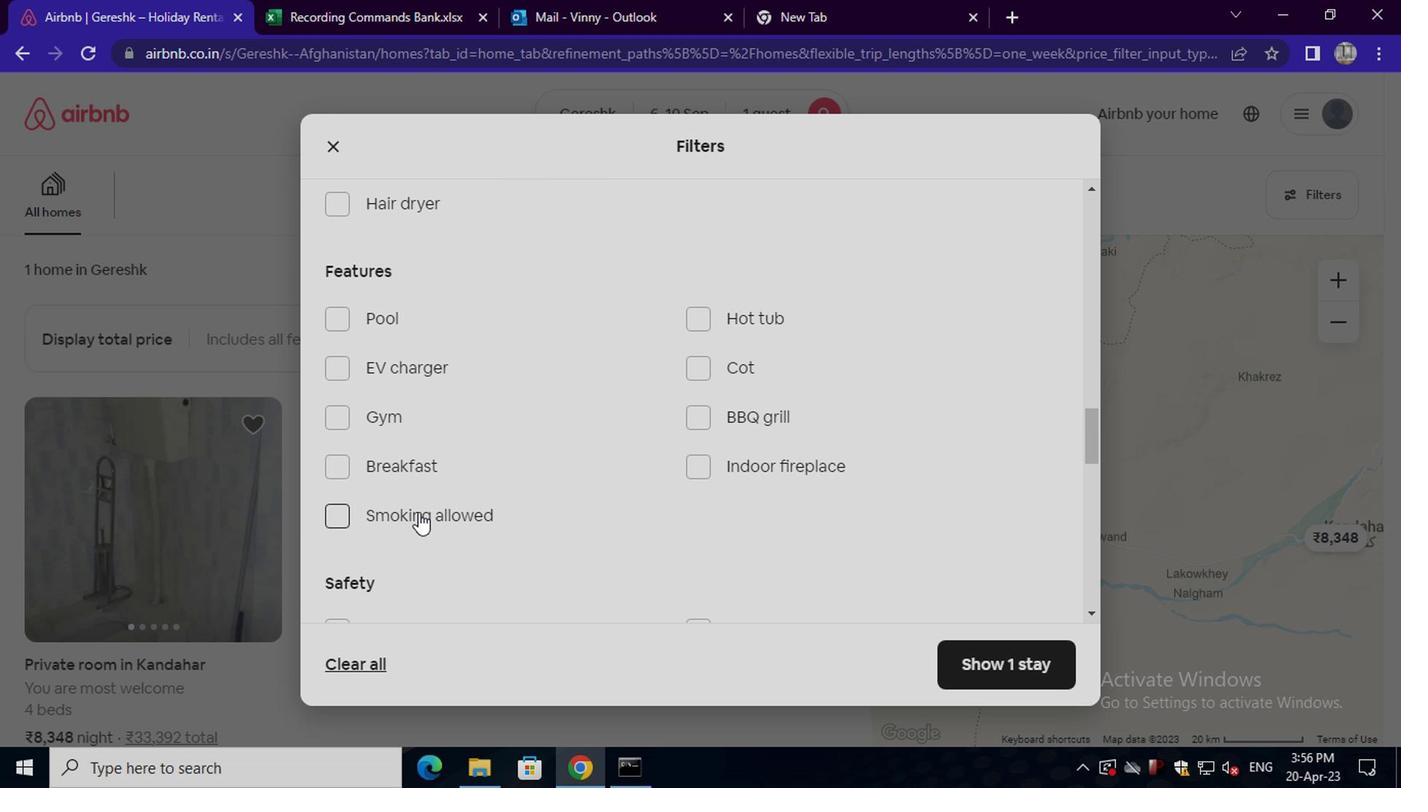 
Action: Mouse moved to (482, 419)
Screenshot: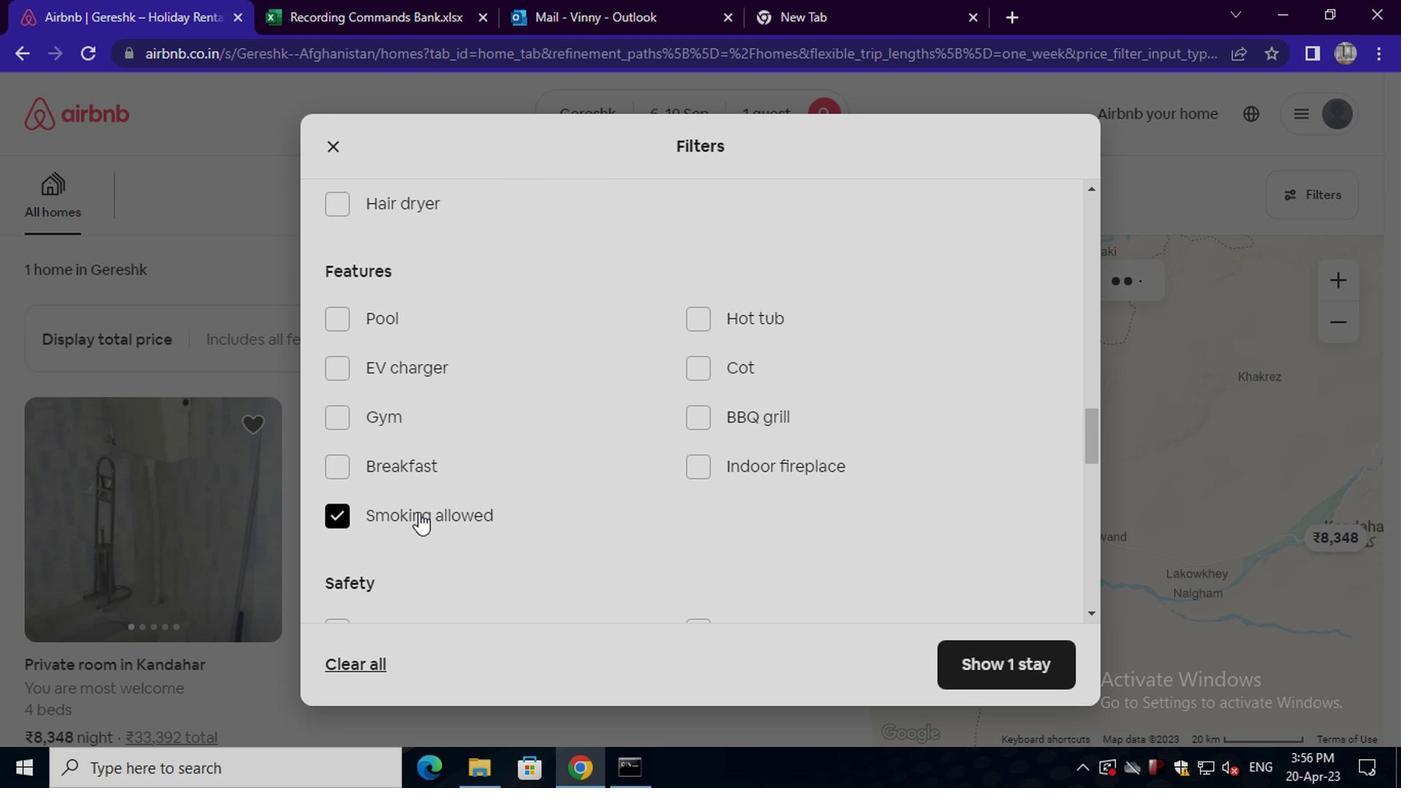 
Action: Mouse scrolled (482, 419) with delta (0, 0)
Screenshot: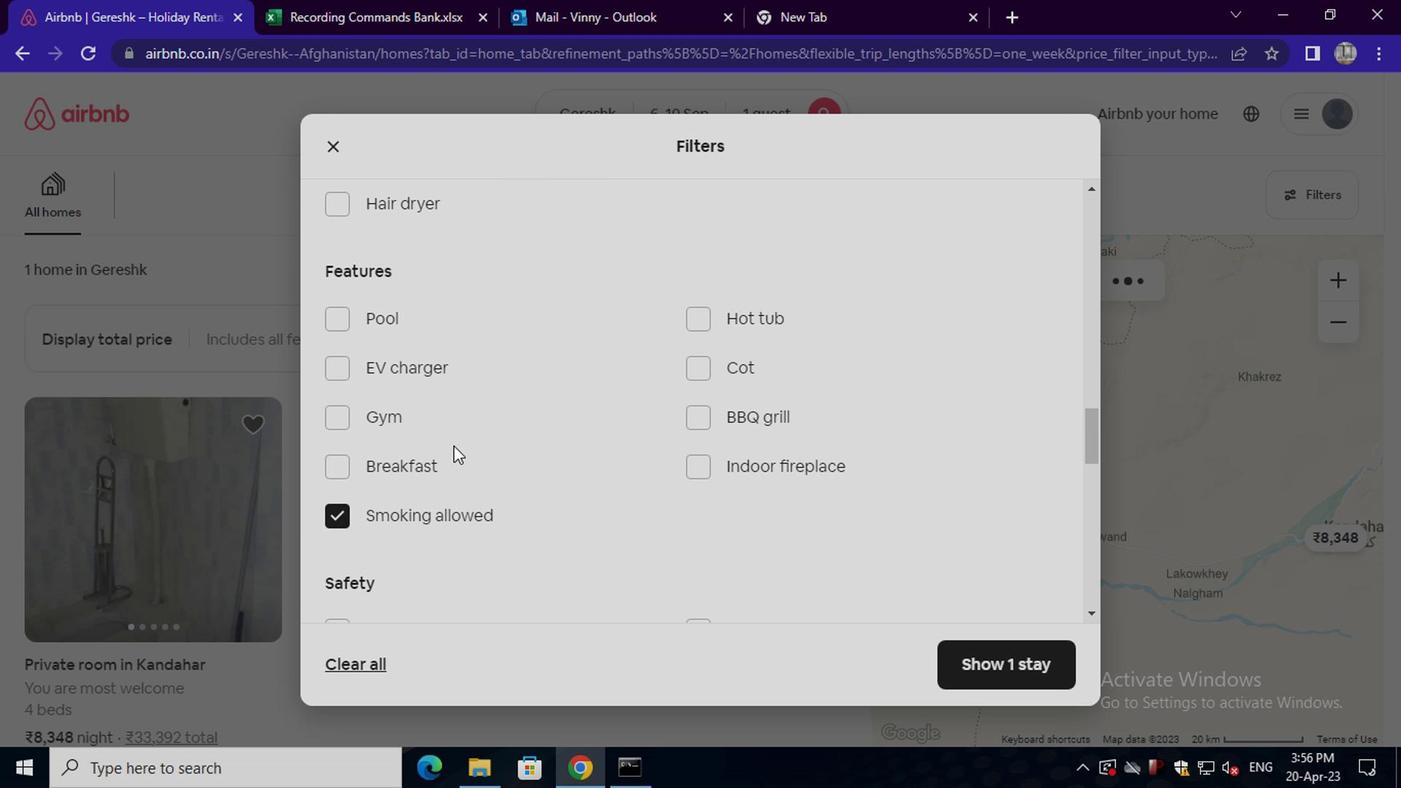 
Action: Mouse scrolled (482, 419) with delta (0, 0)
Screenshot: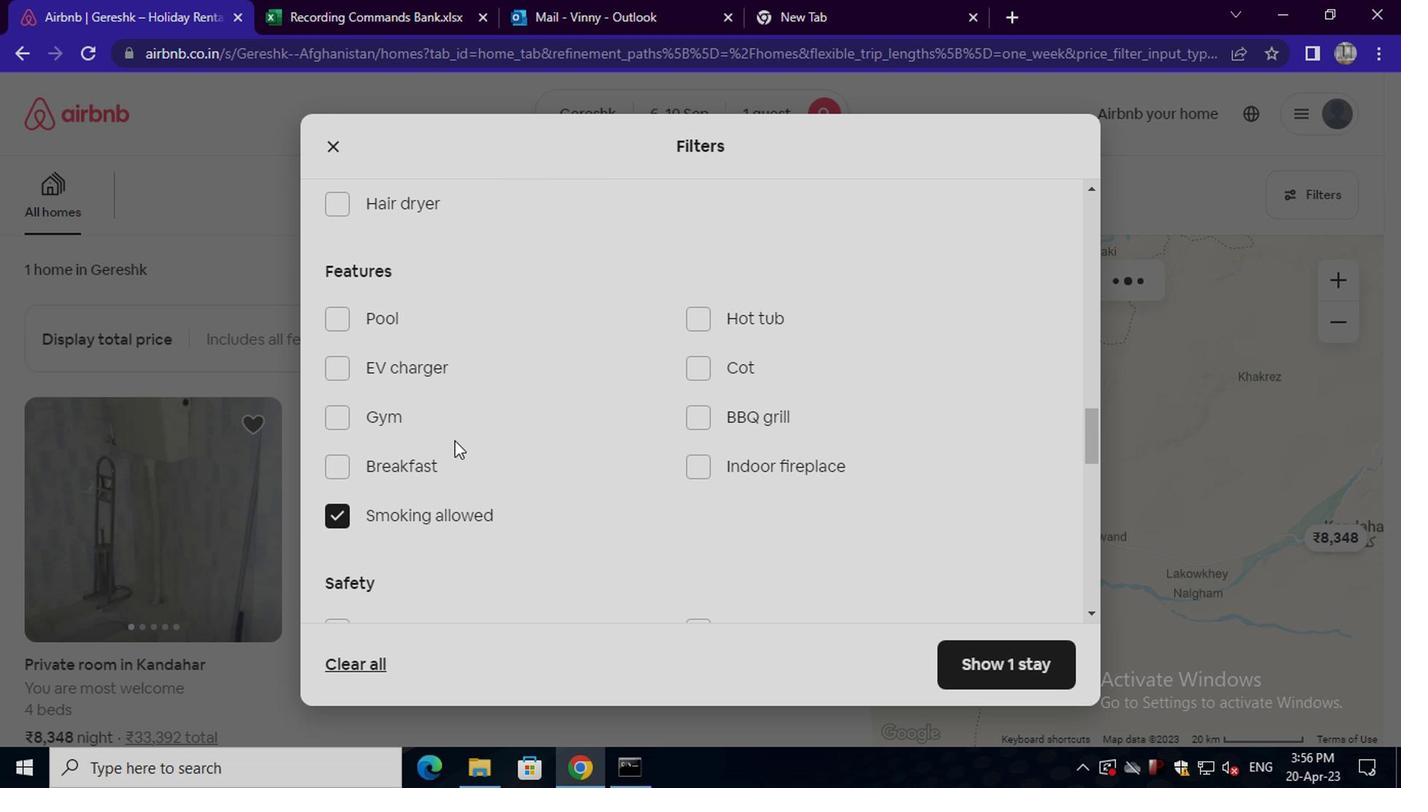 
Action: Mouse moved to (470, 316)
Screenshot: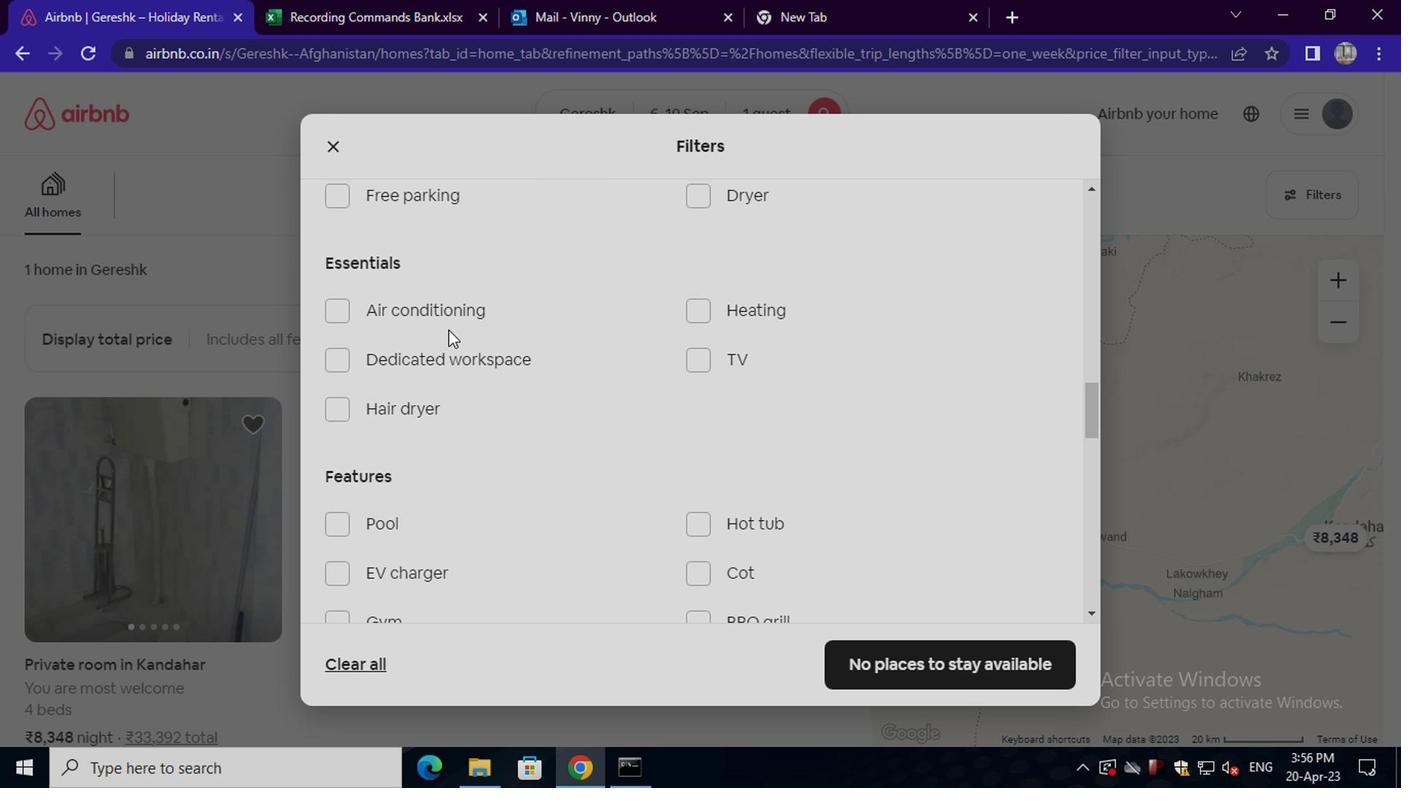 
Action: Mouse pressed left at (470, 316)
Screenshot: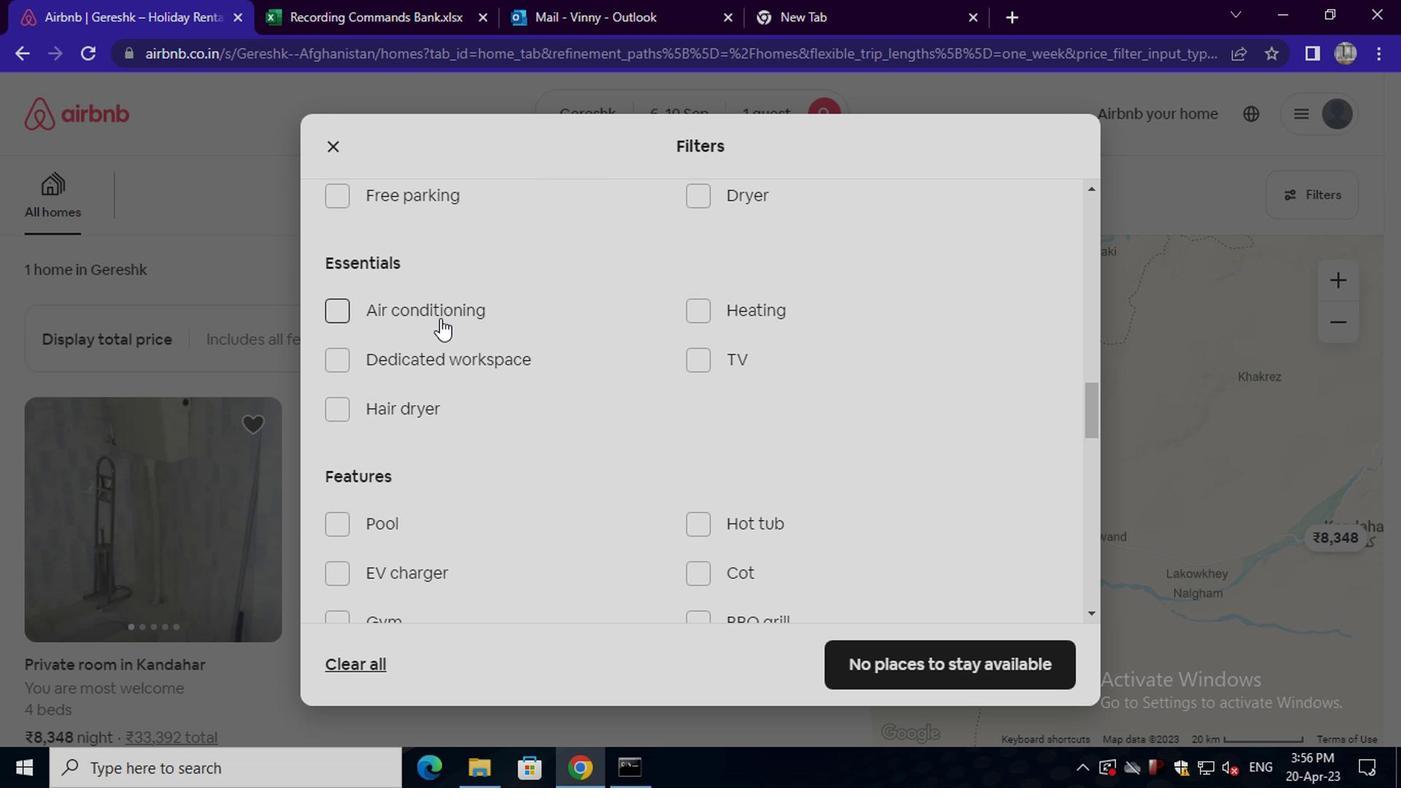 
Action: Mouse moved to (527, 370)
Screenshot: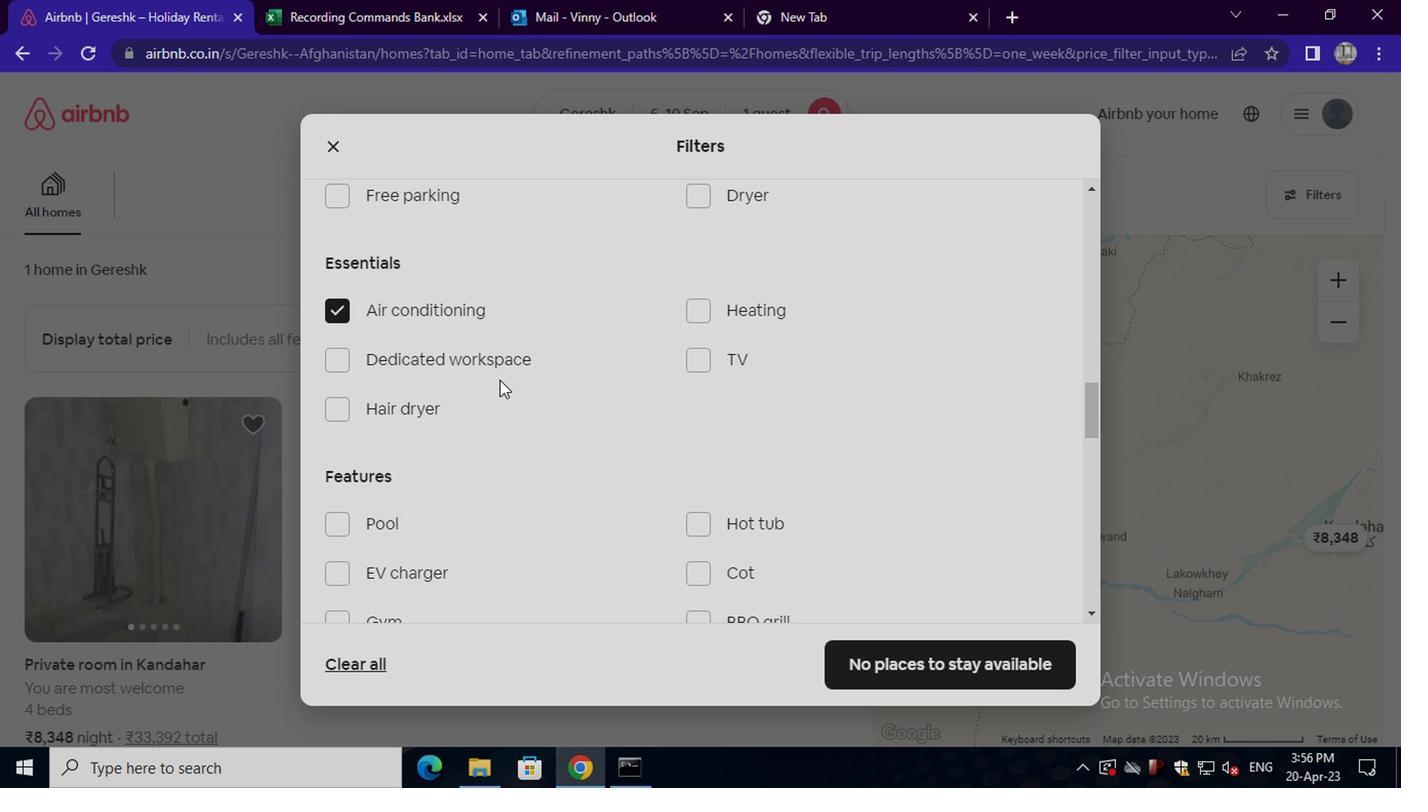 
Action: Mouse scrolled (527, 370) with delta (0, 0)
Screenshot: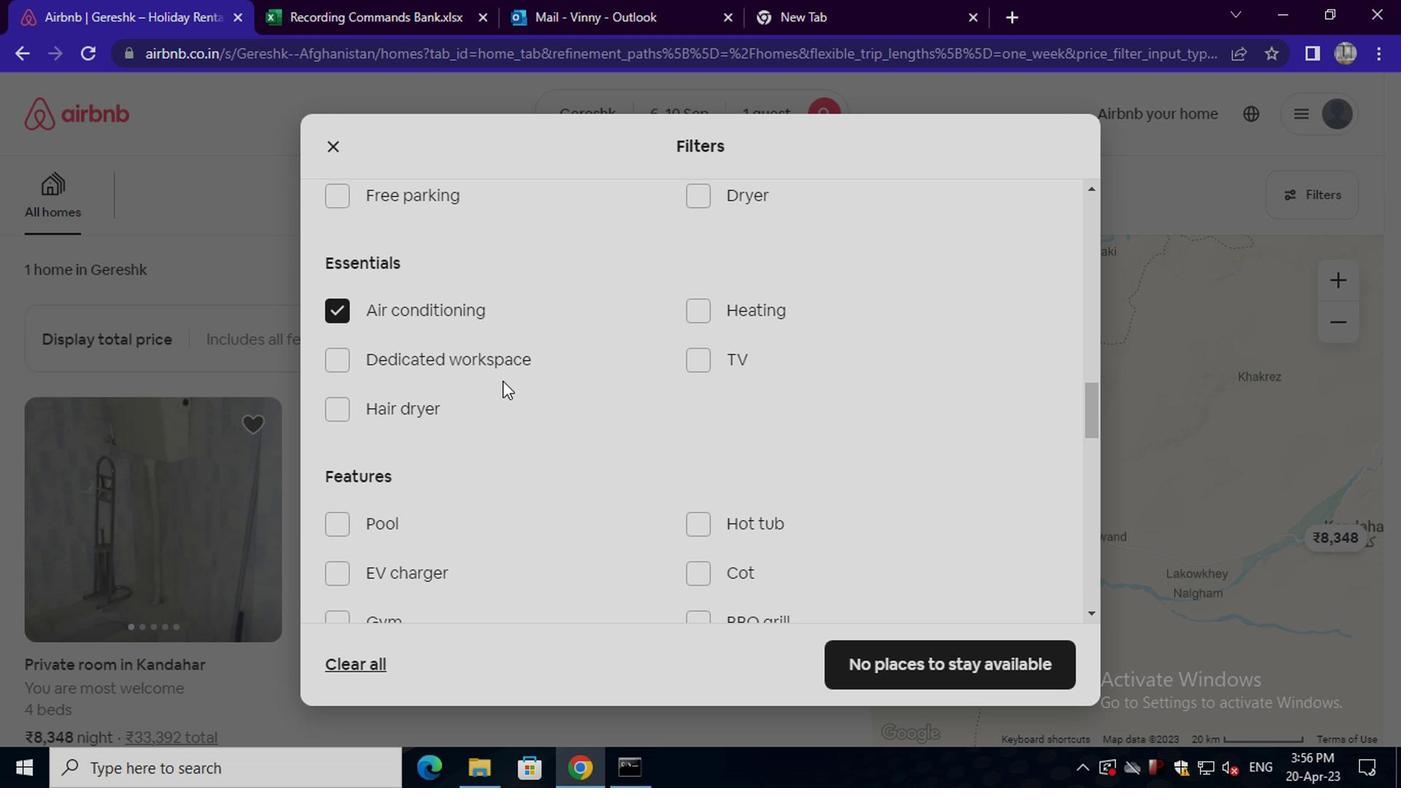 
Action: Mouse moved to (528, 370)
Screenshot: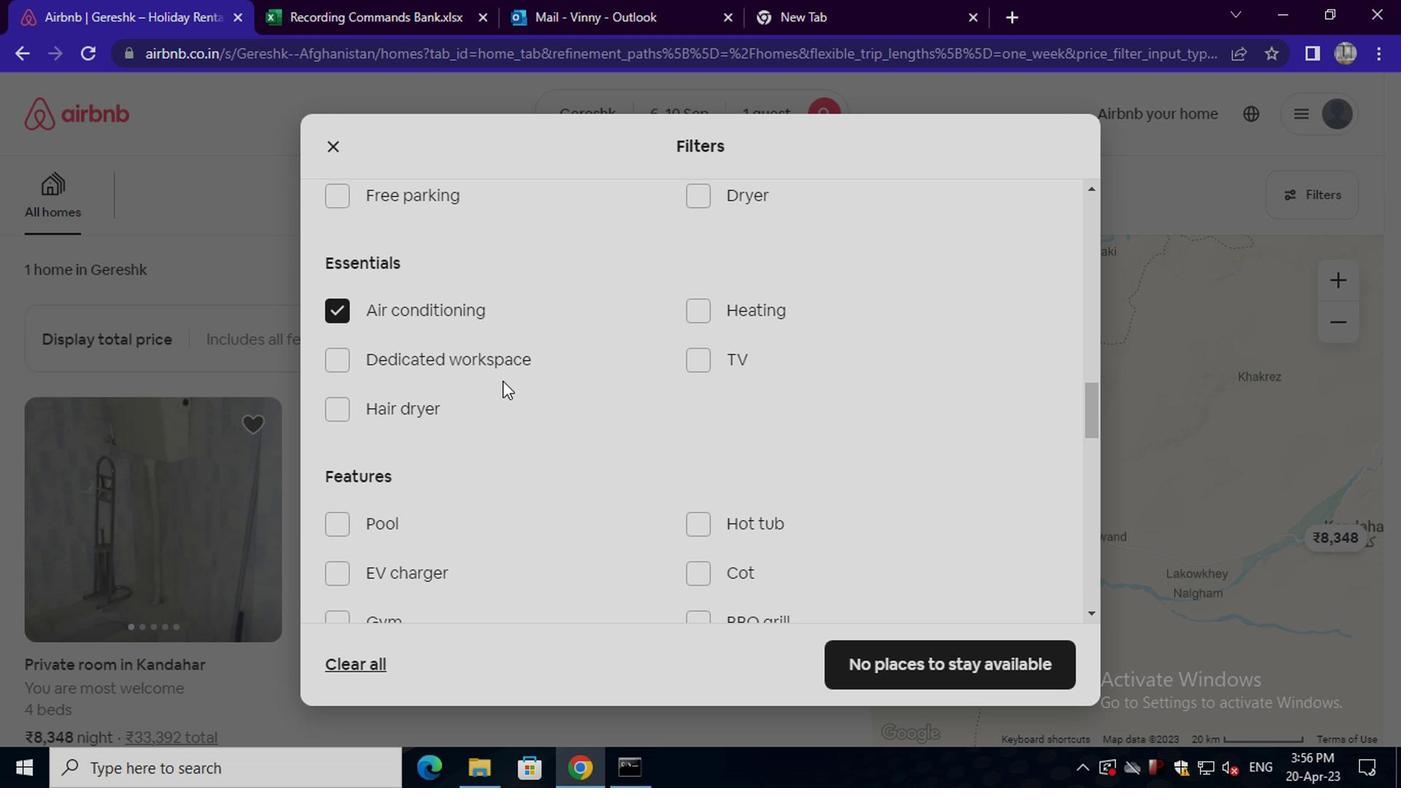 
Action: Mouse scrolled (528, 370) with delta (0, 0)
Screenshot: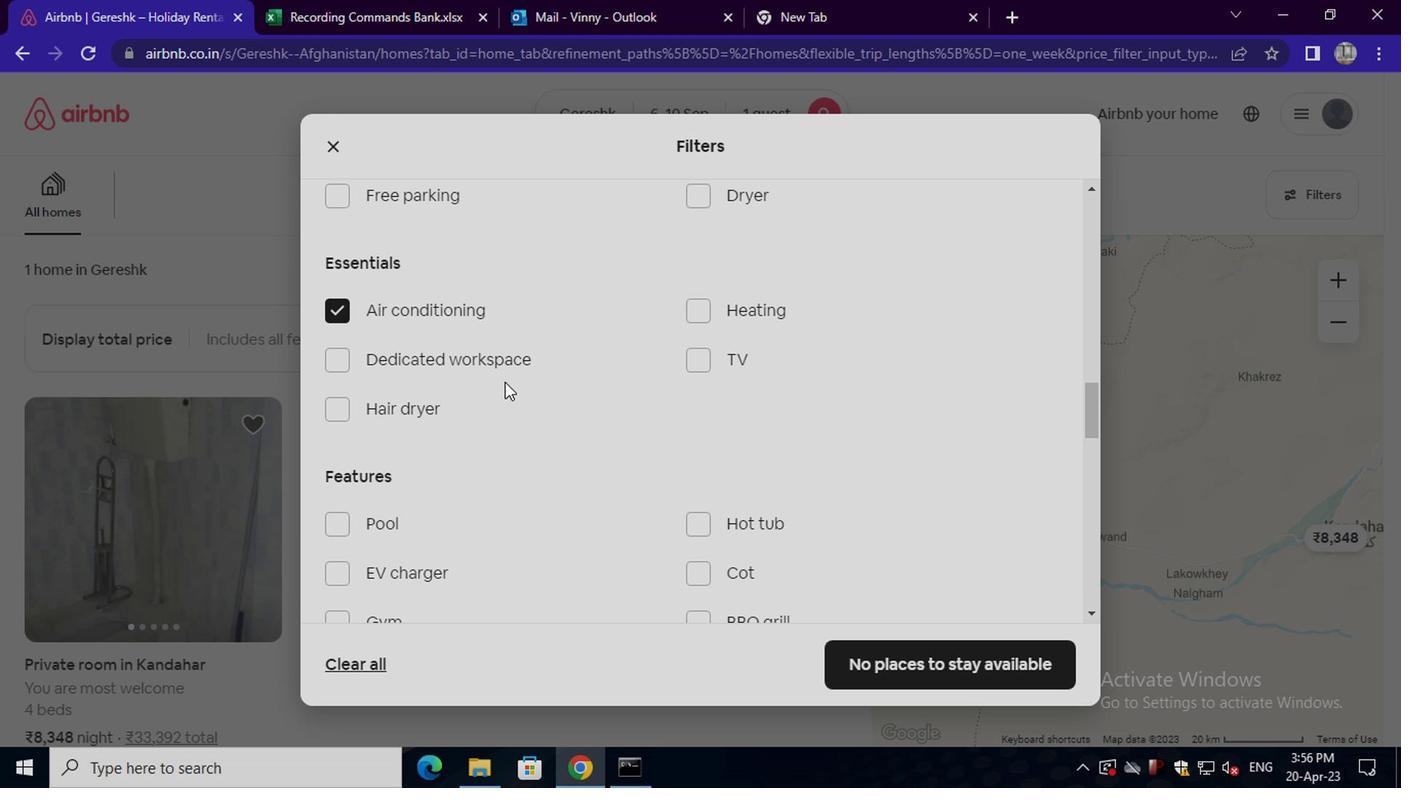 
Action: Mouse moved to (532, 370)
Screenshot: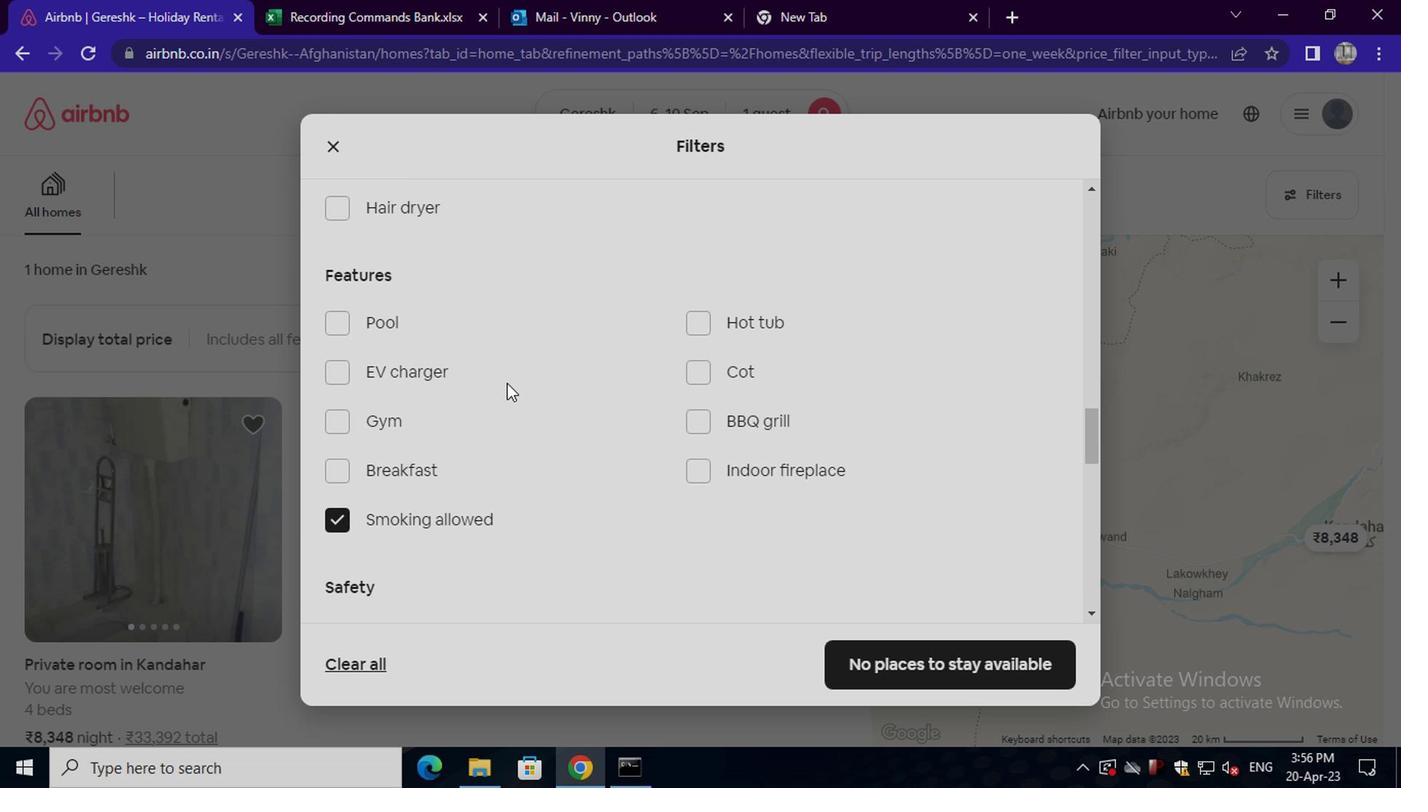
Action: Mouse scrolled (532, 370) with delta (0, 0)
Screenshot: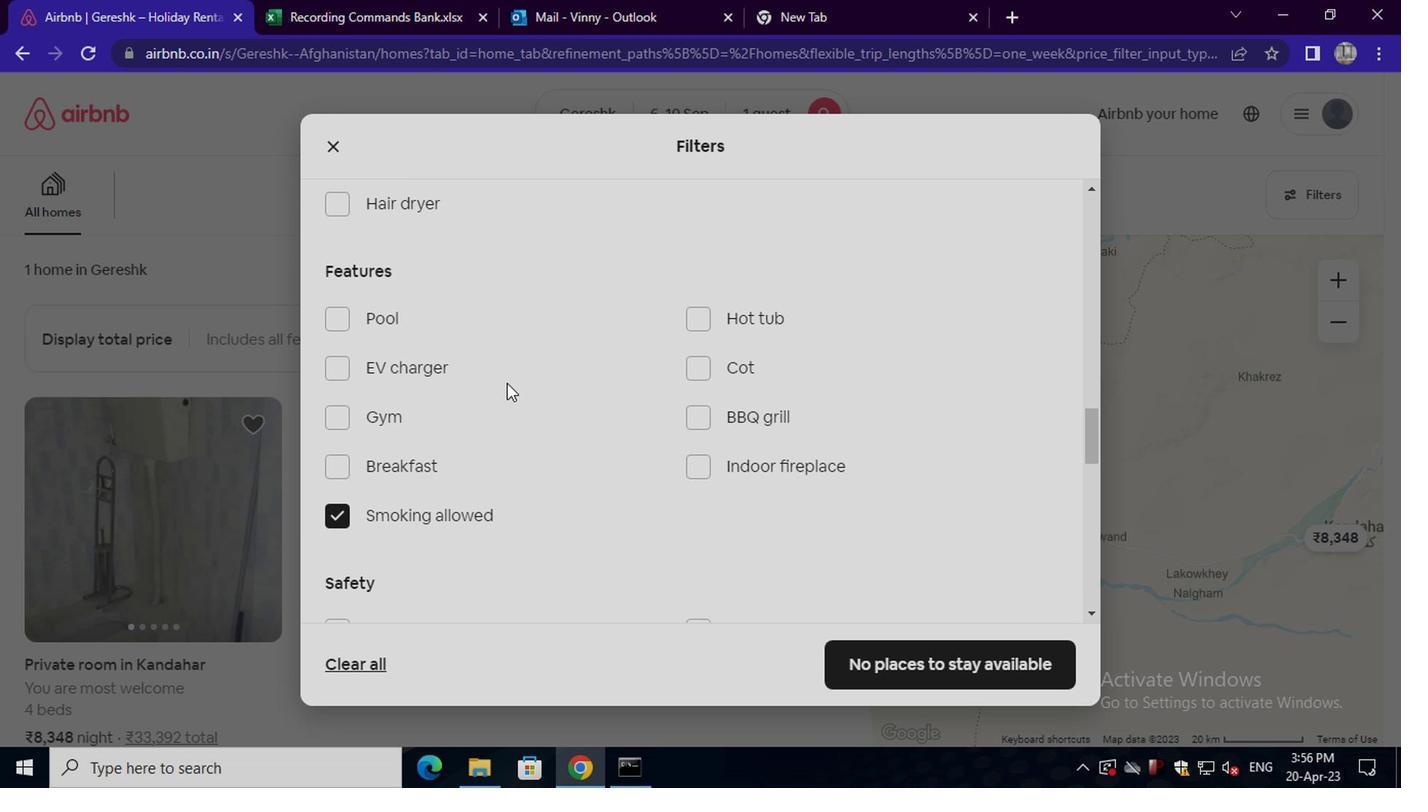 
Action: Mouse scrolled (532, 370) with delta (0, 0)
Screenshot: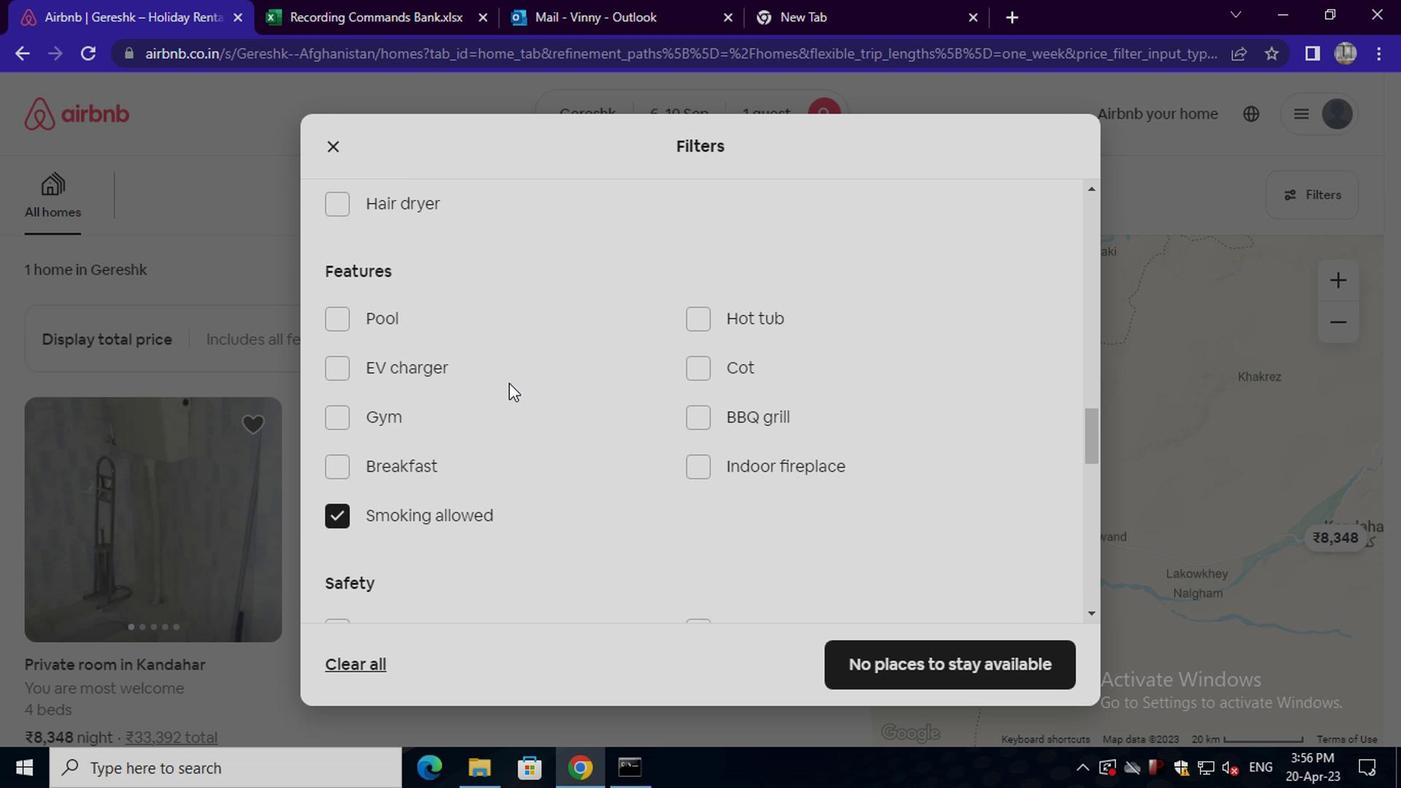 
Action: Mouse scrolled (532, 370) with delta (0, 0)
Screenshot: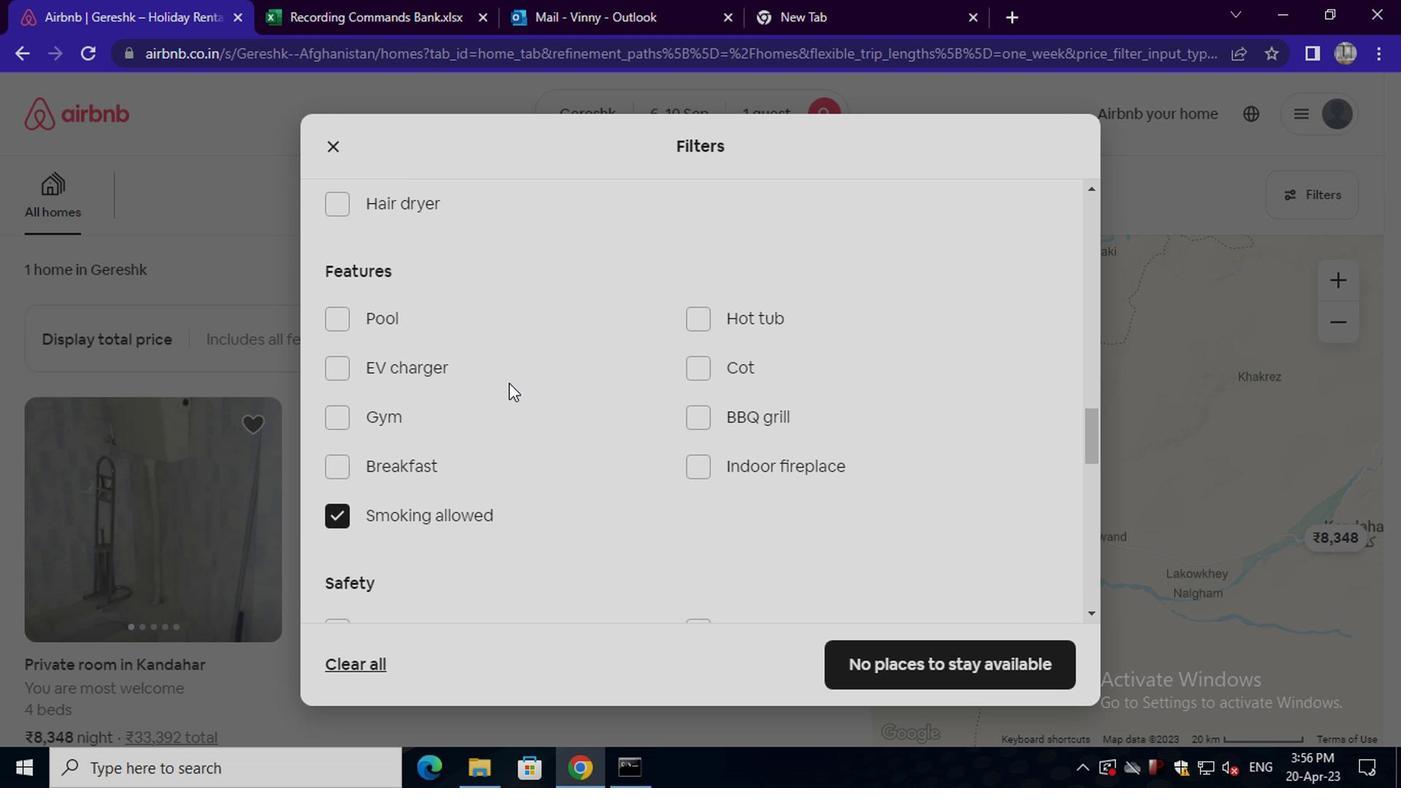 
Action: Mouse scrolled (532, 370) with delta (0, 0)
Screenshot: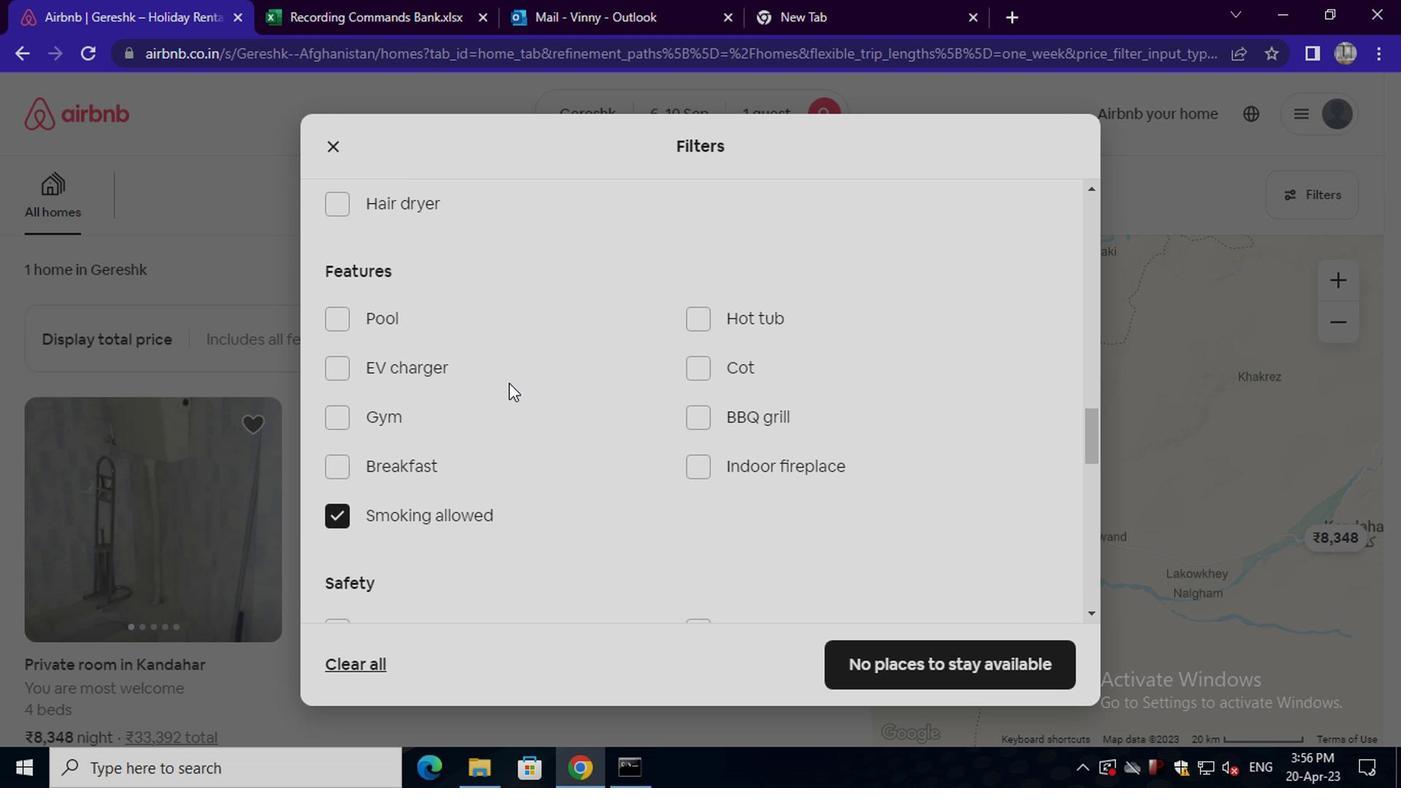 
Action: Mouse scrolled (532, 370) with delta (0, 0)
Screenshot: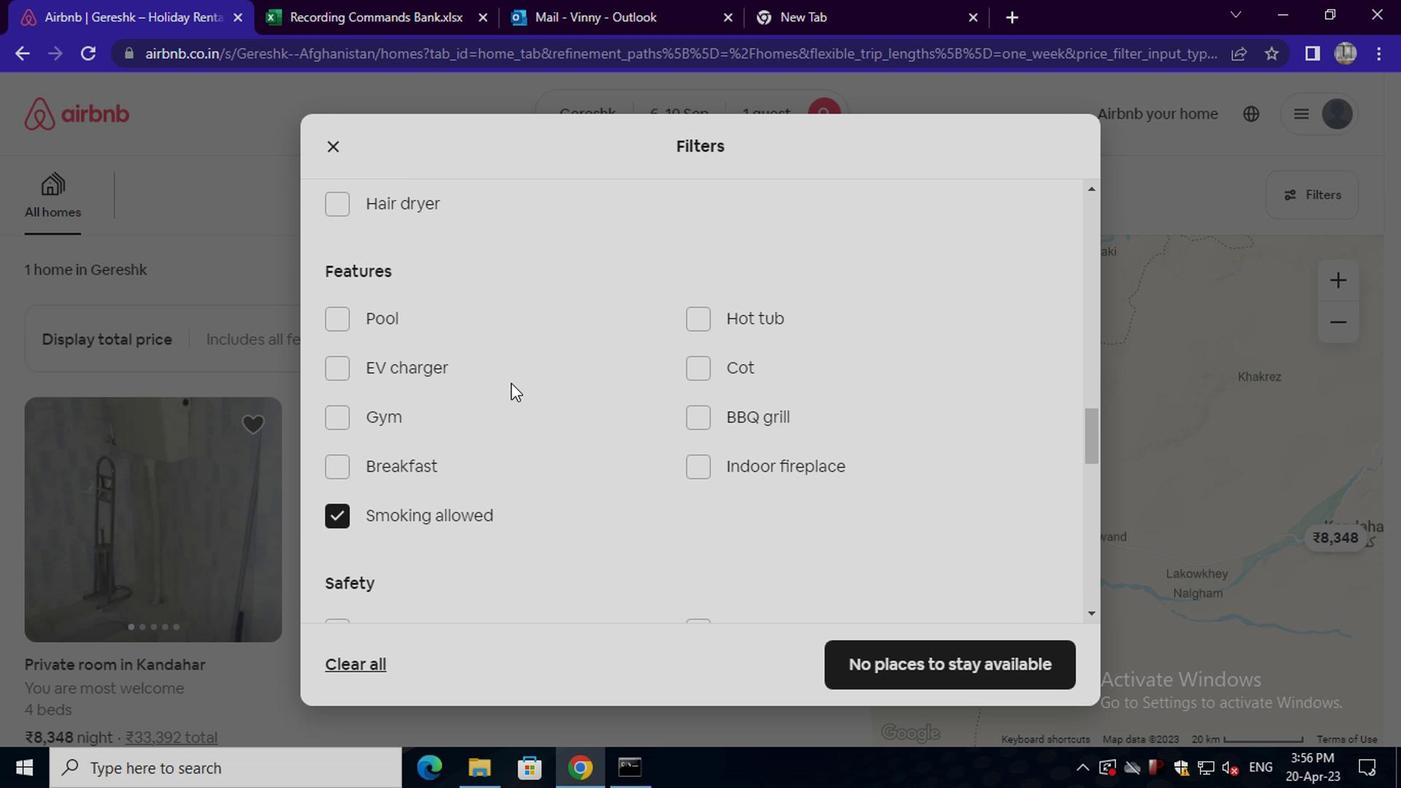 
Action: Mouse moved to (978, 381)
Screenshot: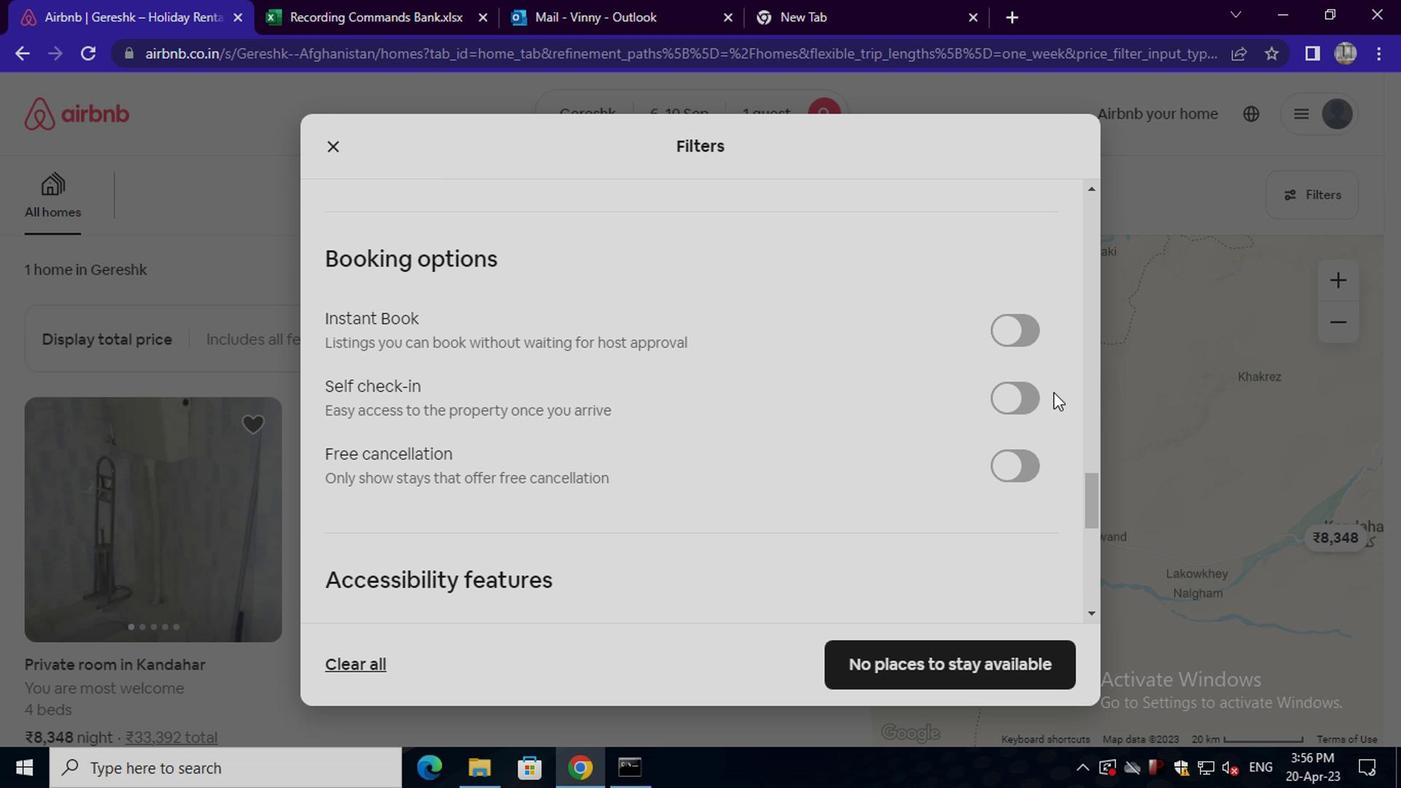 
Action: Mouse pressed left at (978, 381)
Screenshot: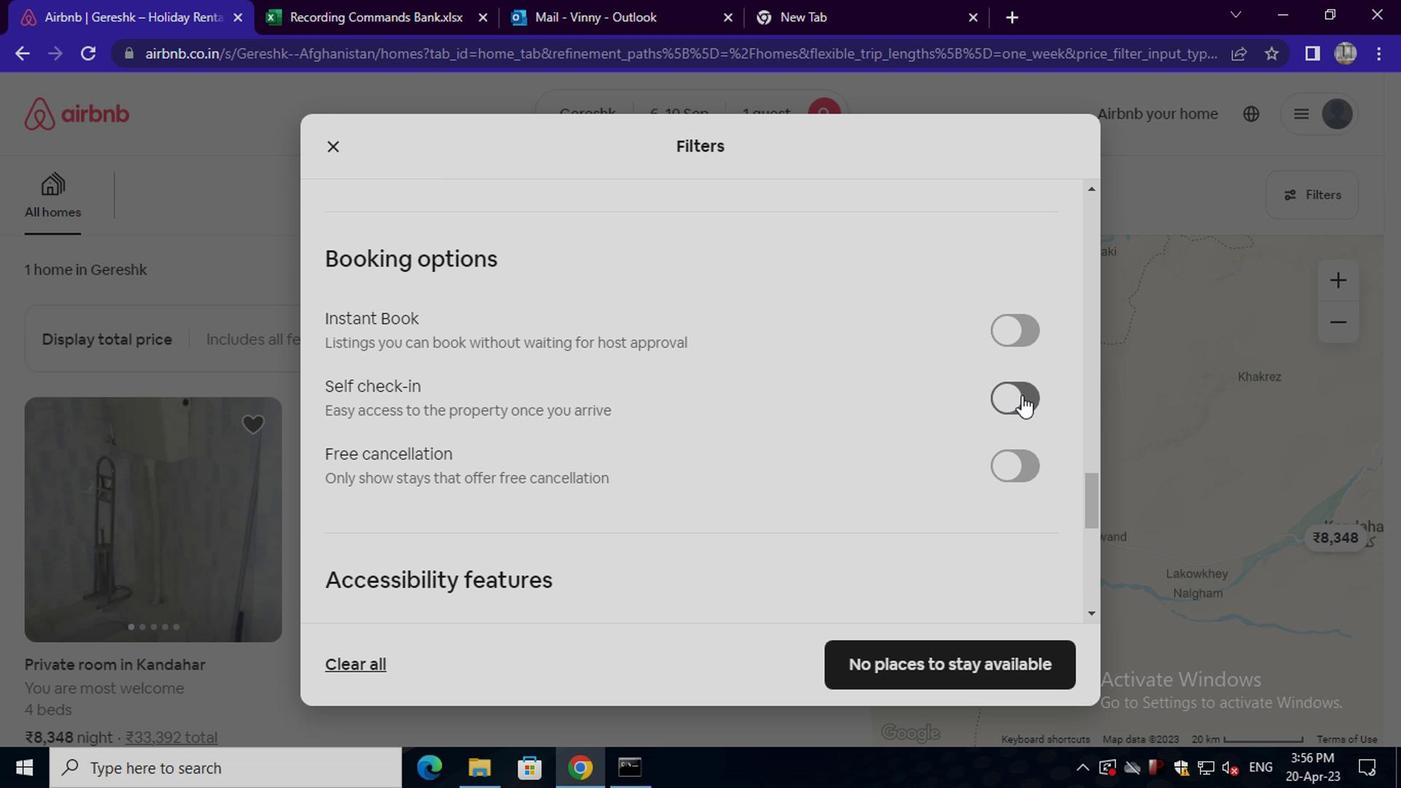
Action: Mouse moved to (712, 400)
Screenshot: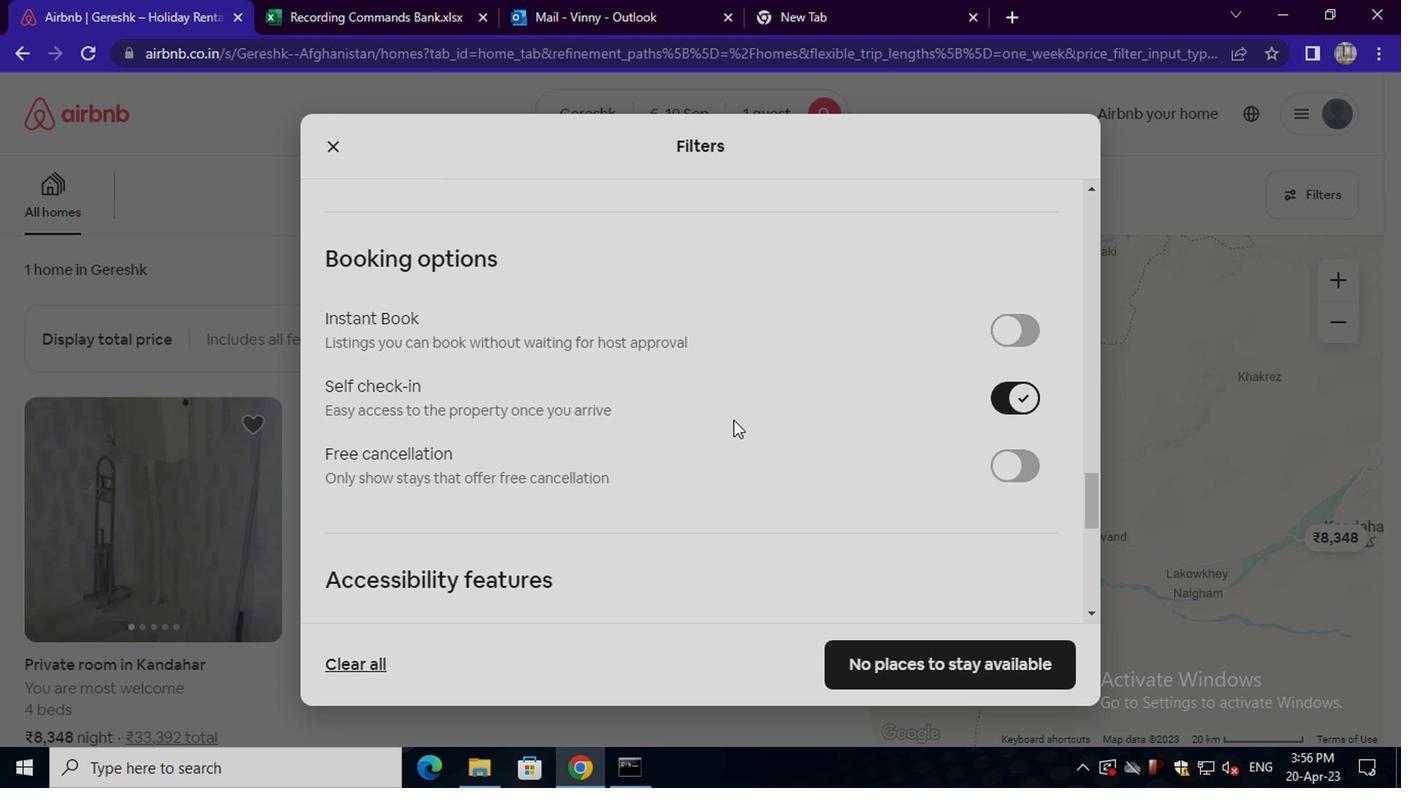 
Action: Mouse scrolled (712, 399) with delta (0, 0)
Screenshot: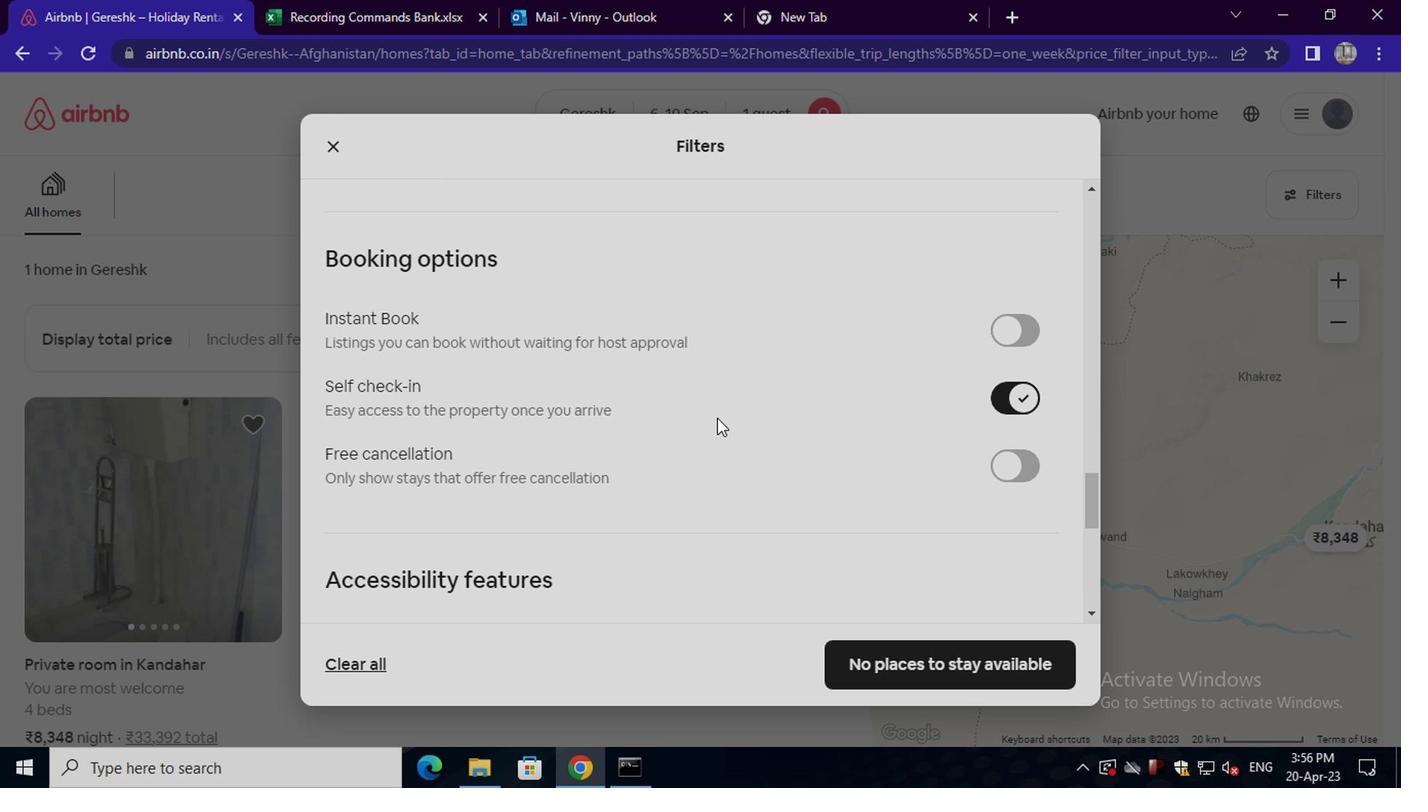 
Action: Mouse scrolled (712, 399) with delta (0, 0)
Screenshot: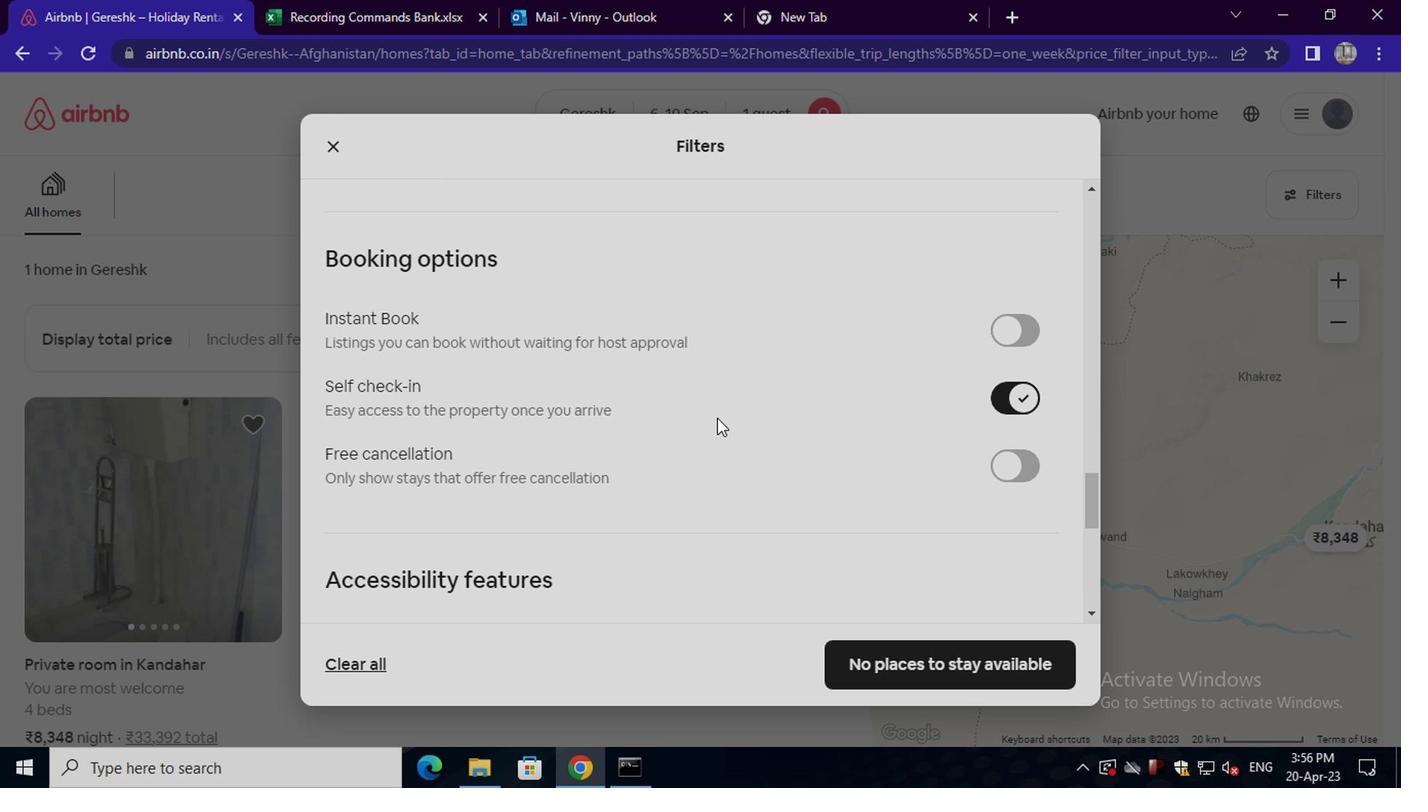 
Action: Mouse scrolled (712, 399) with delta (0, 0)
Screenshot: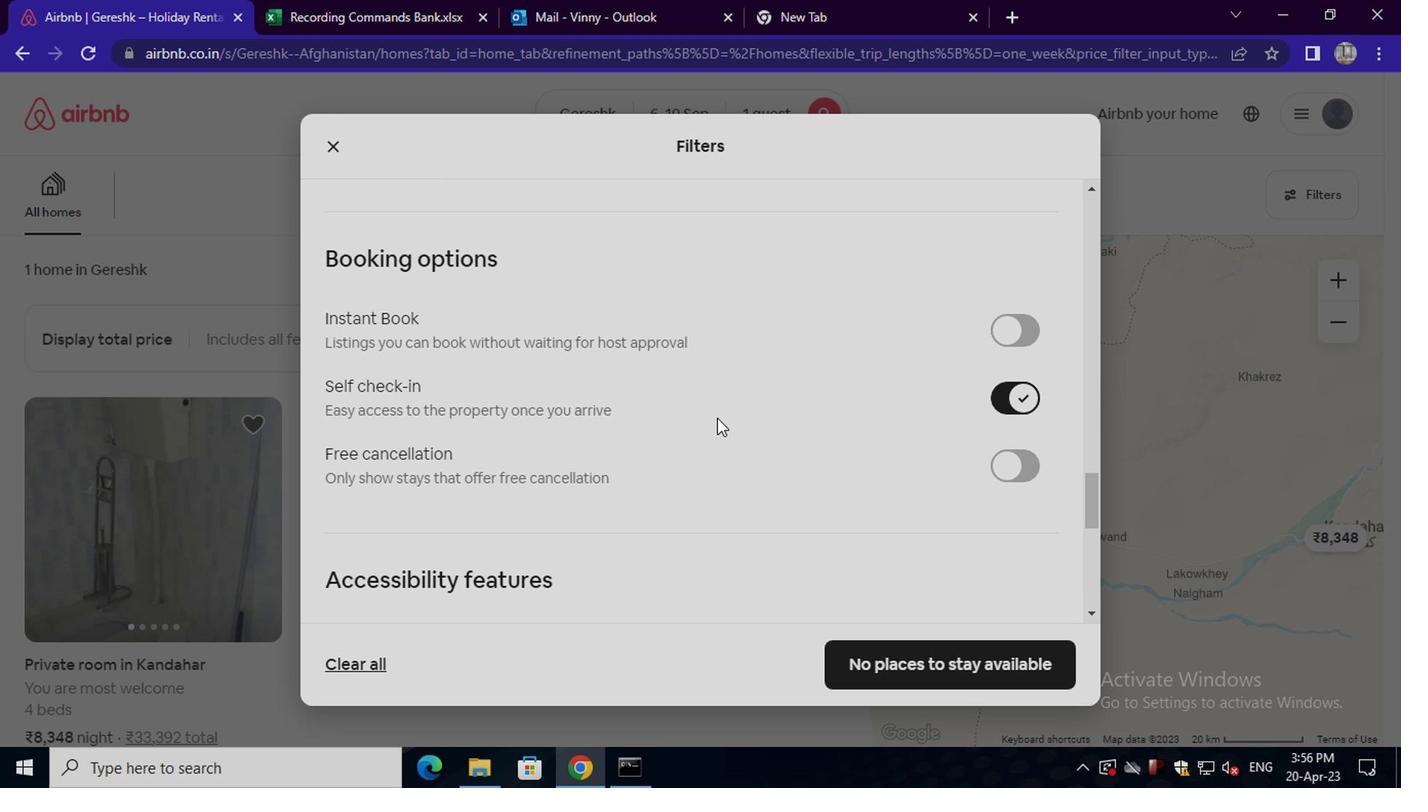 
Action: Mouse scrolled (712, 399) with delta (0, 0)
Screenshot: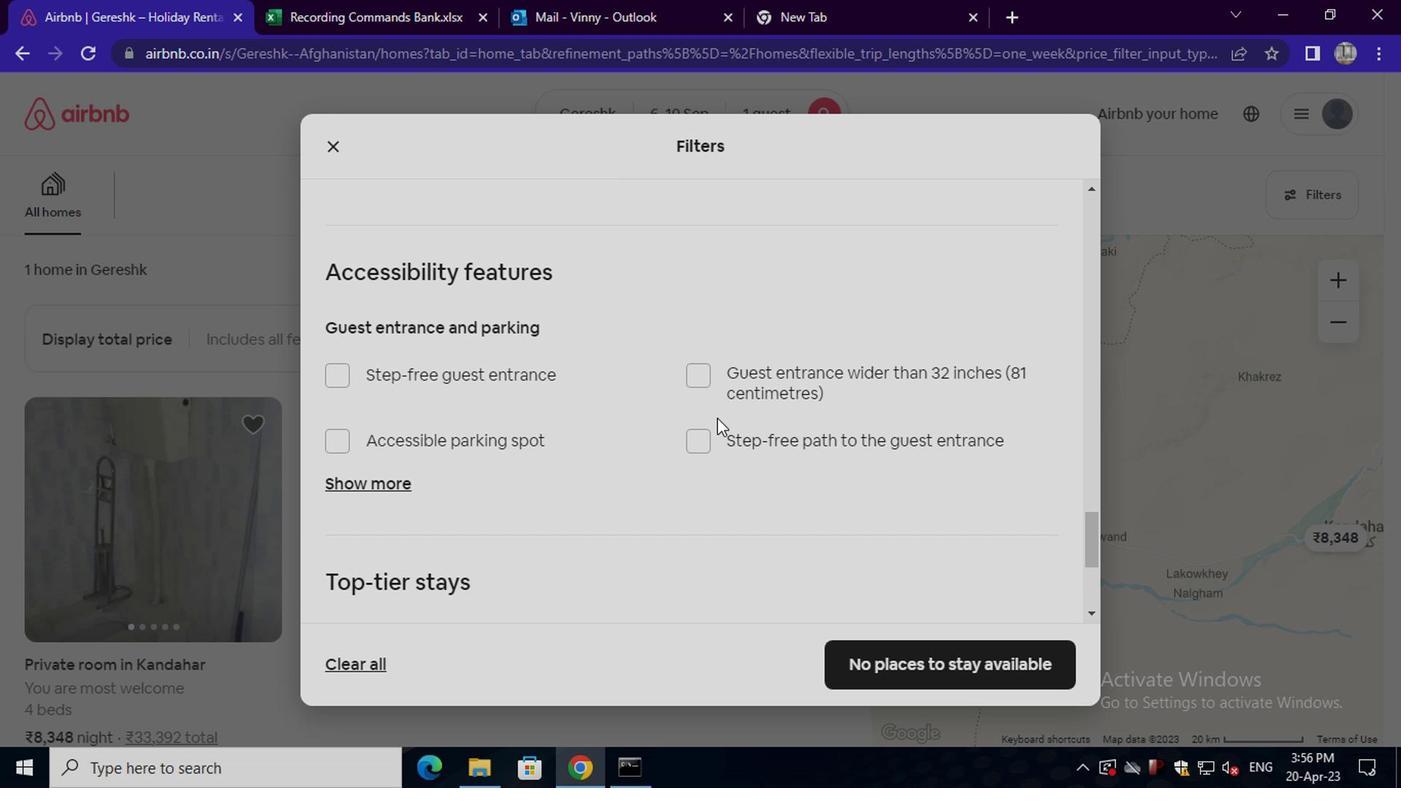 
Action: Mouse scrolled (712, 399) with delta (0, 0)
Screenshot: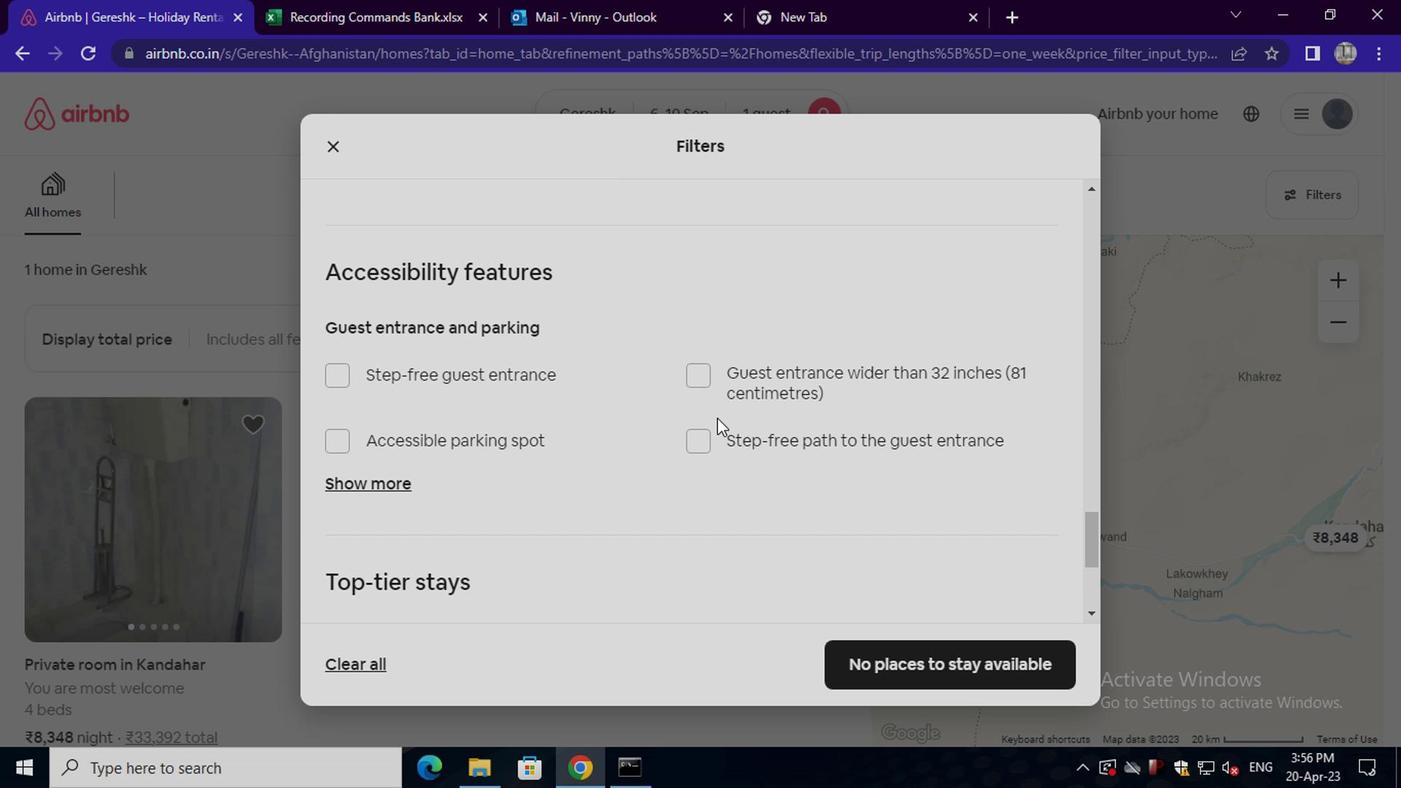 
Action: Mouse scrolled (712, 399) with delta (0, 0)
Screenshot: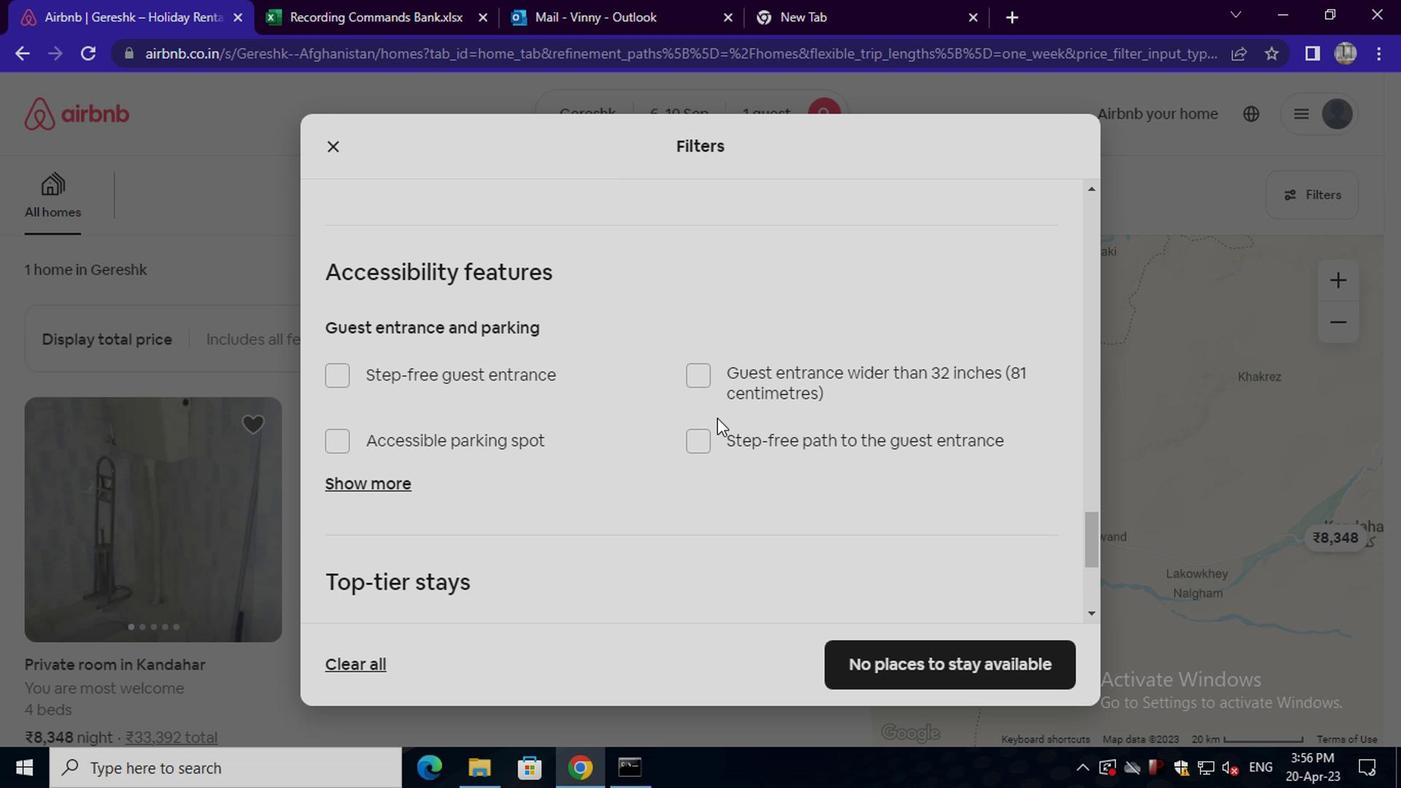 
Action: Mouse scrolled (712, 399) with delta (0, 0)
Screenshot: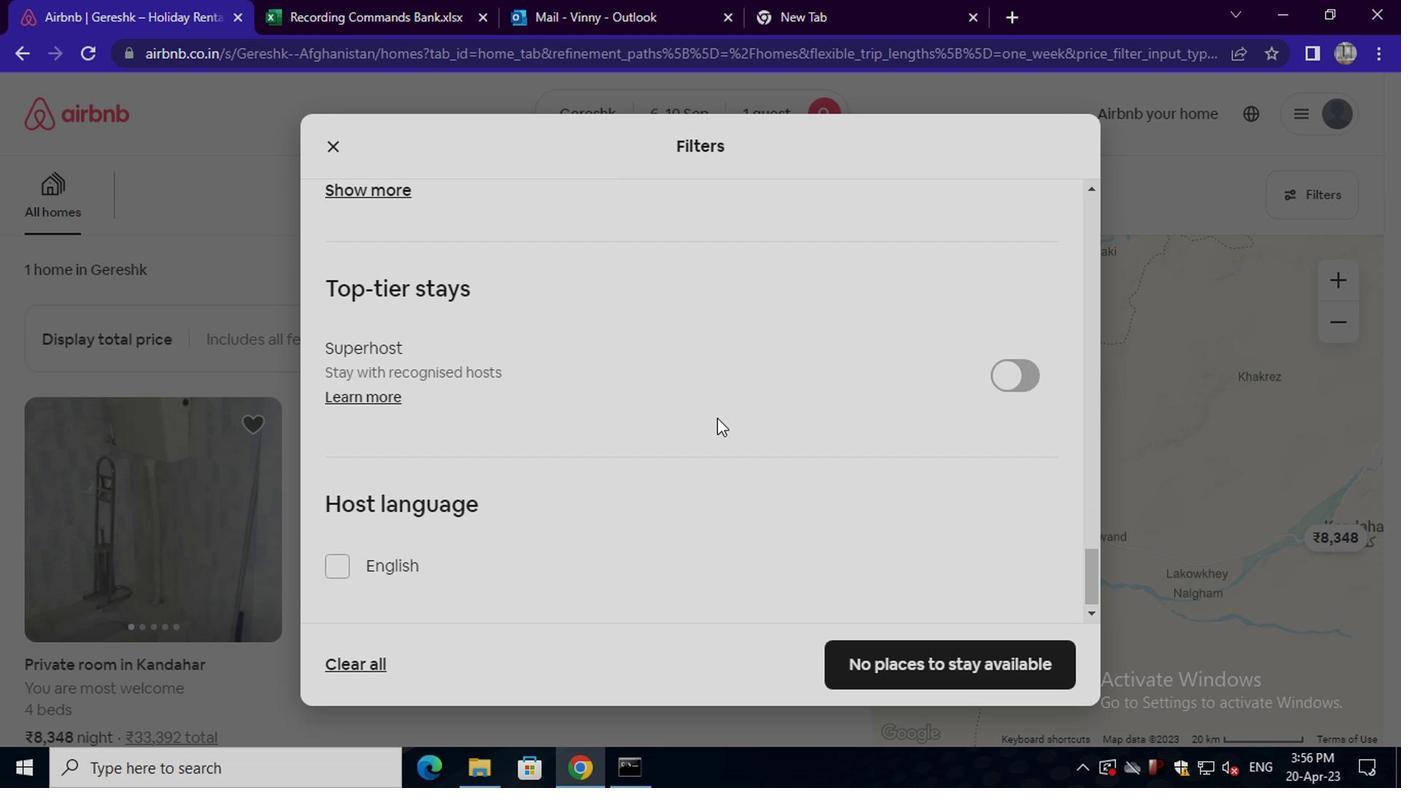 
Action: Mouse scrolled (712, 399) with delta (0, 0)
Screenshot: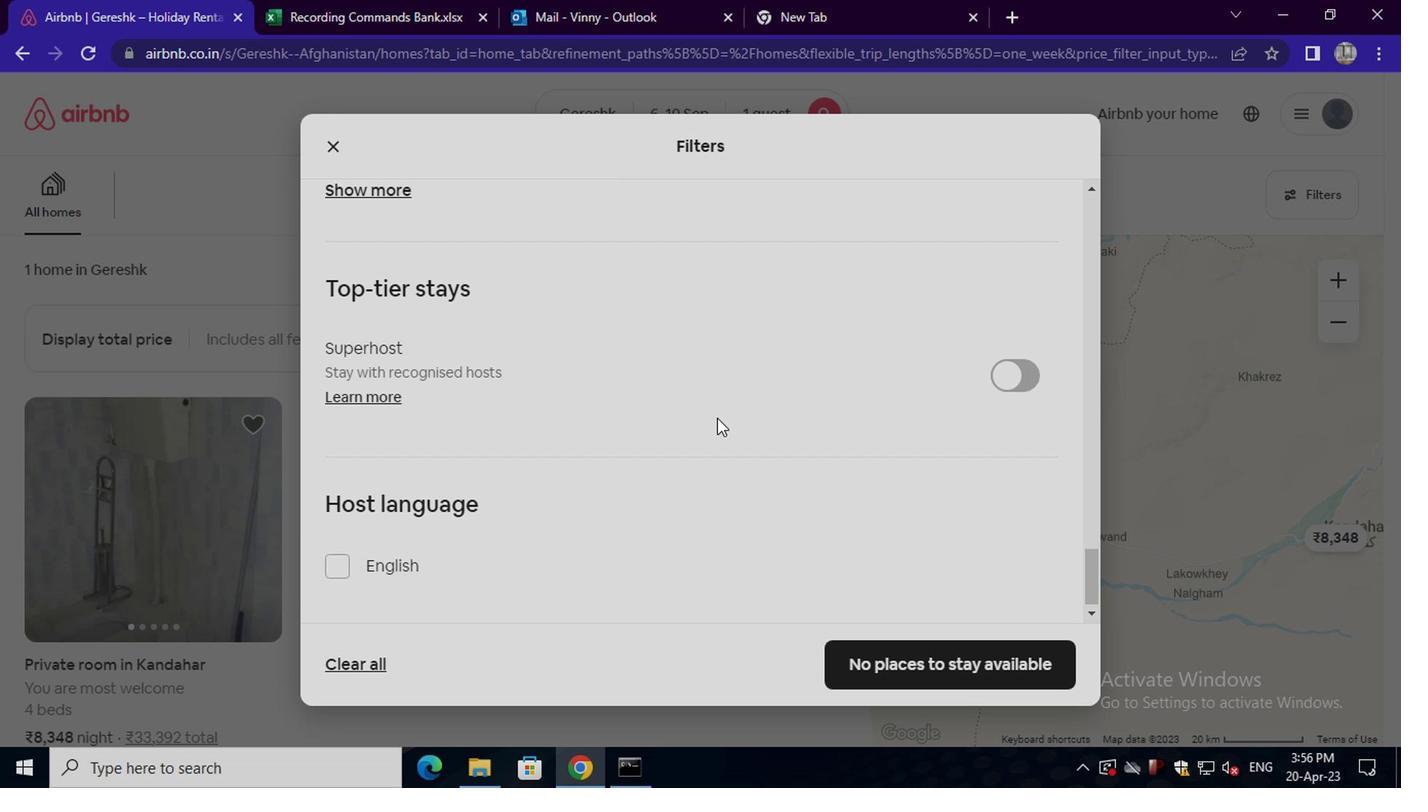 
Action: Mouse scrolled (712, 399) with delta (0, 0)
Screenshot: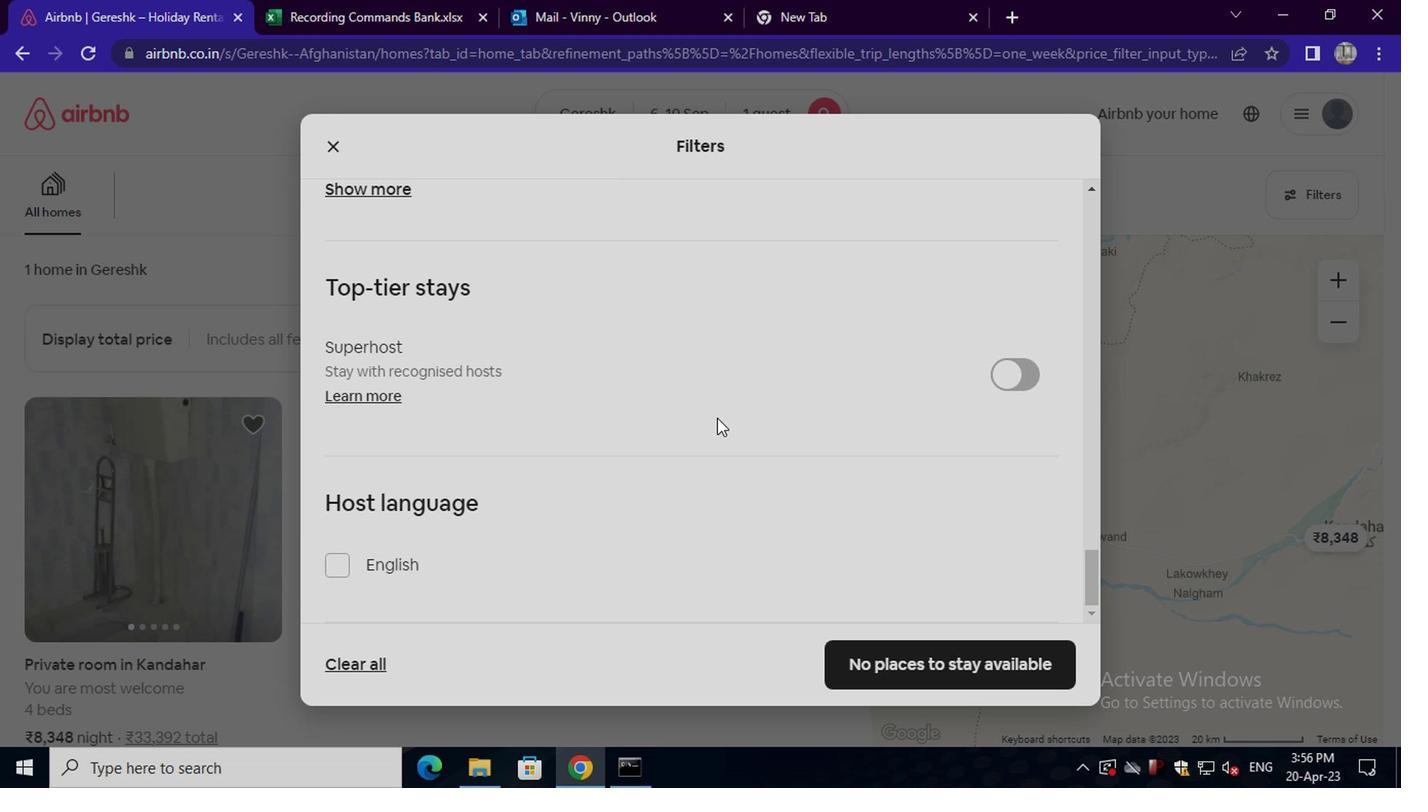 
Action: Mouse moved to (410, 516)
Screenshot: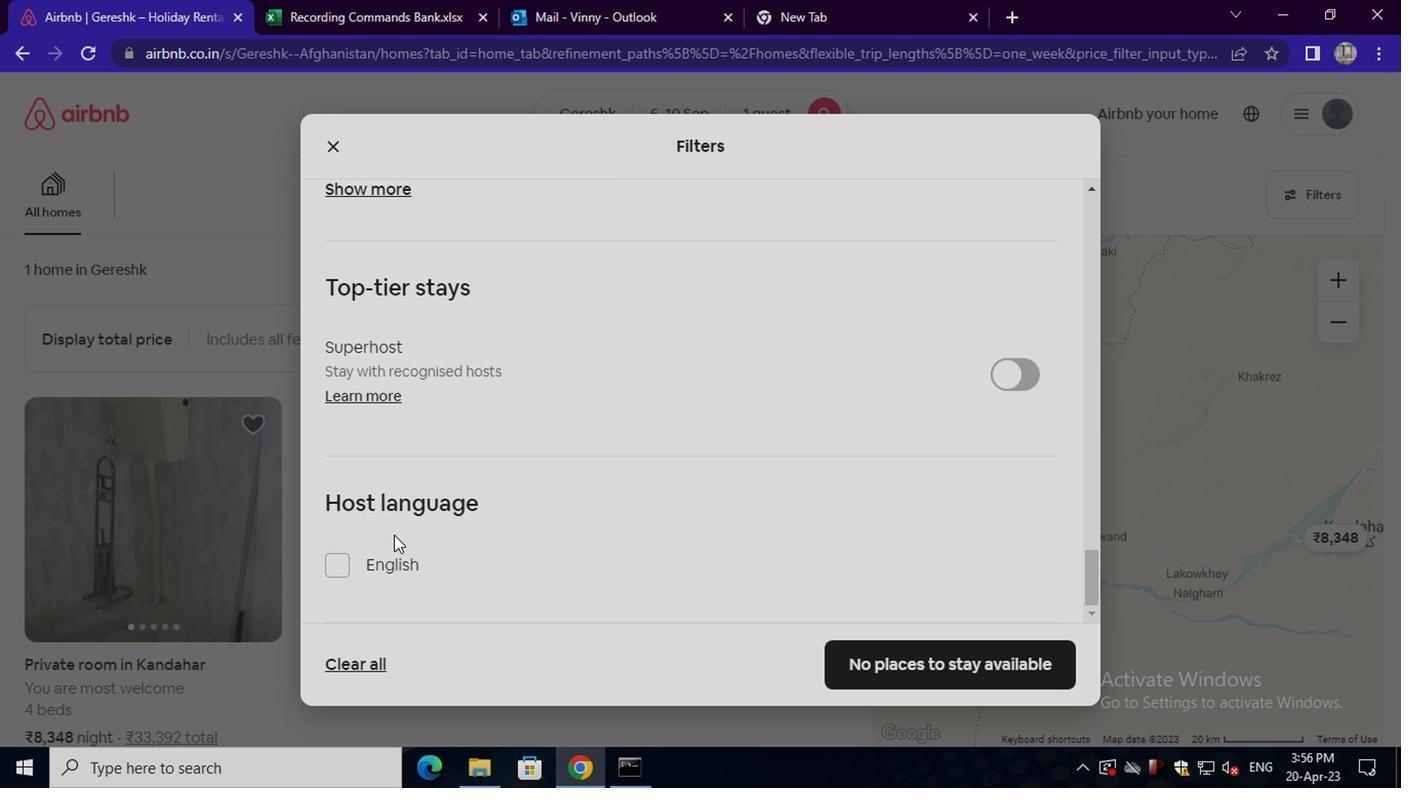 
Action: Mouse pressed left at (410, 516)
Screenshot: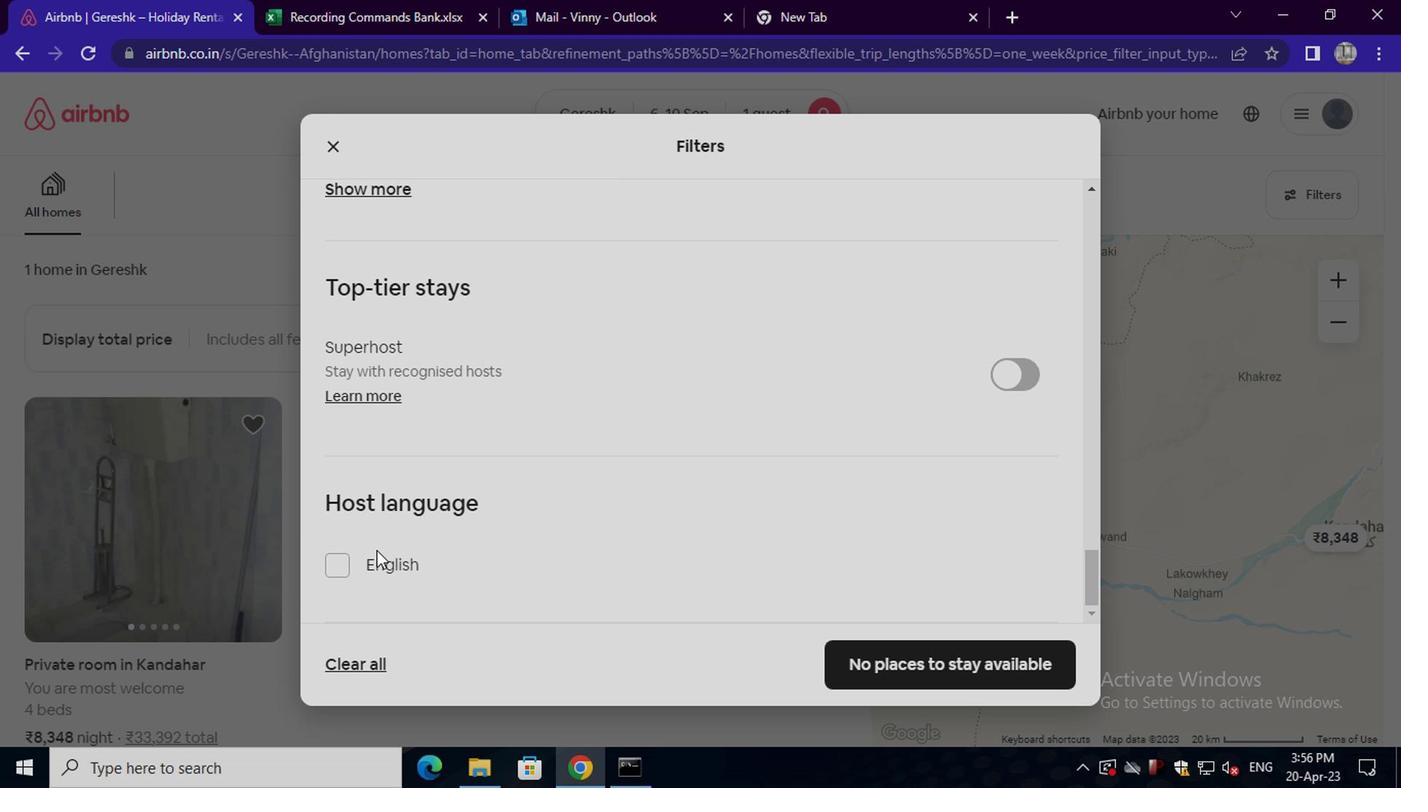 
Action: Mouse moved to (832, 595)
Screenshot: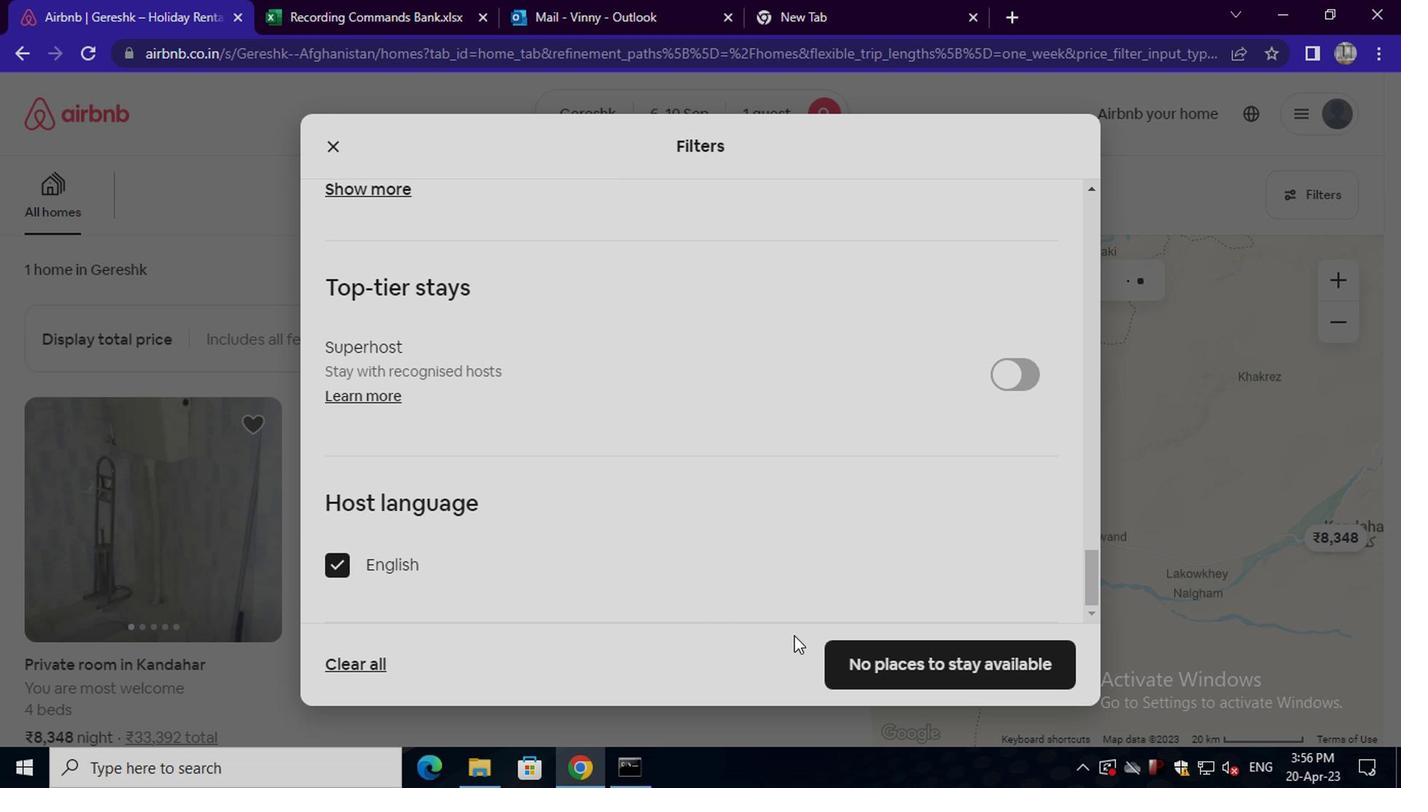 
Action: Mouse pressed left at (832, 595)
Screenshot: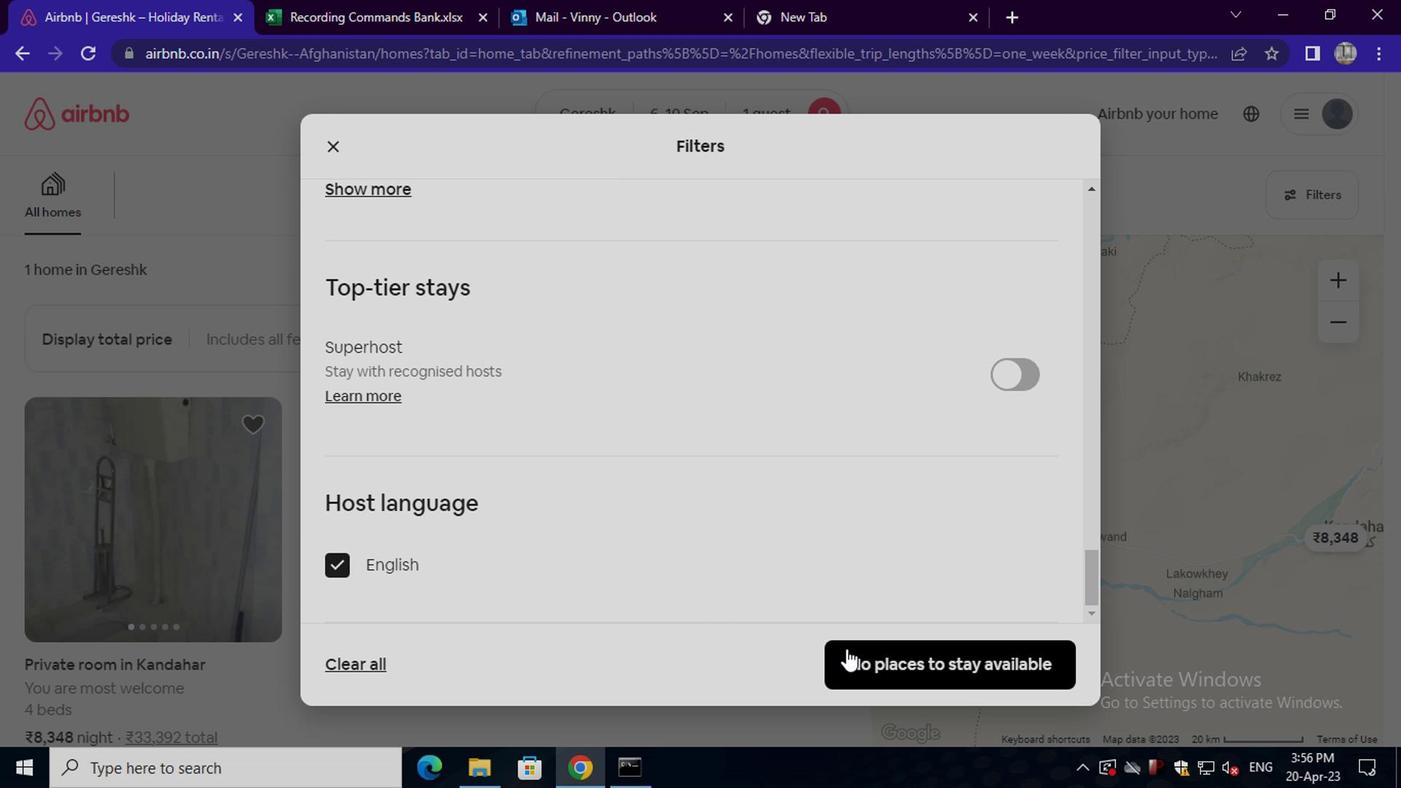 
